 Task: Create an a letterhead with a blue circle on the top..
Action: Mouse pressed left at (353, 70)
Screenshot: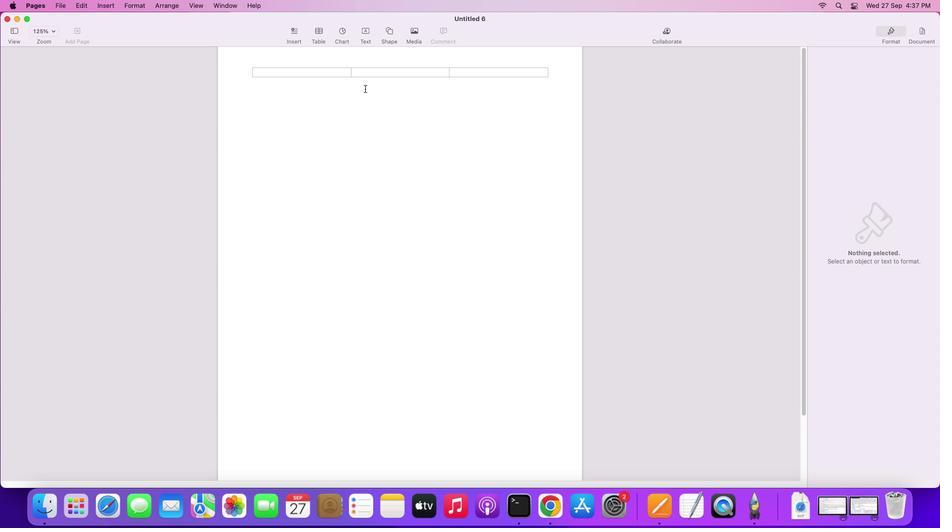 
Action: Mouse moved to (383, 144)
Screenshot: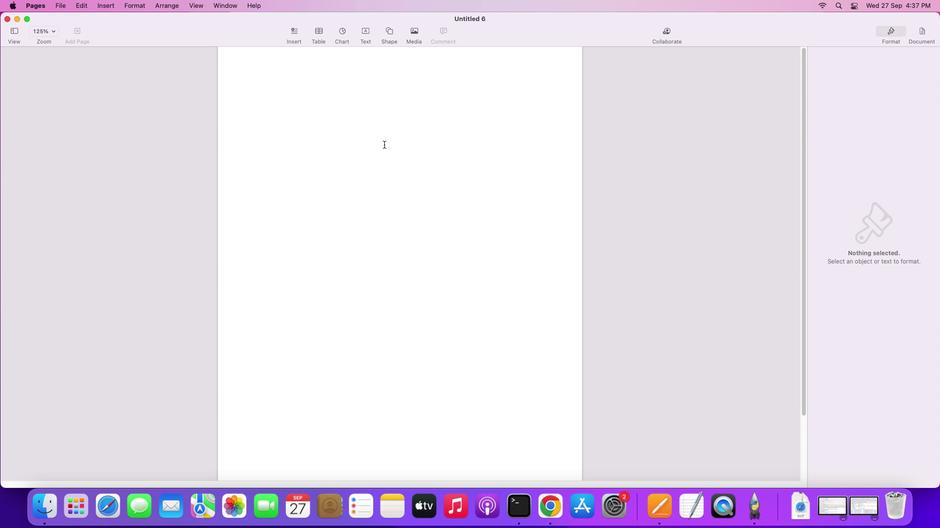 
Action: Mouse scrolled (383, 144) with delta (0, 0)
Screenshot: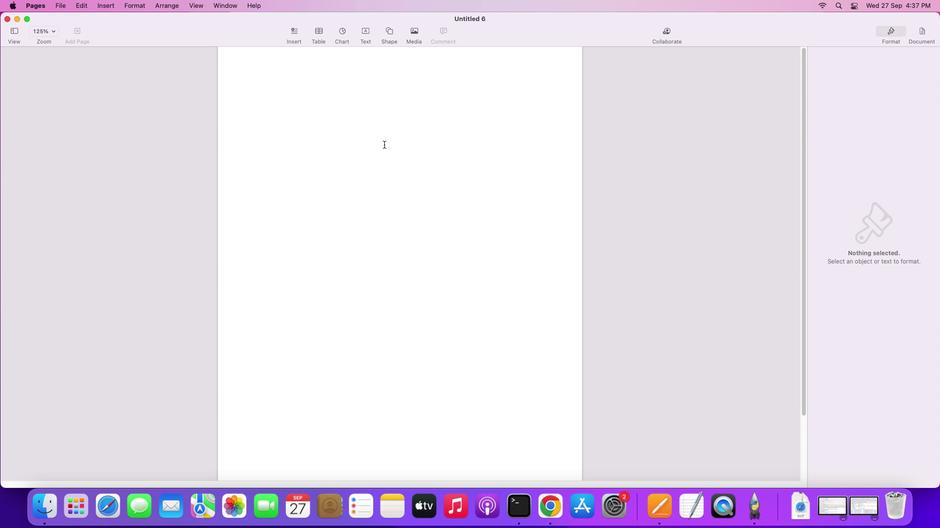
Action: Mouse scrolled (383, 144) with delta (0, 0)
Screenshot: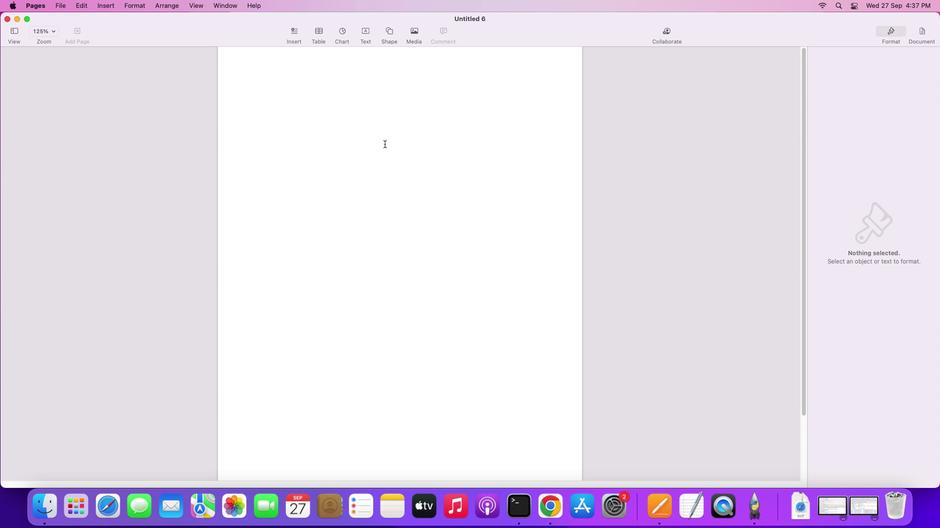 
Action: Mouse scrolled (383, 144) with delta (0, 1)
Screenshot: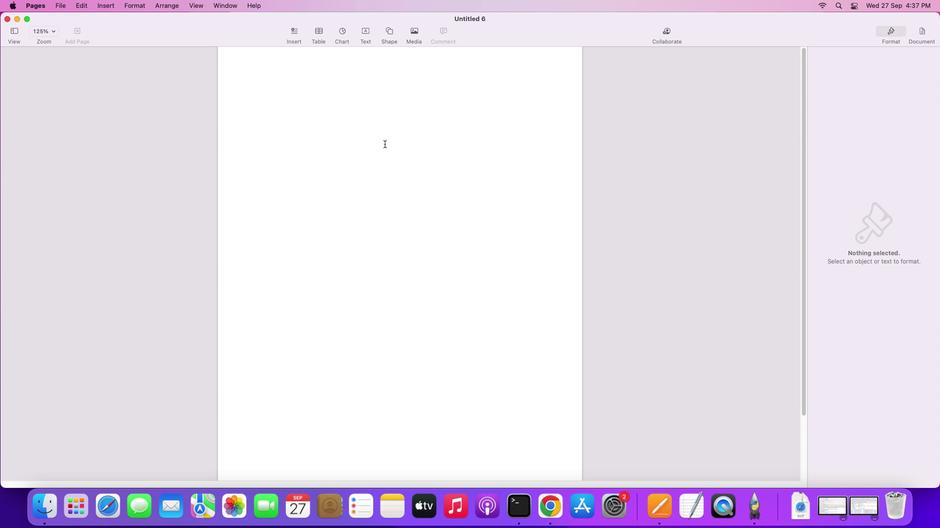 
Action: Mouse scrolled (383, 144) with delta (0, 2)
Screenshot: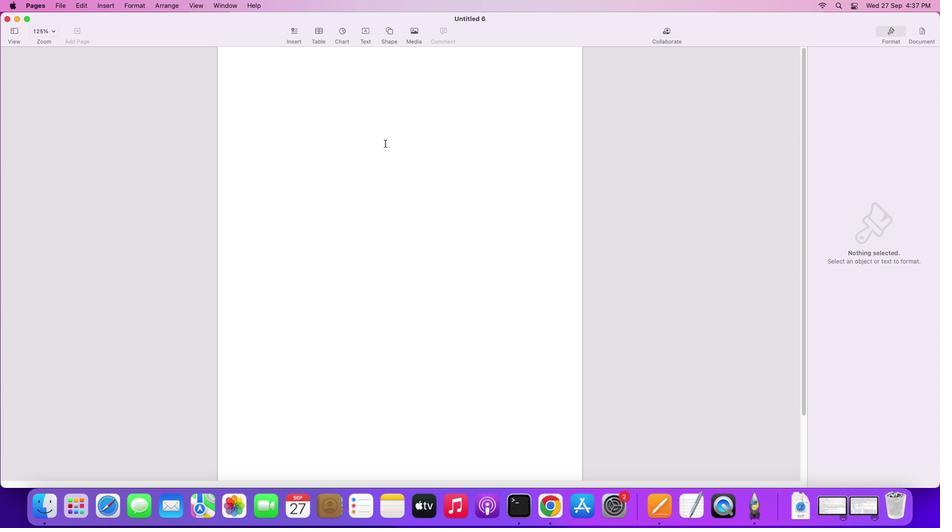 
Action: Mouse moved to (384, 144)
Screenshot: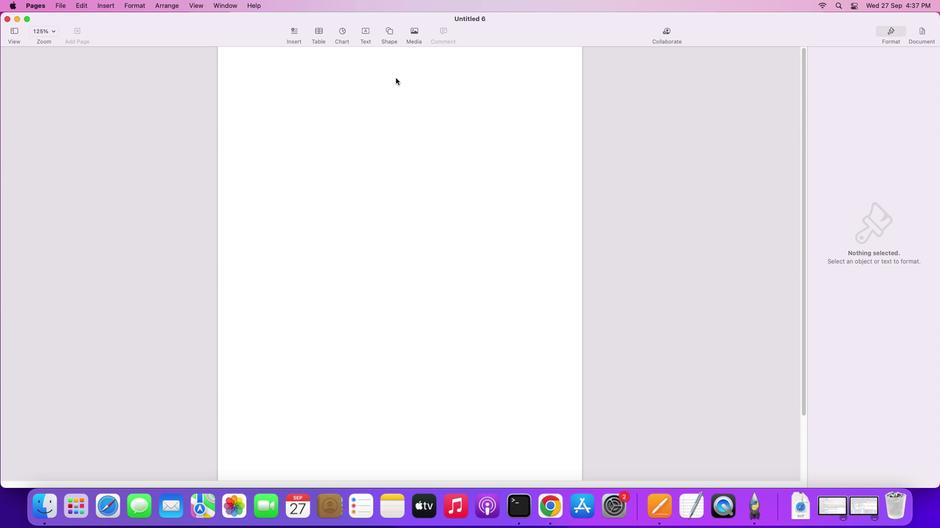 
Action: Mouse scrolled (384, 144) with delta (0, 0)
Screenshot: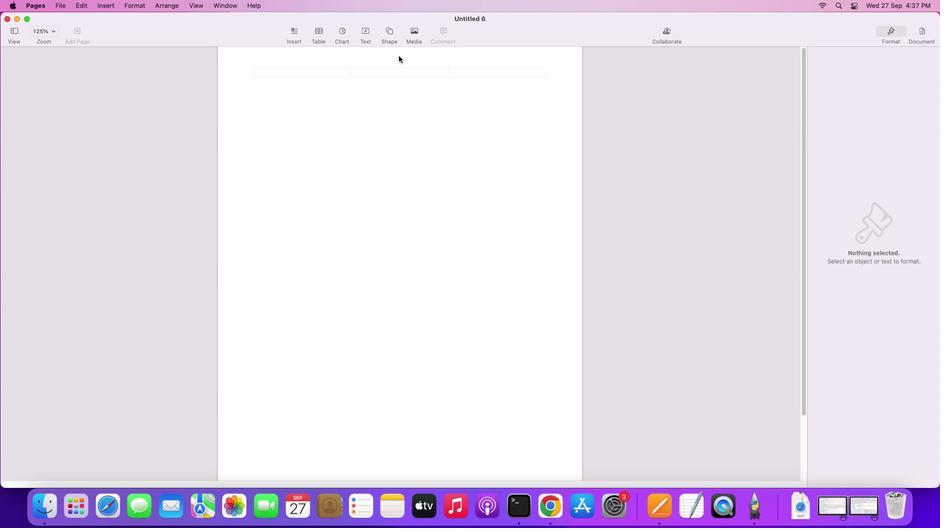 
Action: Mouse scrolled (384, 144) with delta (0, 0)
Screenshot: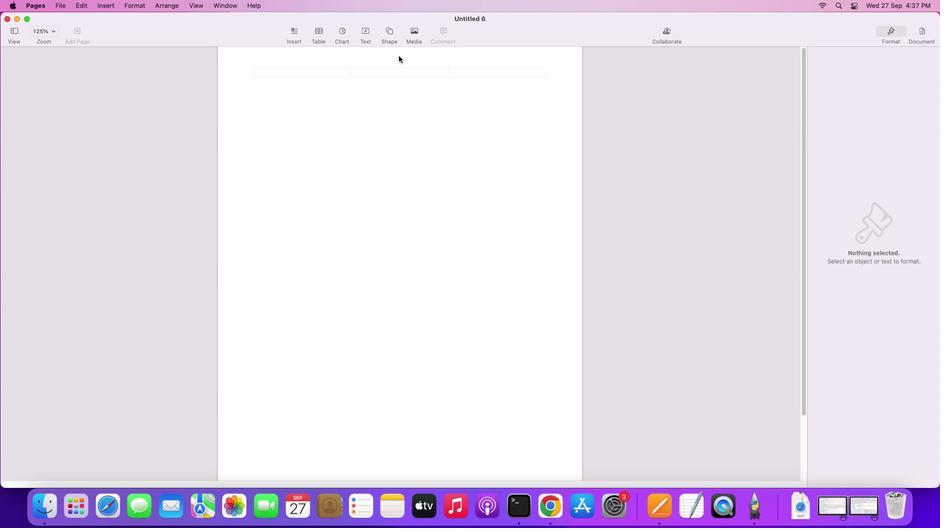 
Action: Mouse scrolled (384, 144) with delta (0, 1)
Screenshot: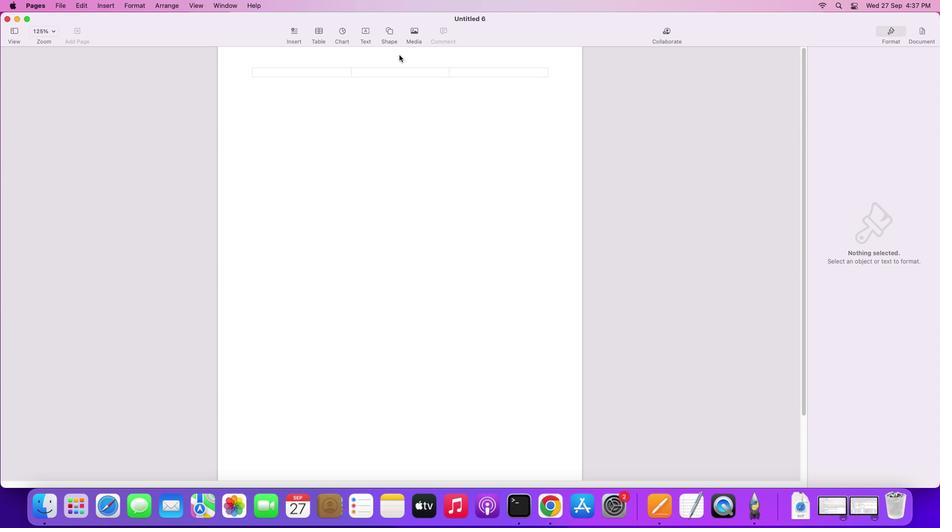 
Action: Mouse scrolled (384, 144) with delta (0, 2)
Screenshot: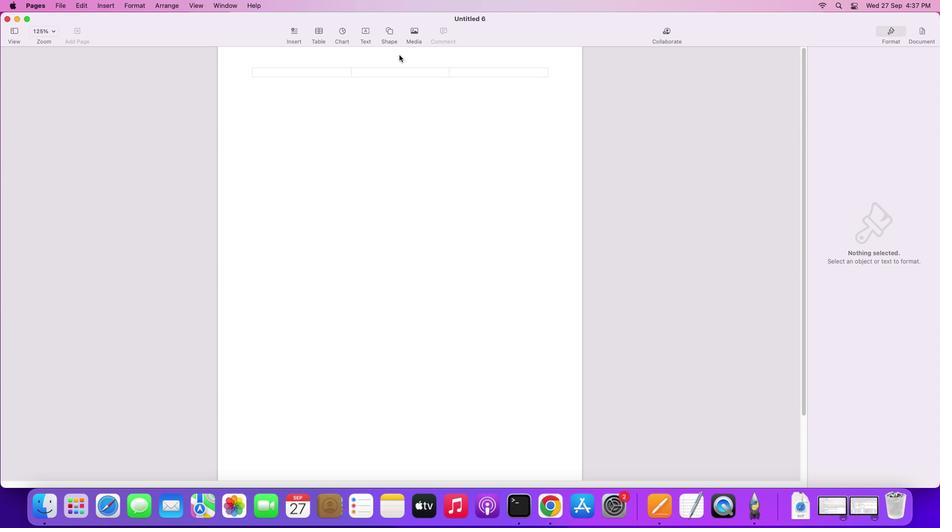 
Action: Mouse scrolled (384, 144) with delta (0, 2)
Screenshot: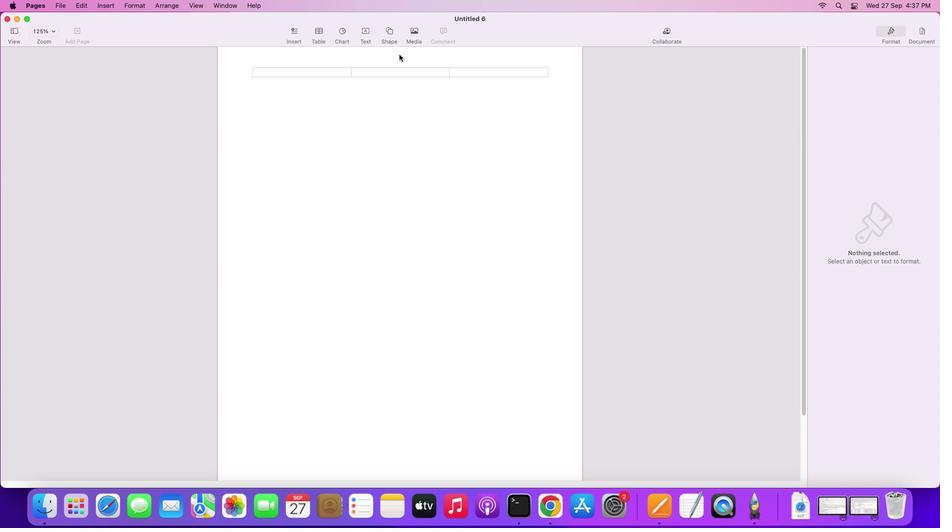 
Action: Mouse moved to (389, 31)
Screenshot: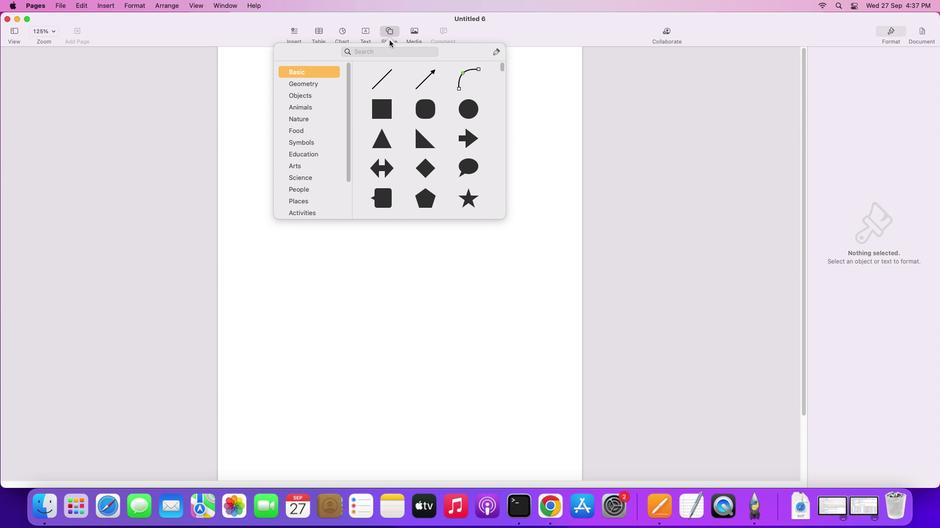 
Action: Mouse pressed left at (389, 31)
Screenshot: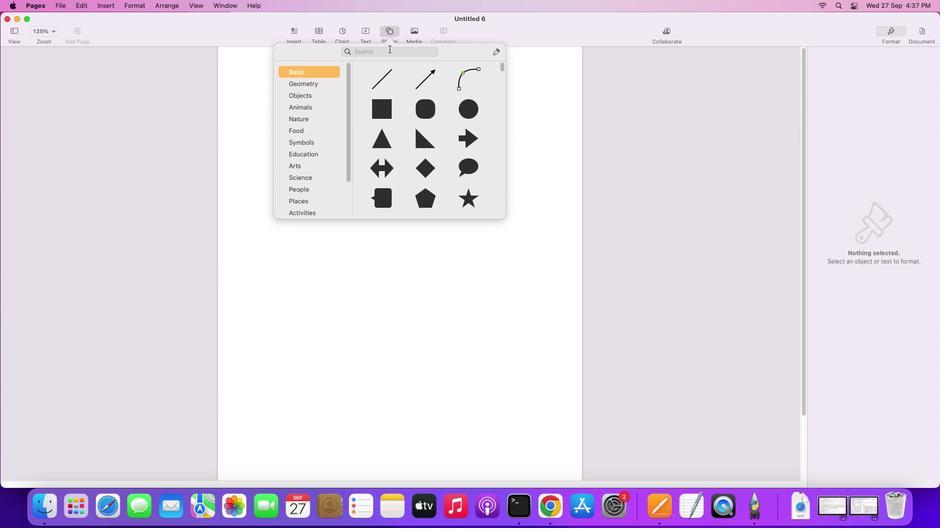 
Action: Mouse moved to (384, 112)
Screenshot: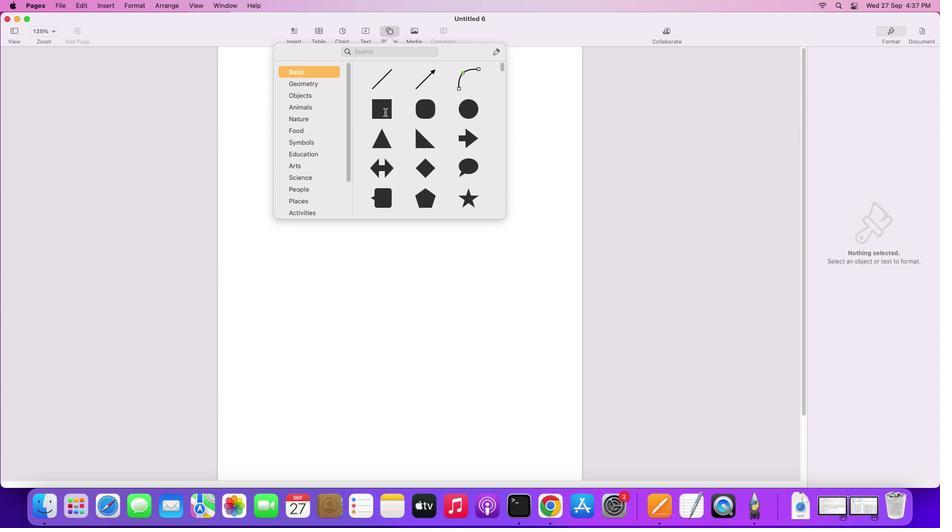 
Action: Mouse pressed left at (384, 112)
Screenshot: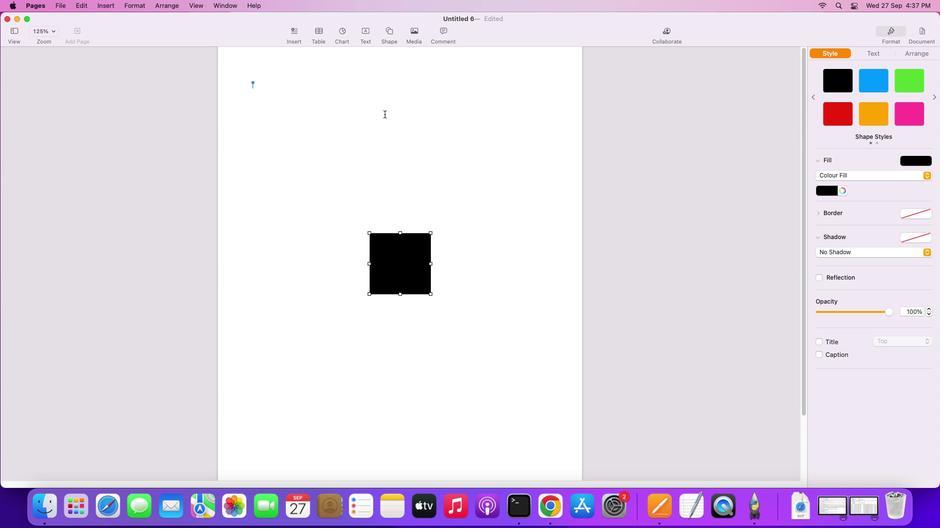 
Action: Mouse moved to (407, 259)
Screenshot: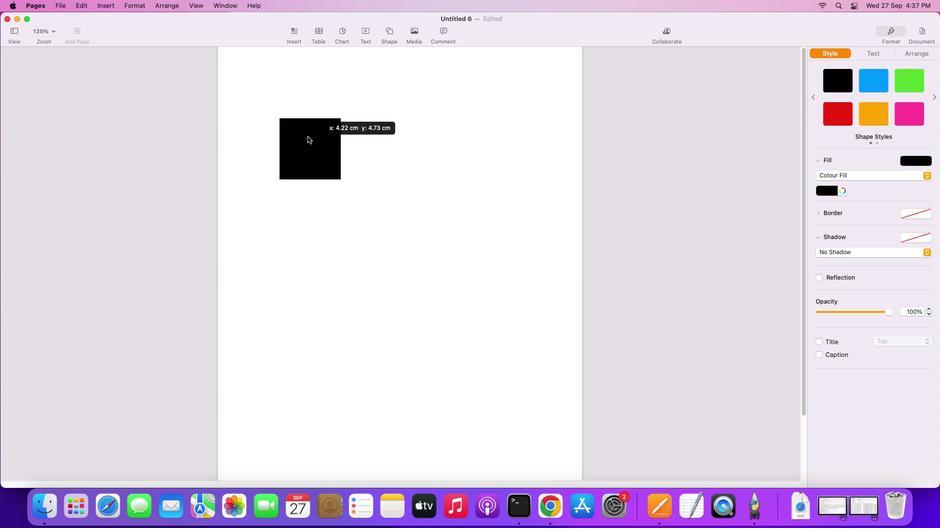 
Action: Mouse pressed left at (407, 259)
Screenshot: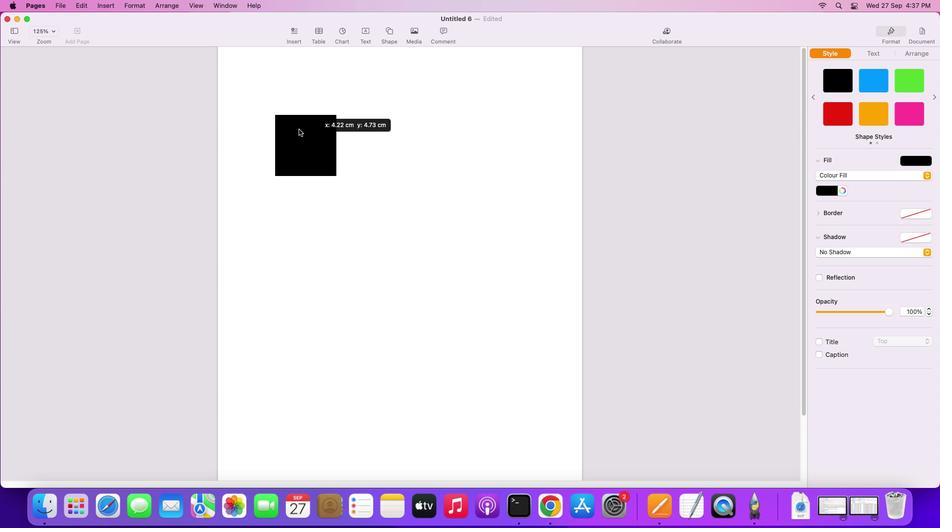 
Action: Mouse moved to (280, 77)
Screenshot: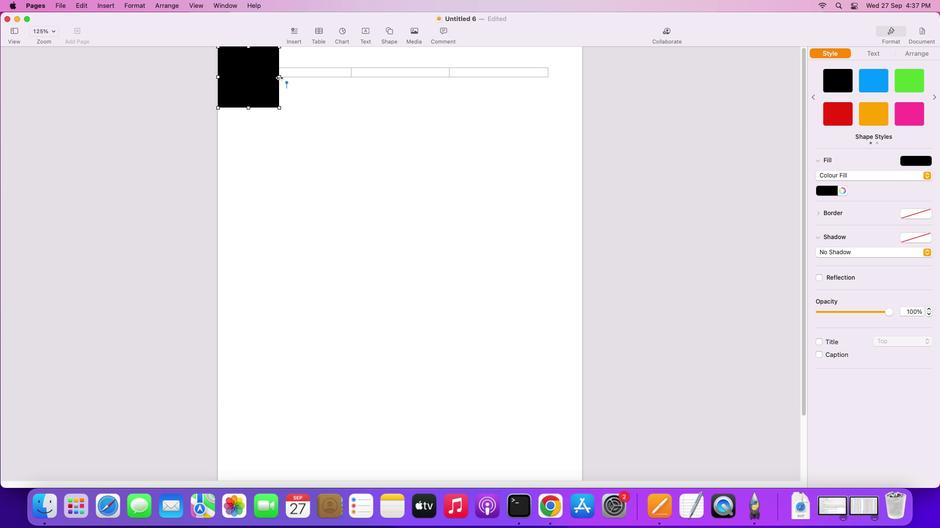 
Action: Mouse pressed left at (280, 77)
Screenshot: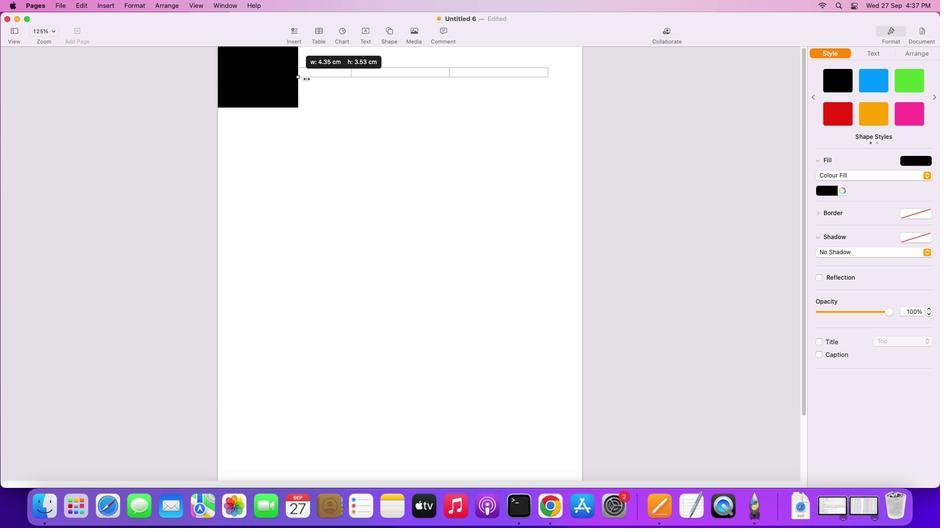
Action: Mouse moved to (401, 108)
Screenshot: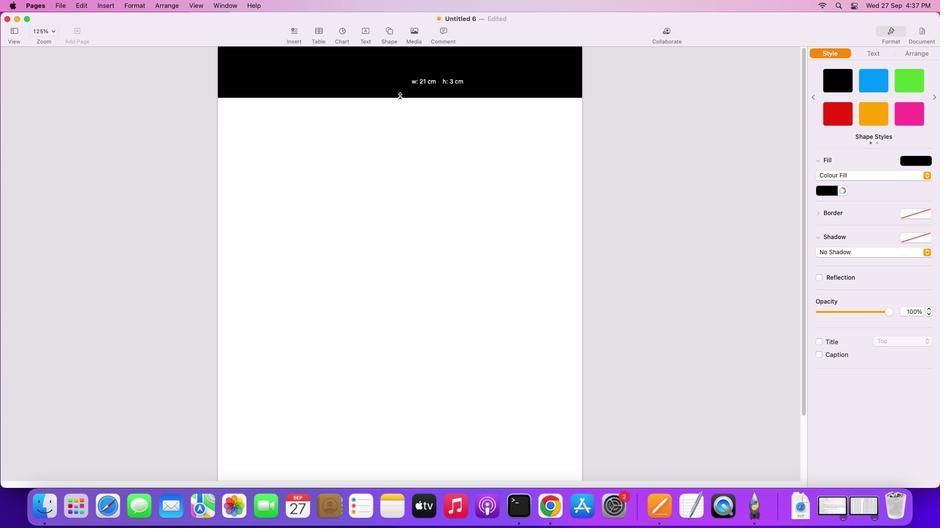
Action: Mouse pressed left at (401, 108)
Screenshot: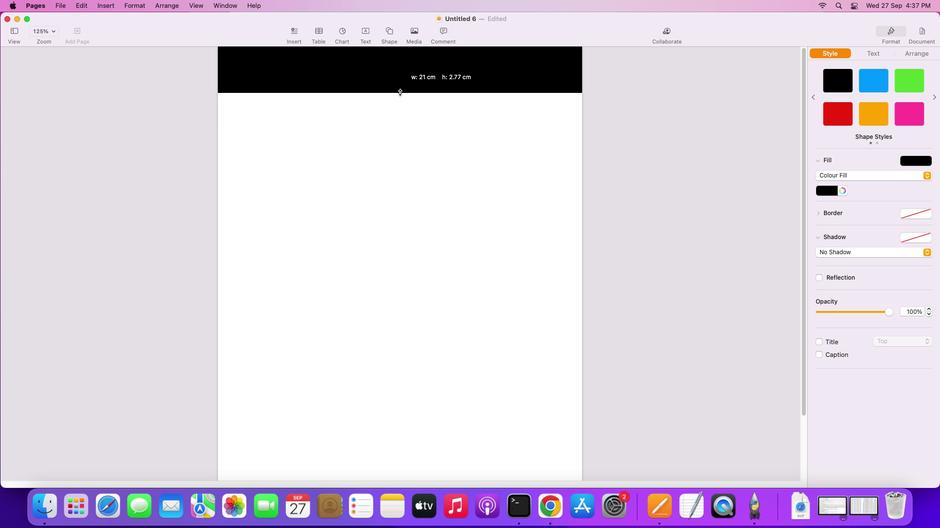 
Action: Mouse moved to (407, 71)
Screenshot: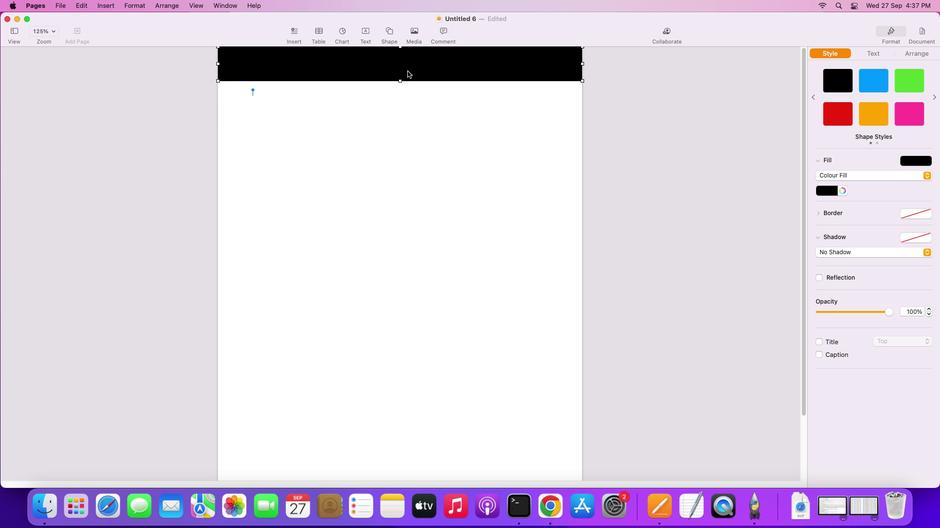 
Action: Key pressed Key.alt
Screenshot: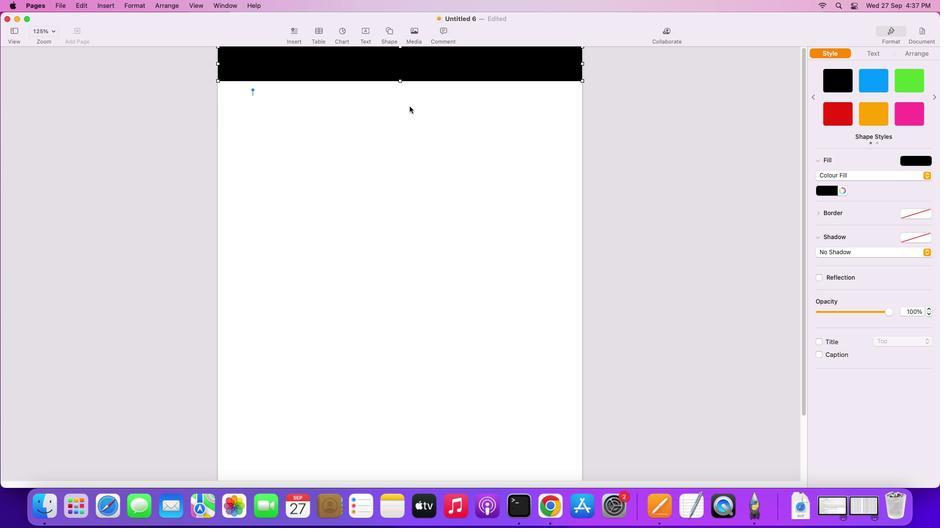 
Action: Mouse pressed left at (407, 71)
Screenshot: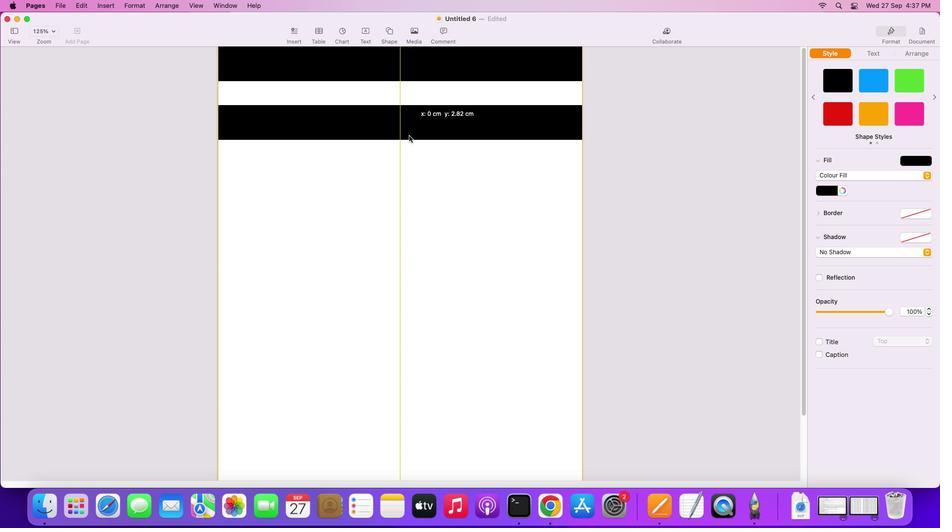 
Action: Mouse moved to (410, 440)
Screenshot: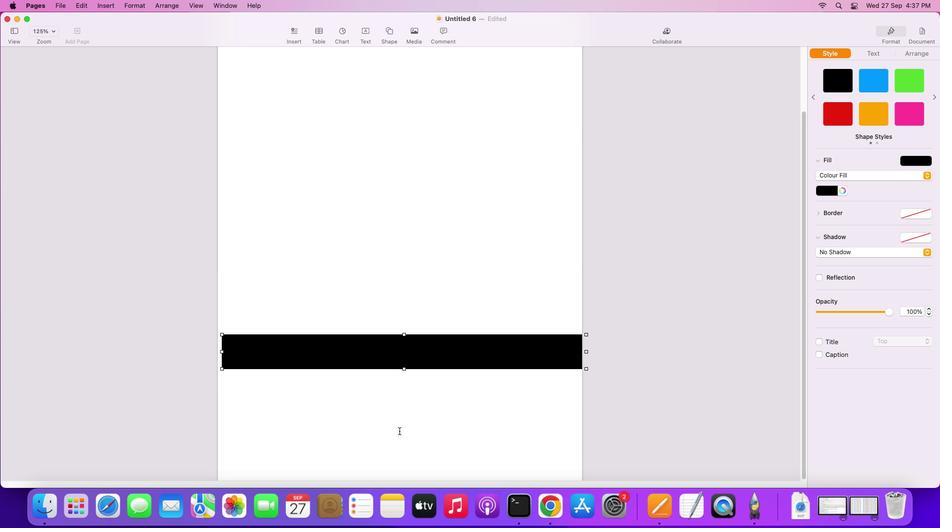 
Action: Mouse scrolled (410, 440) with delta (0, 0)
Screenshot: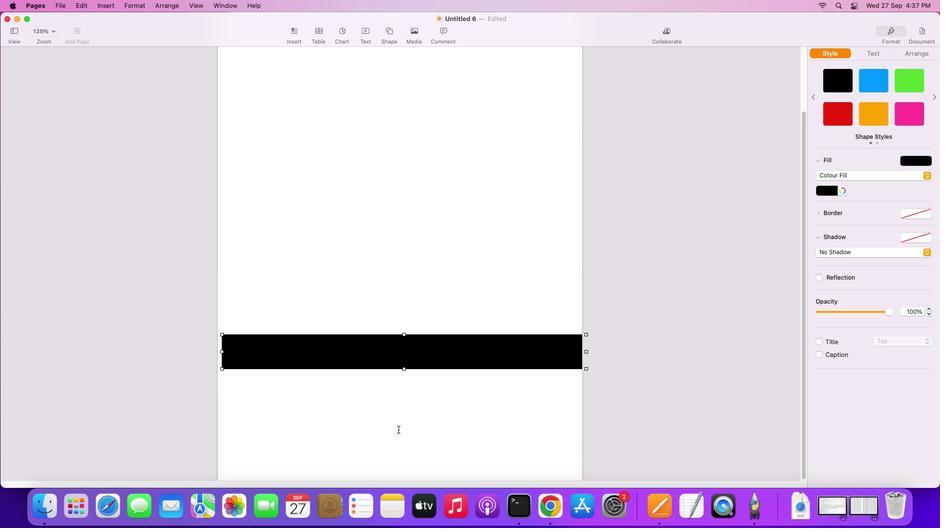 
Action: Mouse scrolled (410, 440) with delta (0, 0)
Screenshot: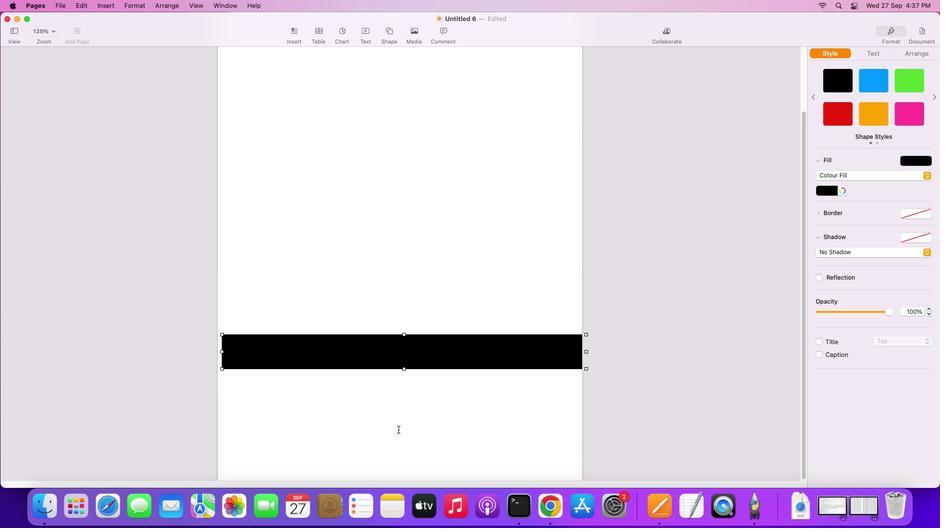 
Action: Mouse scrolled (410, 440) with delta (0, -1)
Screenshot: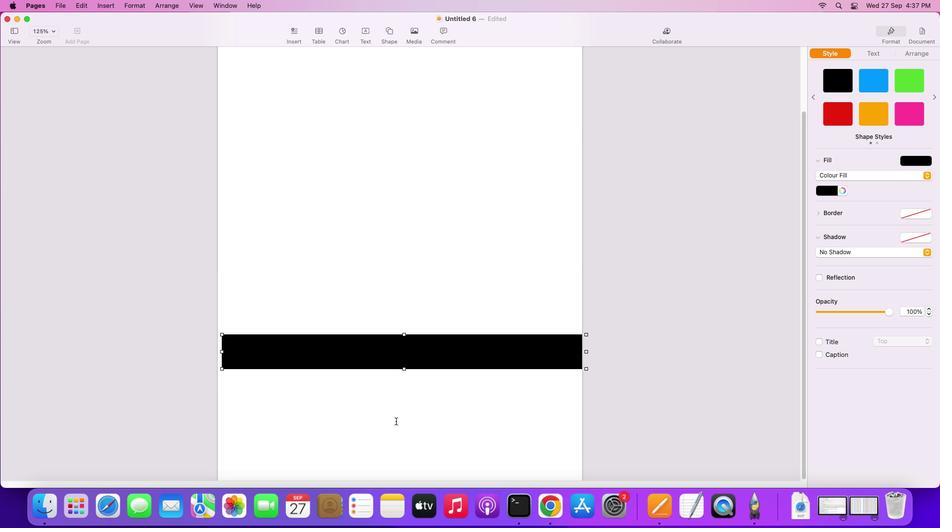 
Action: Mouse scrolled (410, 440) with delta (0, -2)
Screenshot: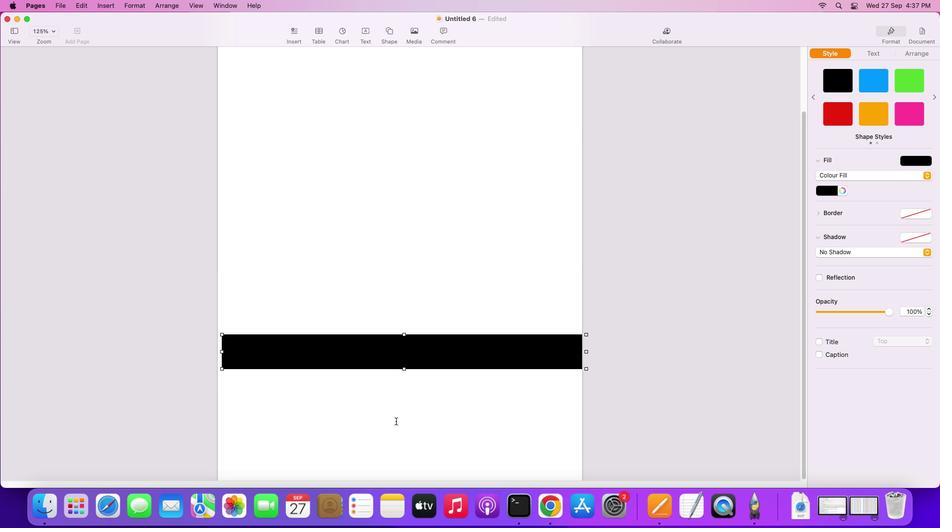 
Action: Mouse scrolled (410, 440) with delta (0, -2)
Screenshot: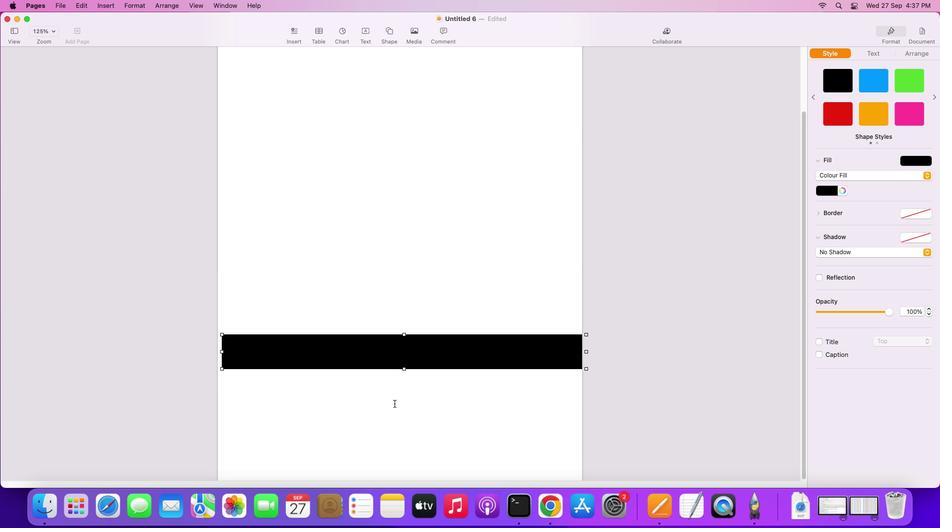 
Action: Mouse scrolled (410, 440) with delta (0, -2)
Screenshot: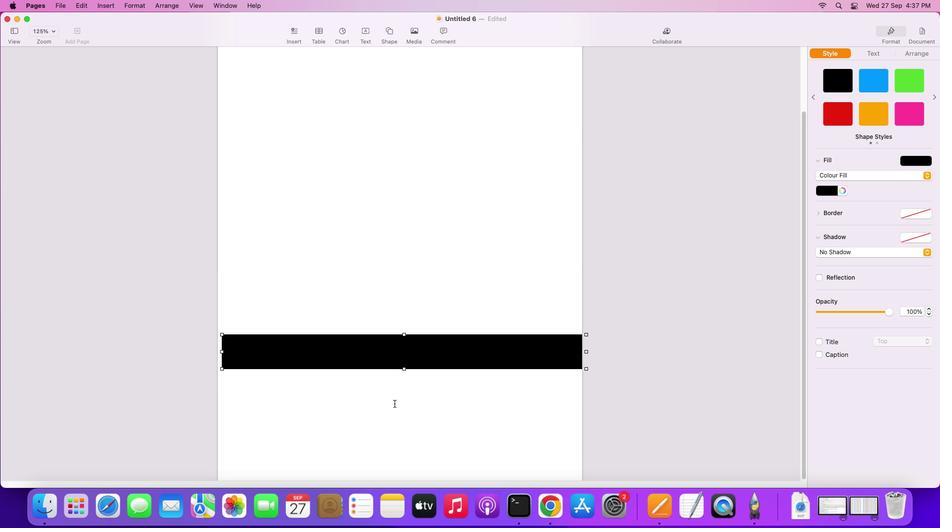 
Action: Mouse moved to (399, 431)
Screenshot: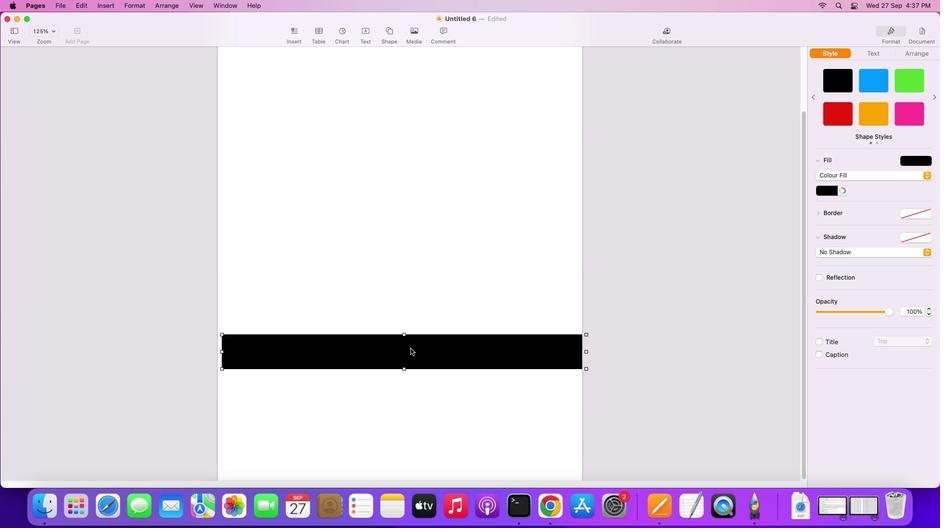 
Action: Mouse scrolled (399, 431) with delta (0, 0)
Screenshot: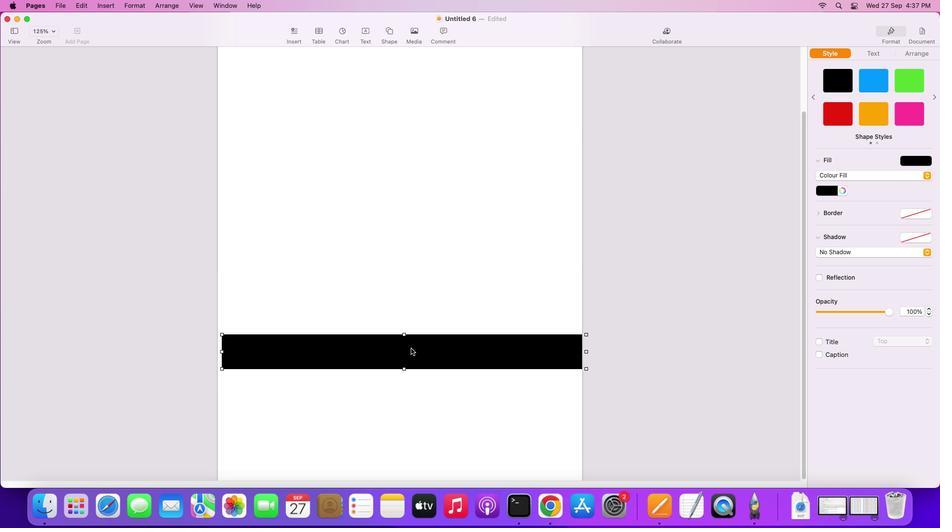 
Action: Mouse scrolled (399, 431) with delta (0, 0)
Screenshot: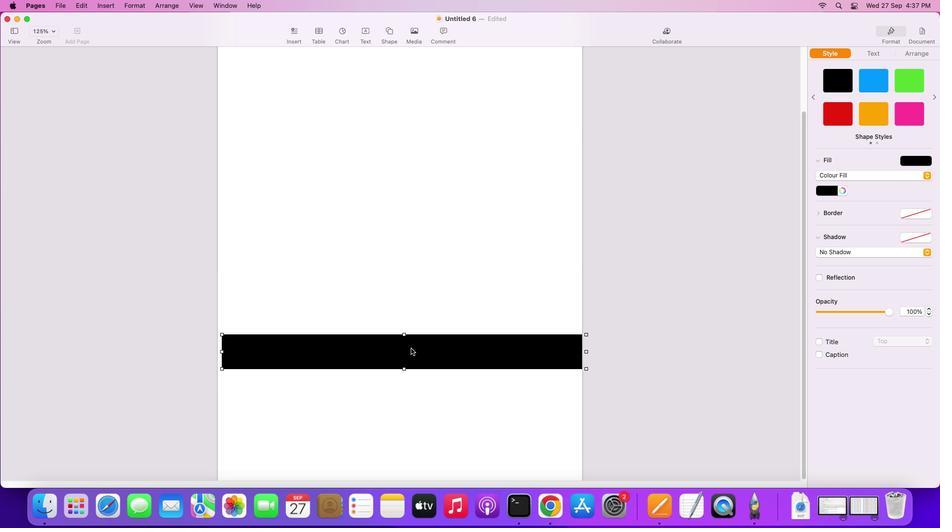 
Action: Mouse scrolled (399, 431) with delta (0, -1)
Screenshot: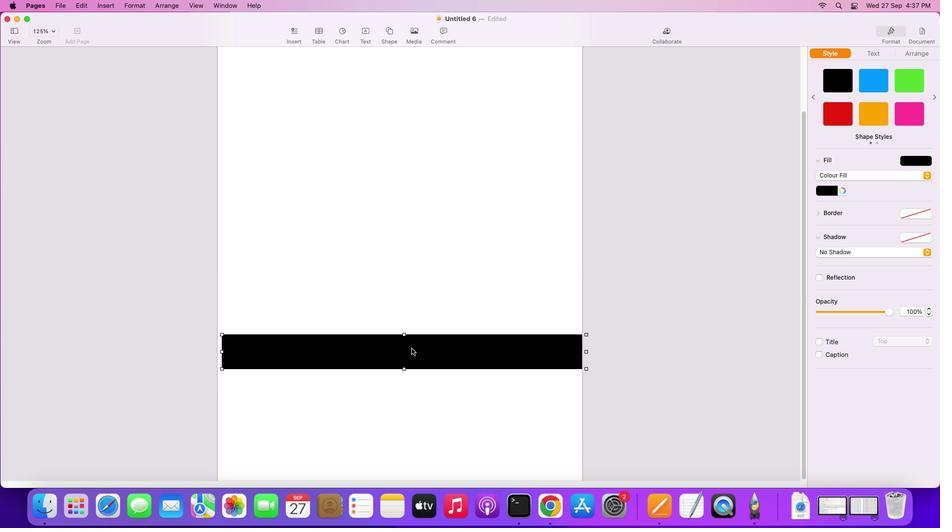 
Action: Mouse moved to (398, 430)
Screenshot: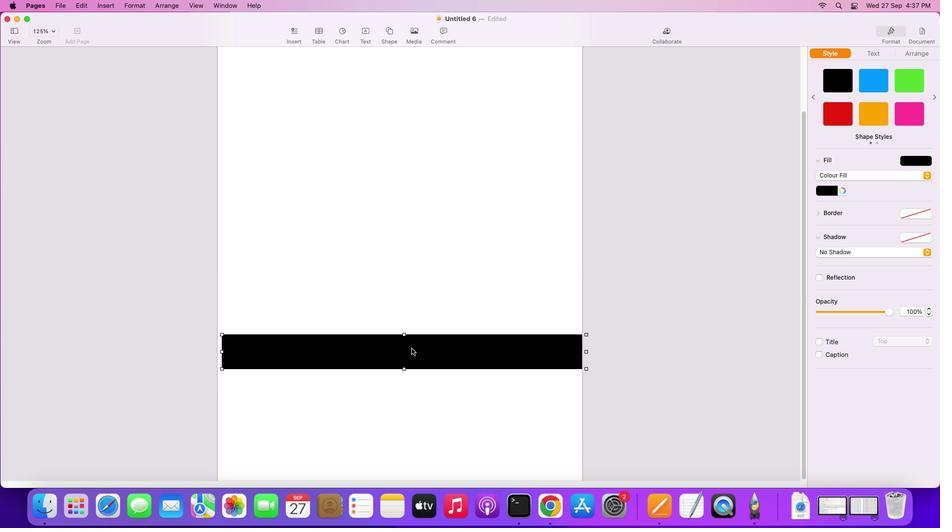 
Action: Mouse scrolled (398, 430) with delta (0, -2)
Screenshot: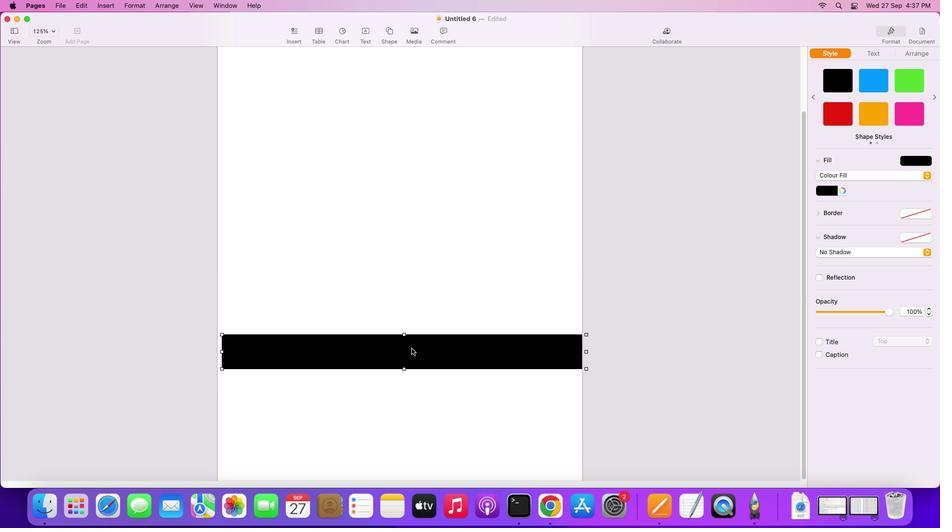 
Action: Mouse moved to (397, 427)
Screenshot: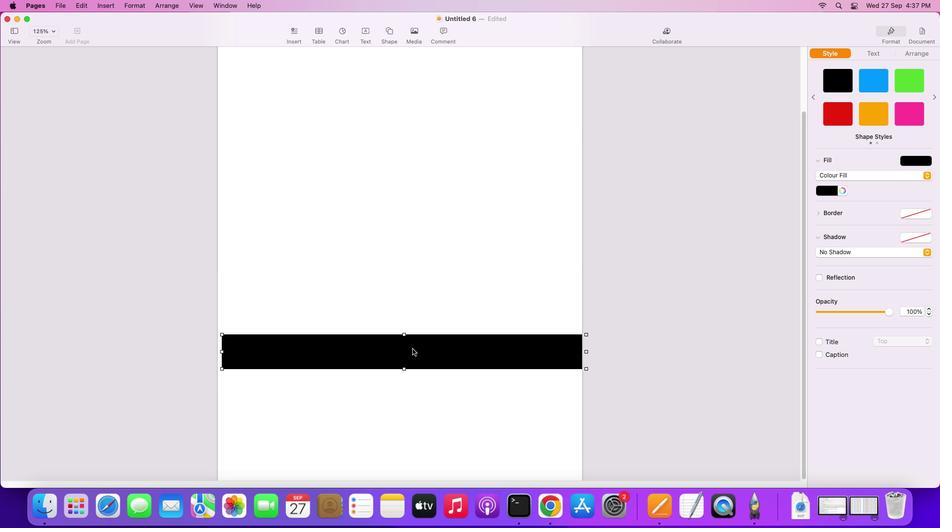 
Action: Mouse scrolled (397, 427) with delta (0, -2)
Screenshot: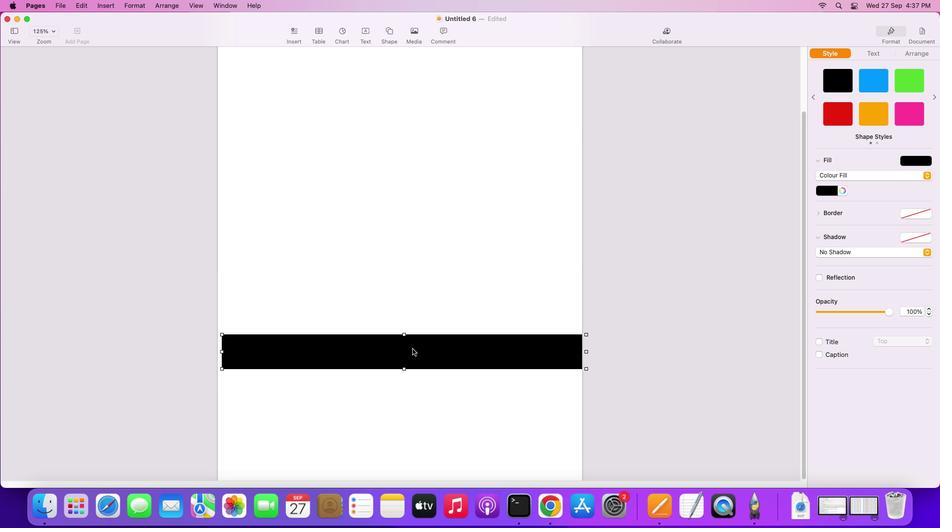 
Action: Mouse moved to (416, 349)
Screenshot: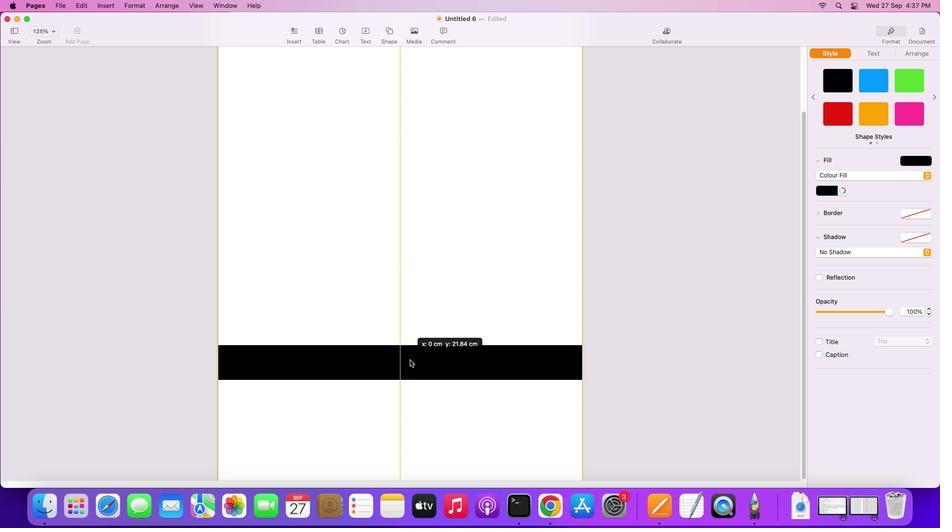 
Action: Mouse pressed left at (416, 349)
Screenshot: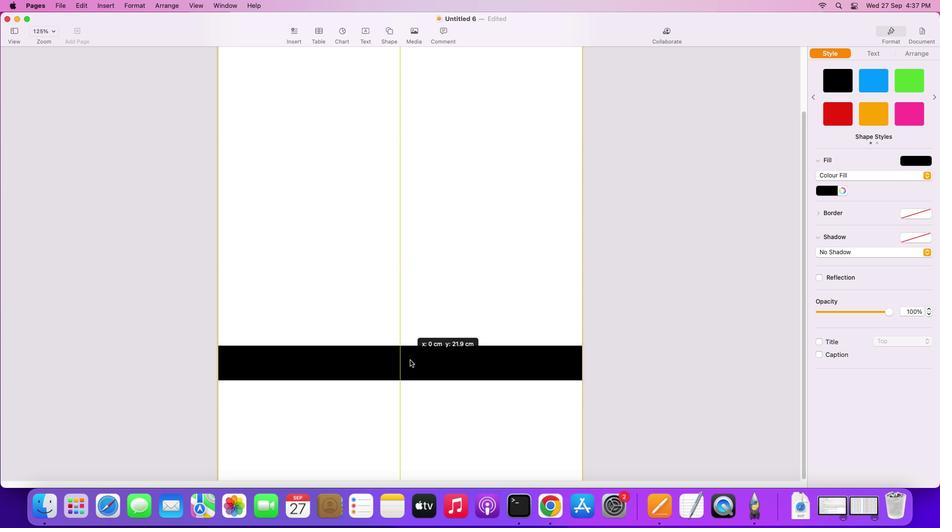 
Action: Mouse moved to (408, 375)
Screenshot: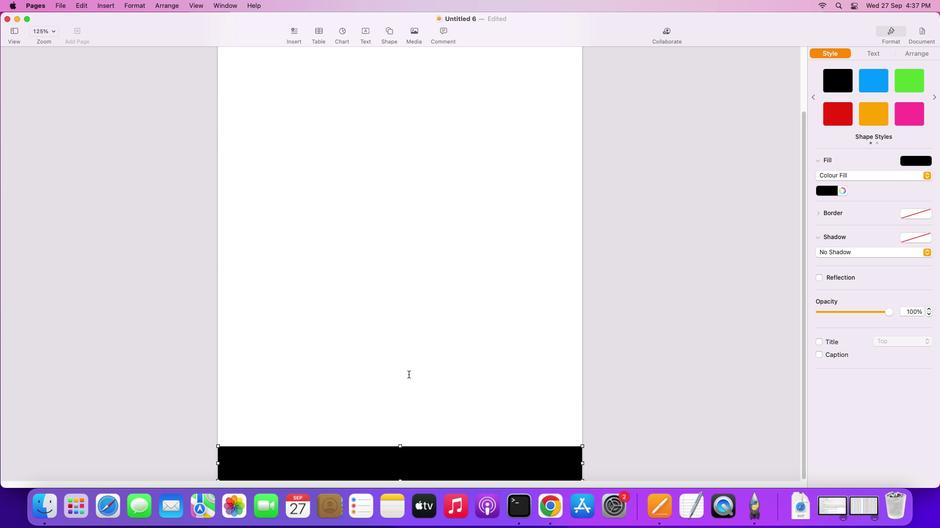 
Action: Mouse pressed left at (408, 375)
Screenshot: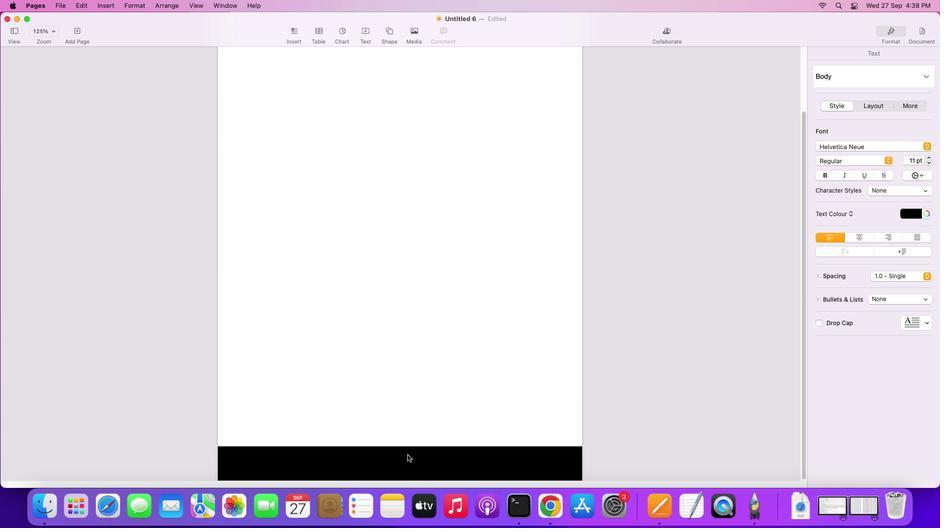 
Action: Mouse moved to (427, 413)
Screenshot: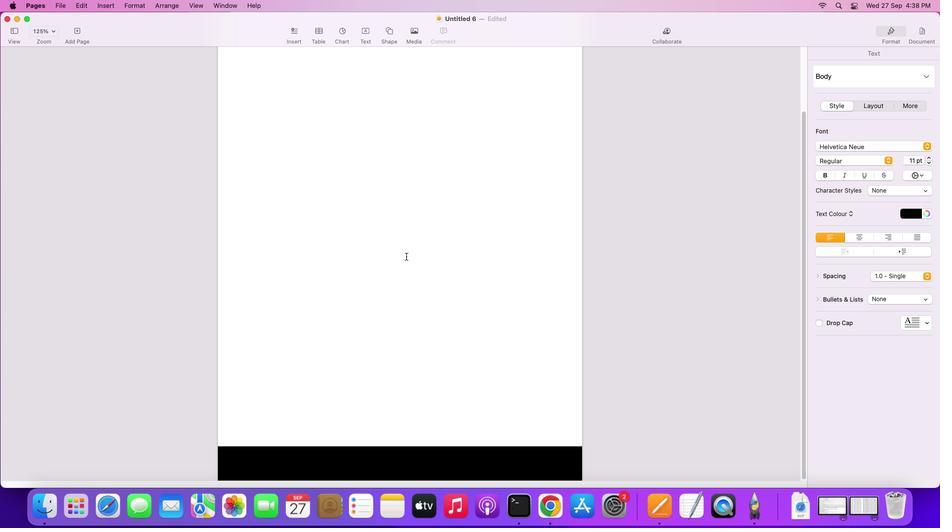
Action: Mouse pressed left at (427, 413)
Screenshot: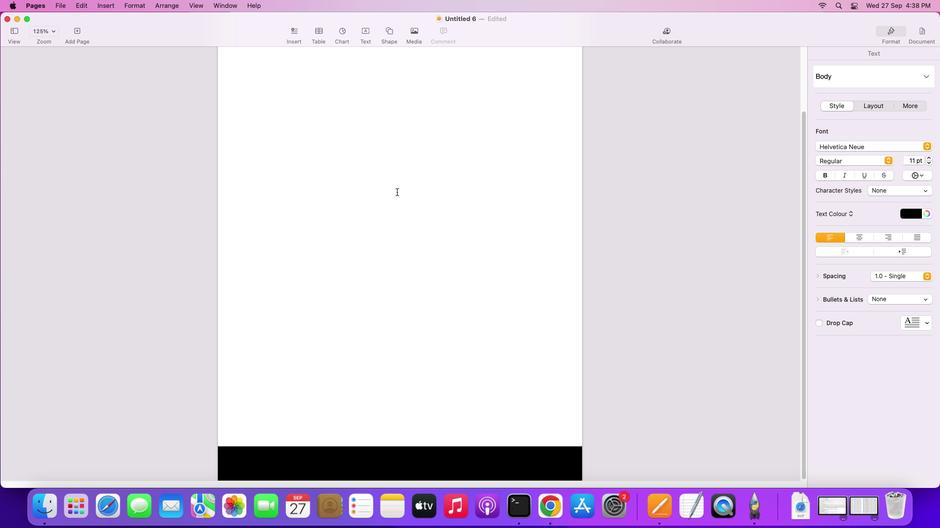 
Action: Mouse moved to (389, 29)
Screenshot: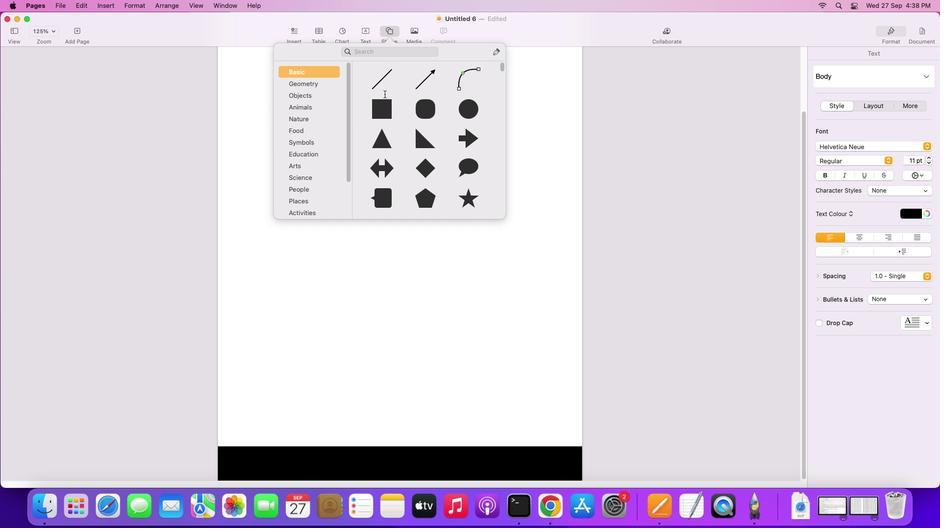 
Action: Mouse pressed left at (389, 29)
Screenshot: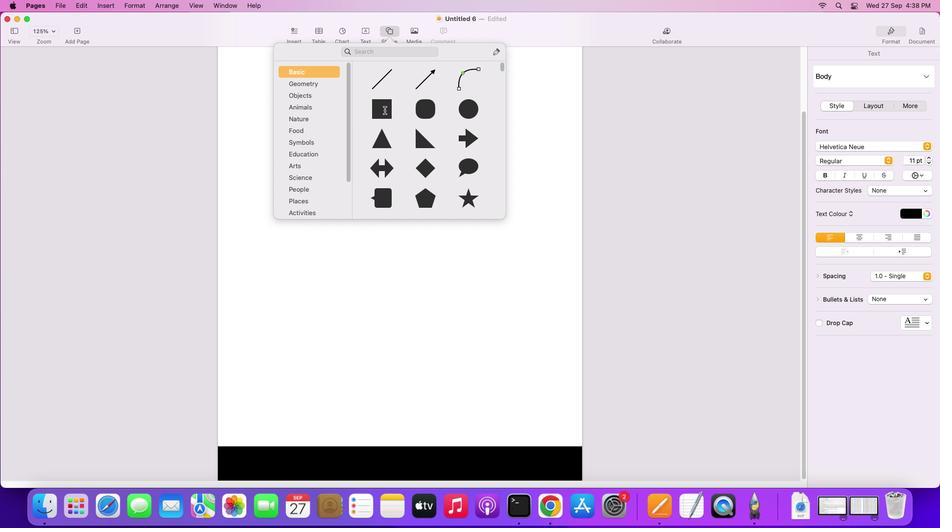 
Action: Mouse moved to (385, 112)
Screenshot: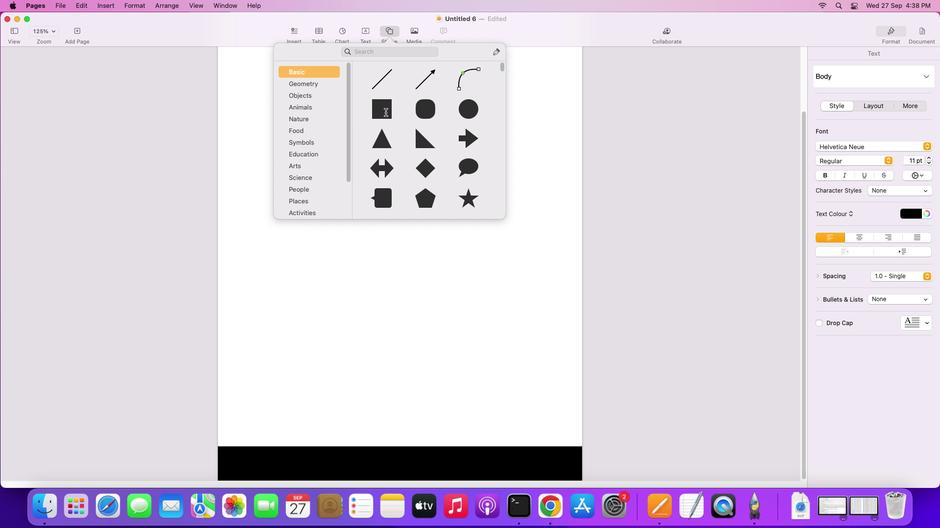 
Action: Mouse pressed left at (385, 112)
Screenshot: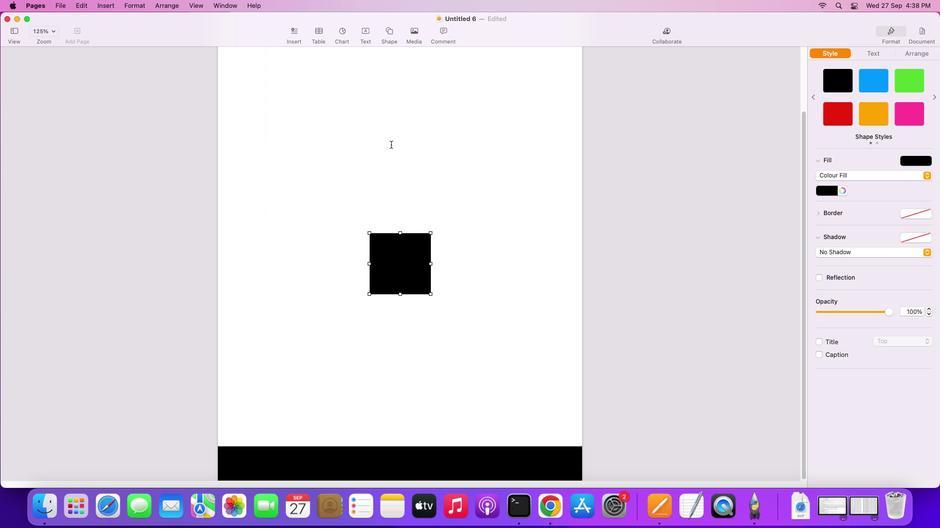 
Action: Mouse moved to (430, 263)
Screenshot: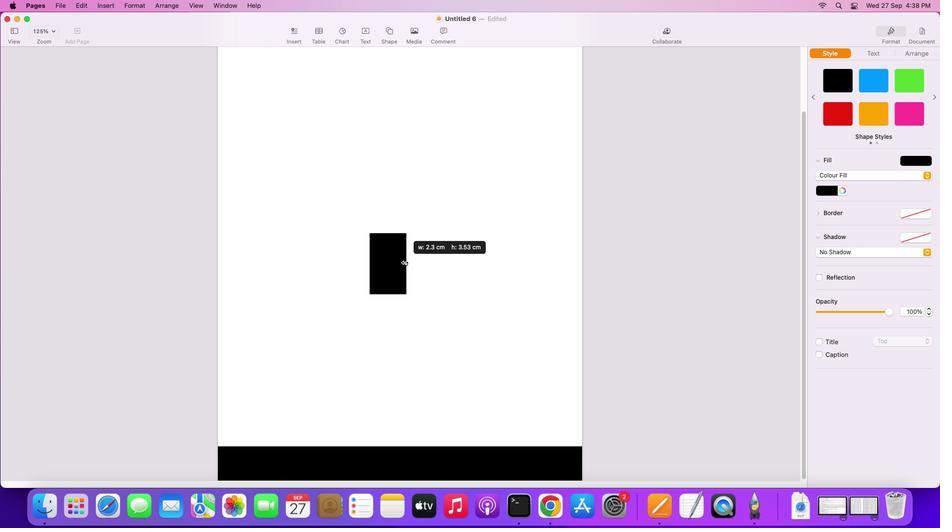 
Action: Mouse pressed left at (430, 263)
Screenshot: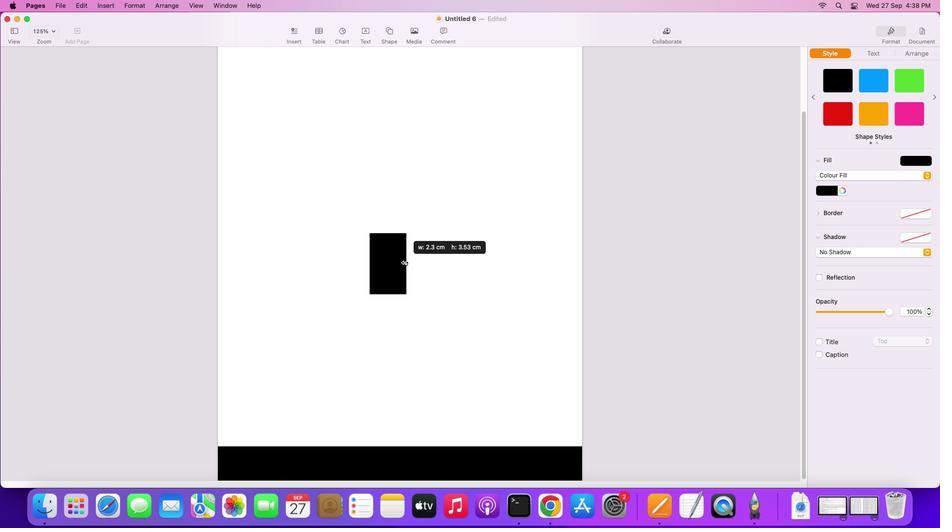 
Action: Mouse moved to (396, 263)
Screenshot: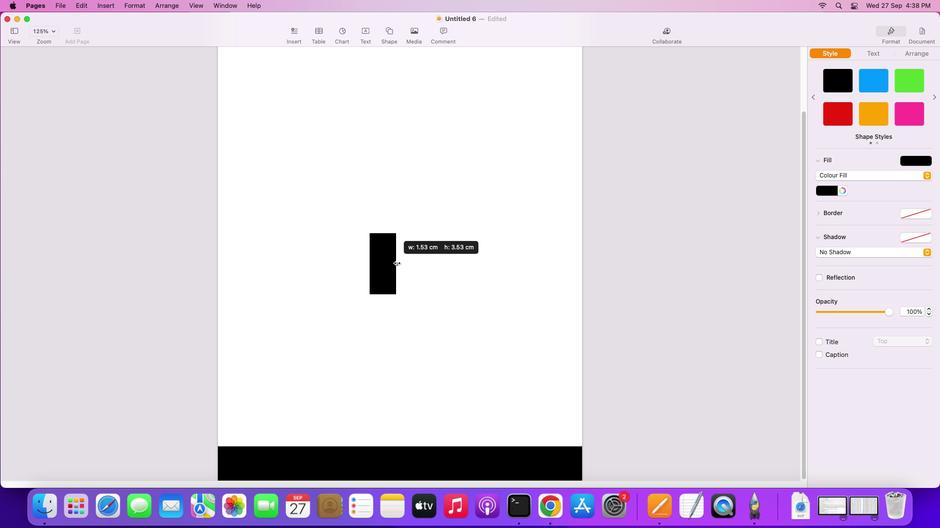 
Action: Mouse pressed left at (396, 263)
Screenshot: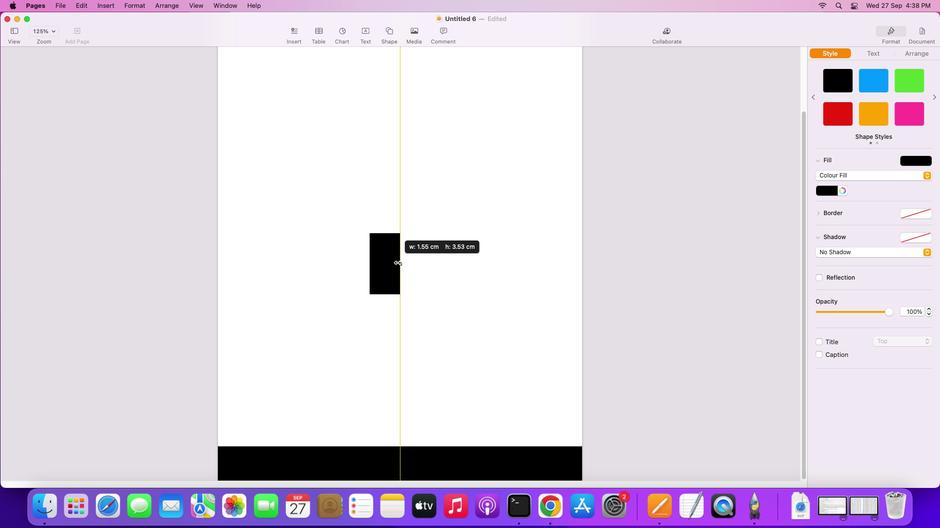 
Action: Mouse moved to (433, 256)
Screenshot: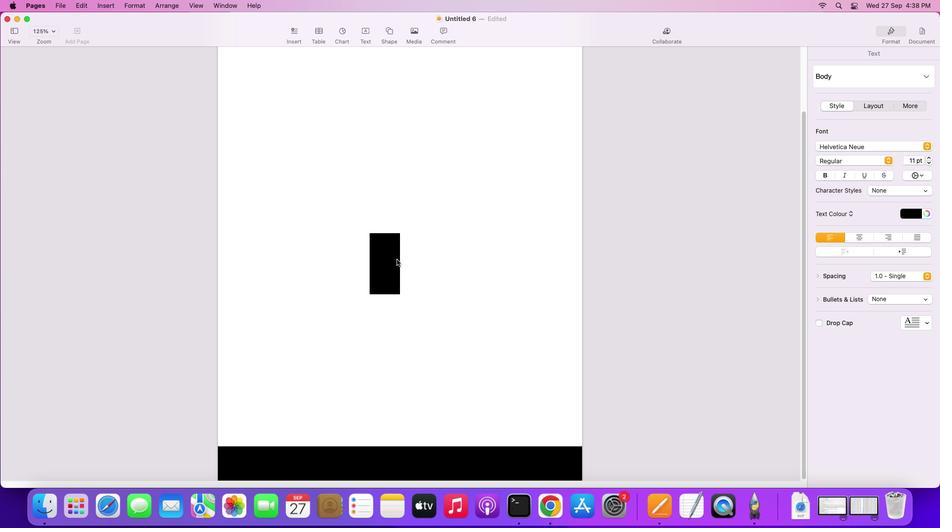
Action: Mouse pressed left at (433, 256)
Screenshot: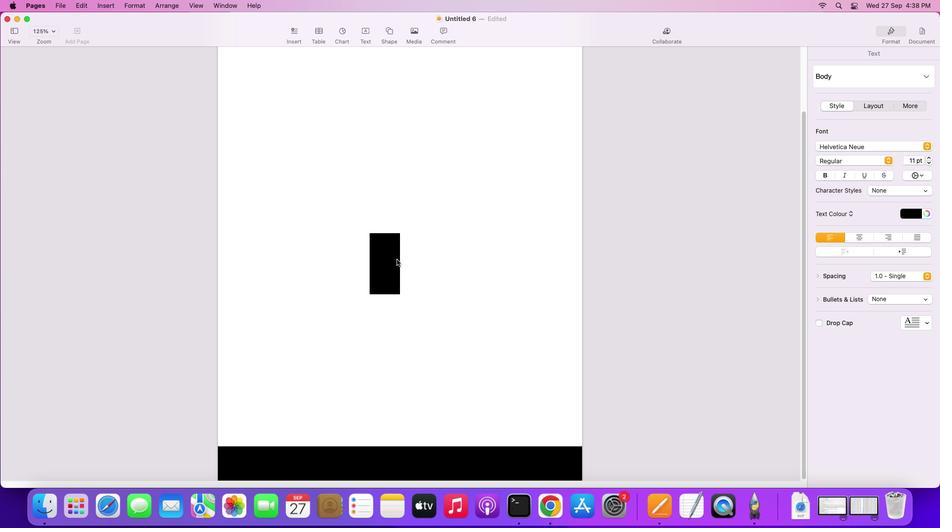 
Action: Mouse moved to (394, 260)
Screenshot: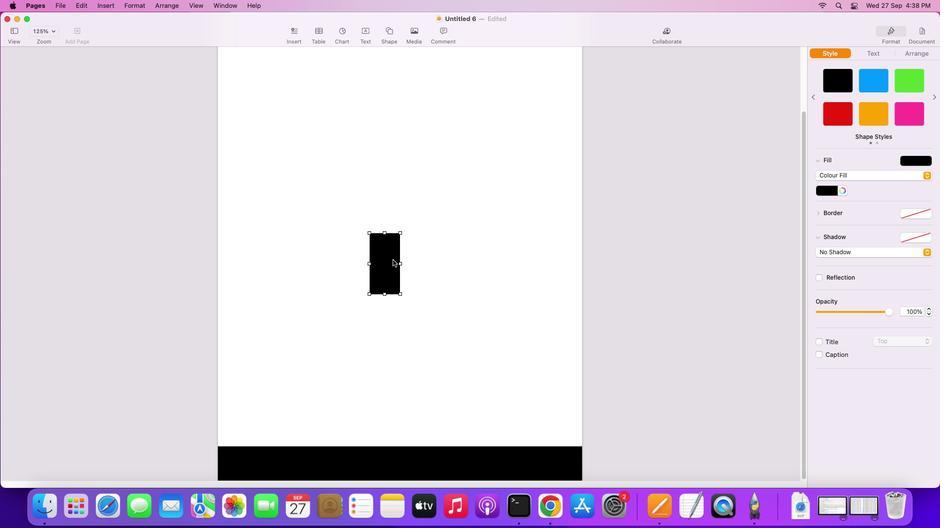 
Action: Mouse pressed left at (394, 260)
Screenshot: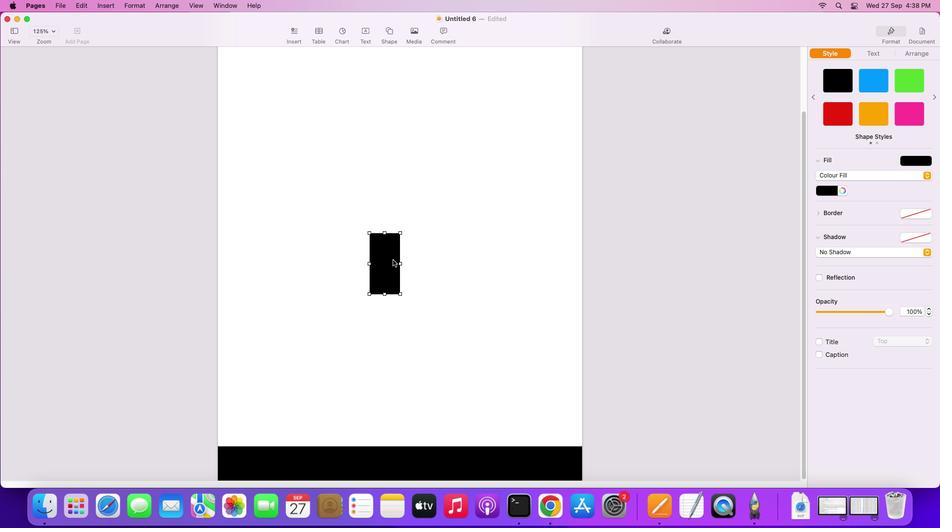 
Action: Mouse moved to (393, 260)
Screenshot: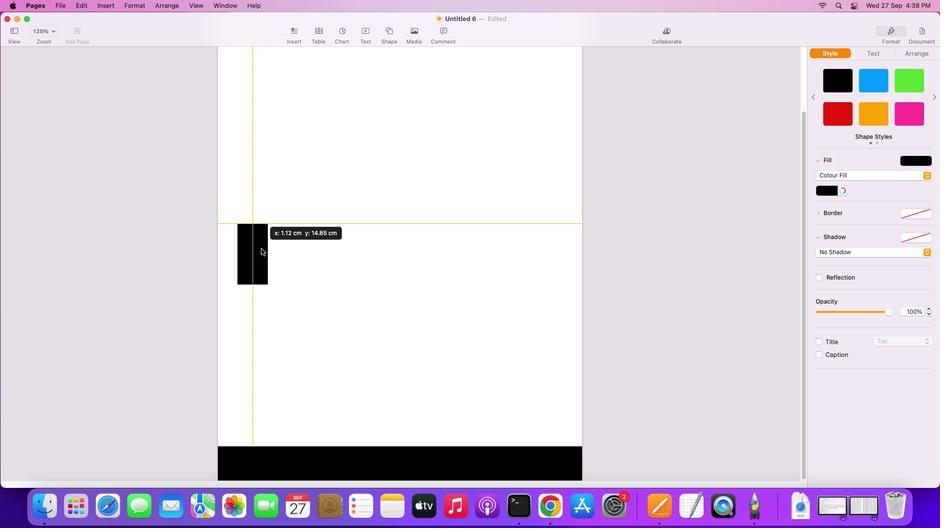 
Action: Mouse pressed left at (393, 260)
Screenshot: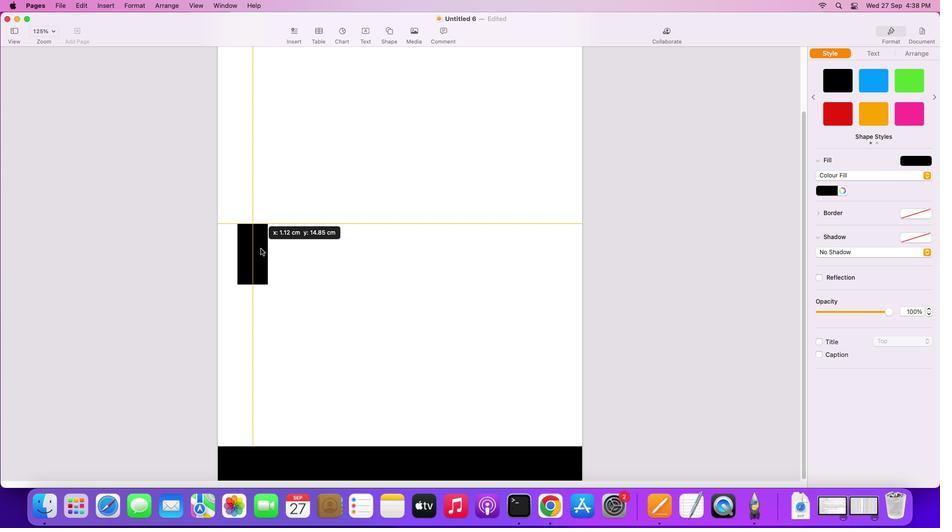 
Action: Mouse moved to (240, 248)
Screenshot: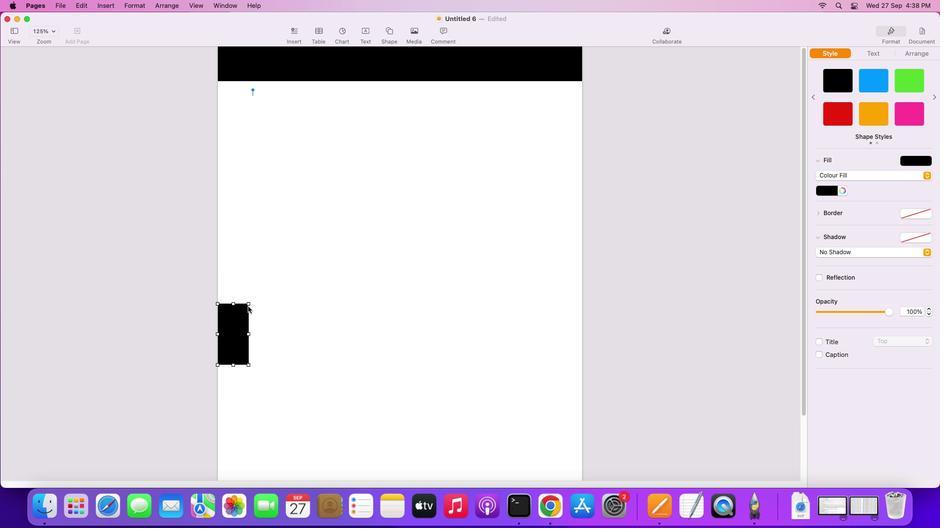 
Action: Mouse scrolled (240, 248) with delta (0, 0)
Screenshot: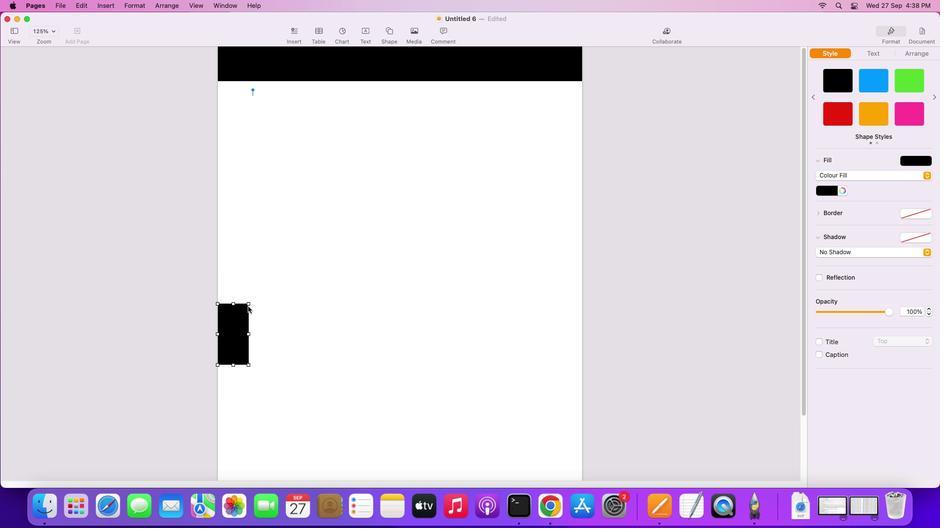 
Action: Mouse scrolled (240, 248) with delta (0, 0)
Screenshot: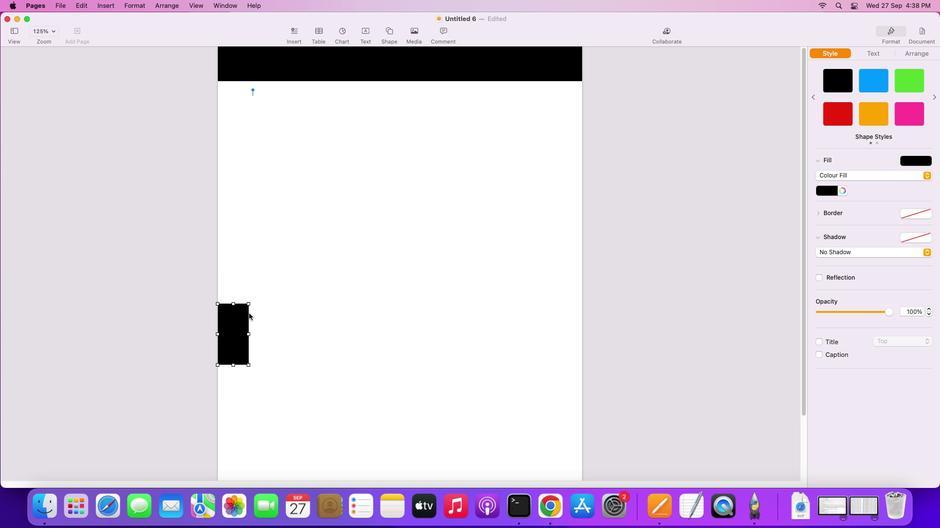 
Action: Mouse scrolled (240, 248) with delta (0, 1)
Screenshot: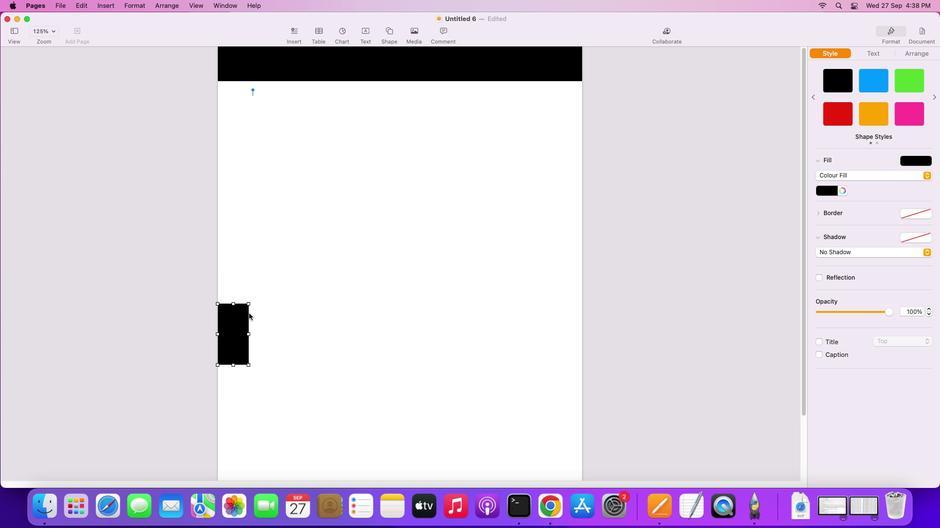
Action: Mouse scrolled (240, 248) with delta (0, 2)
Screenshot: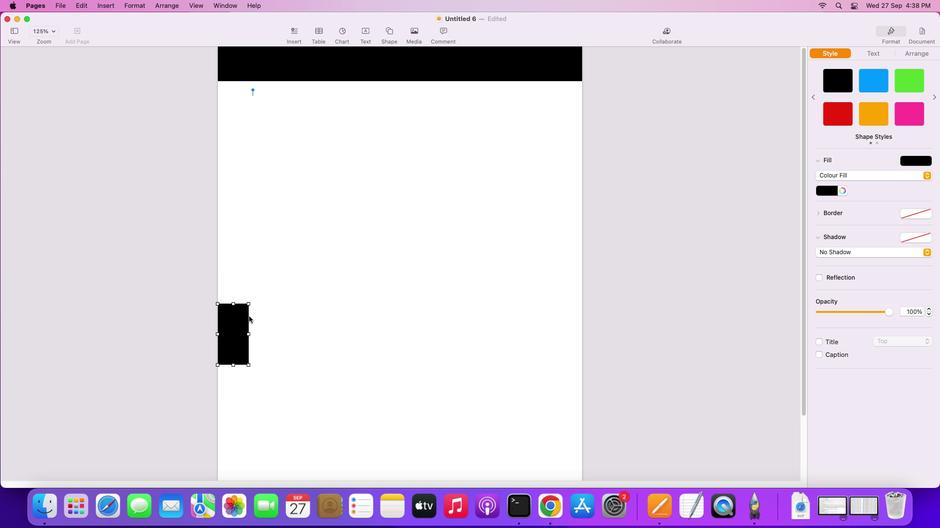 
Action: Mouse scrolled (240, 248) with delta (0, 2)
Screenshot: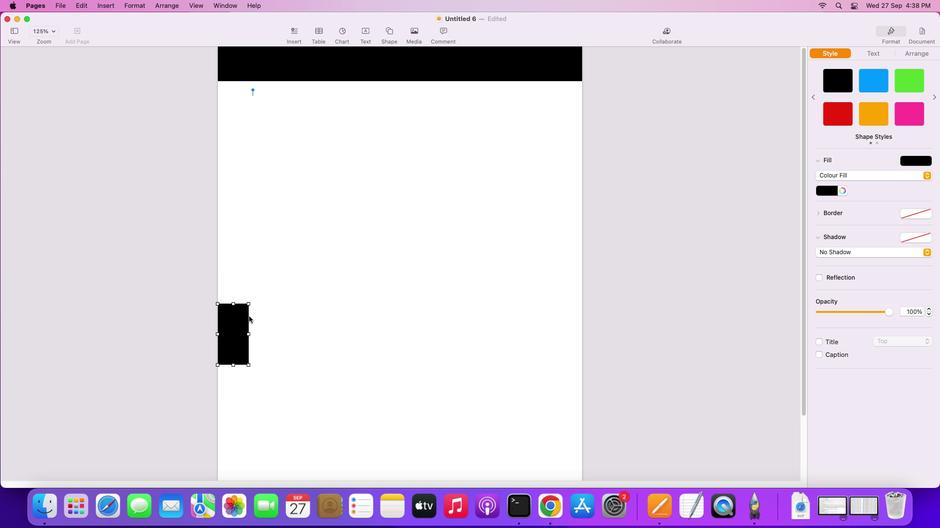 
Action: Mouse scrolled (240, 248) with delta (0, 3)
Screenshot: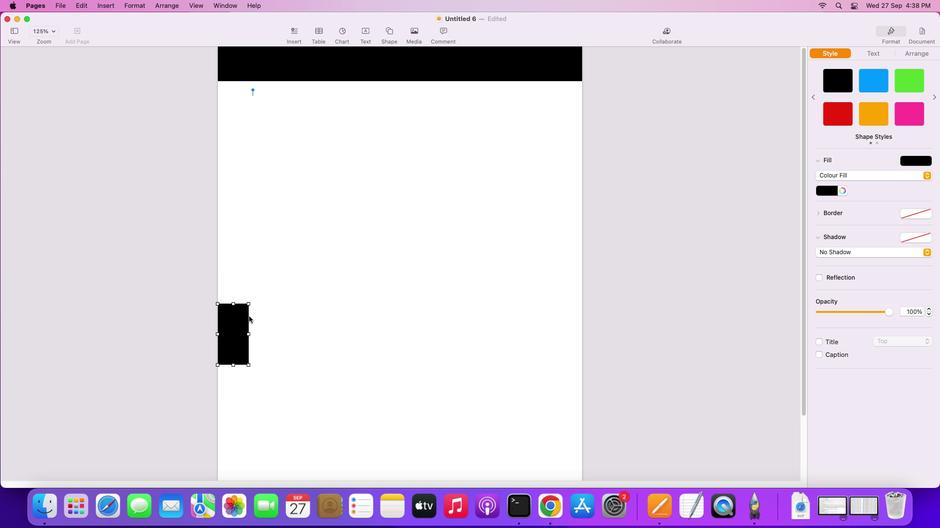 
Action: Mouse moved to (237, 256)
Screenshot: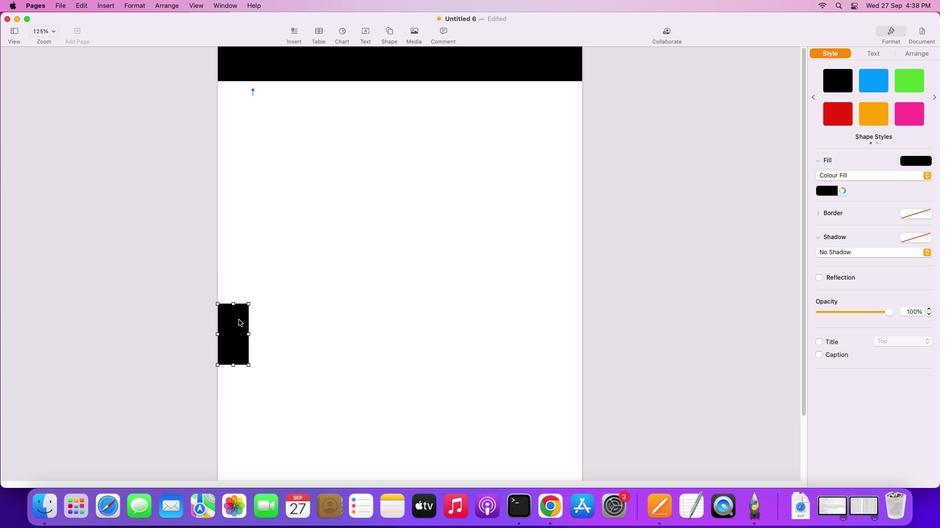 
Action: Mouse scrolled (237, 256) with delta (0, 0)
Screenshot: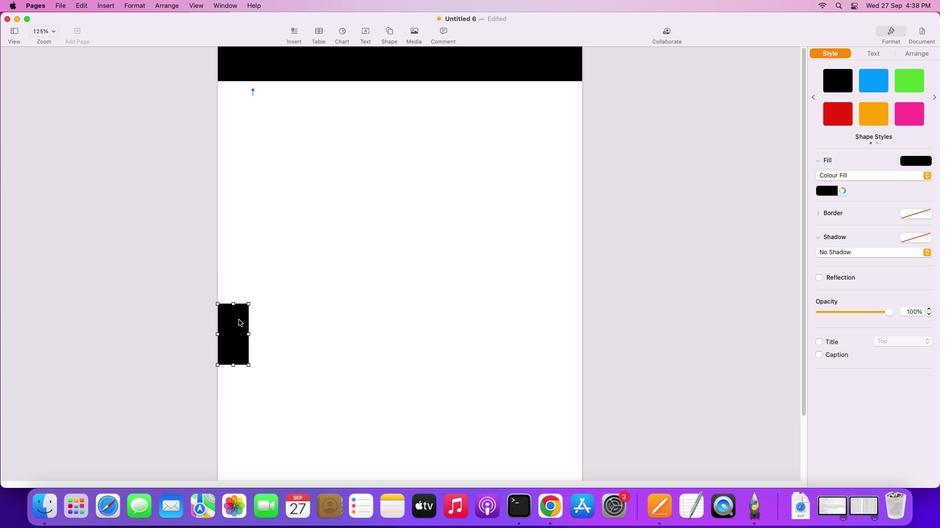 
Action: Mouse moved to (236, 264)
Screenshot: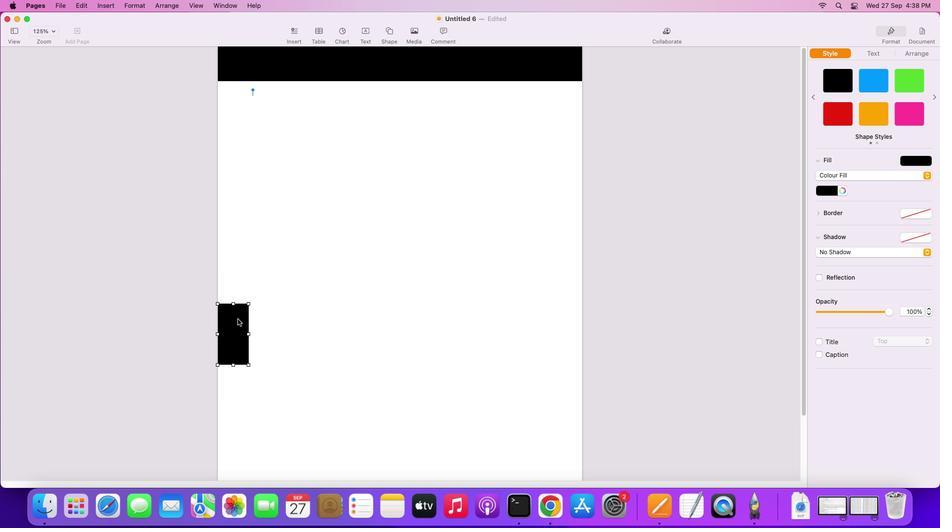 
Action: Mouse scrolled (236, 264) with delta (0, 0)
Screenshot: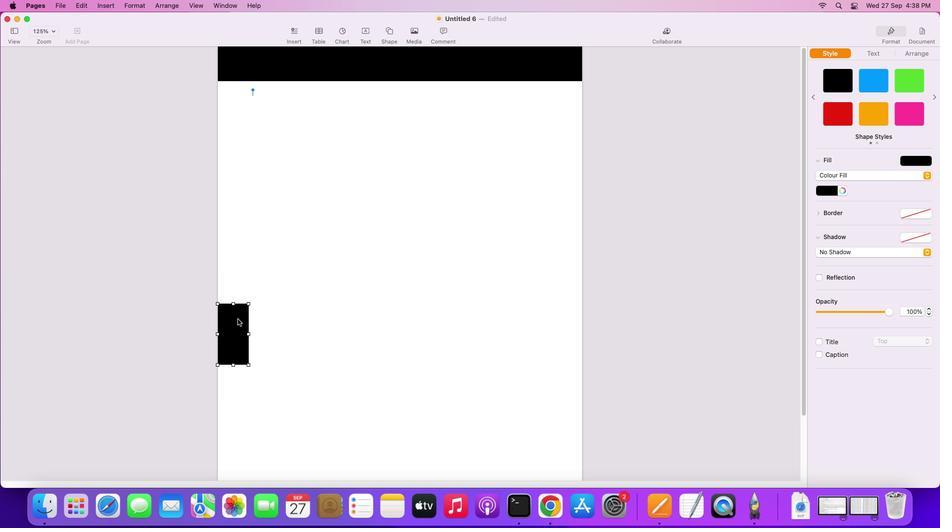 
Action: Mouse moved to (238, 319)
Screenshot: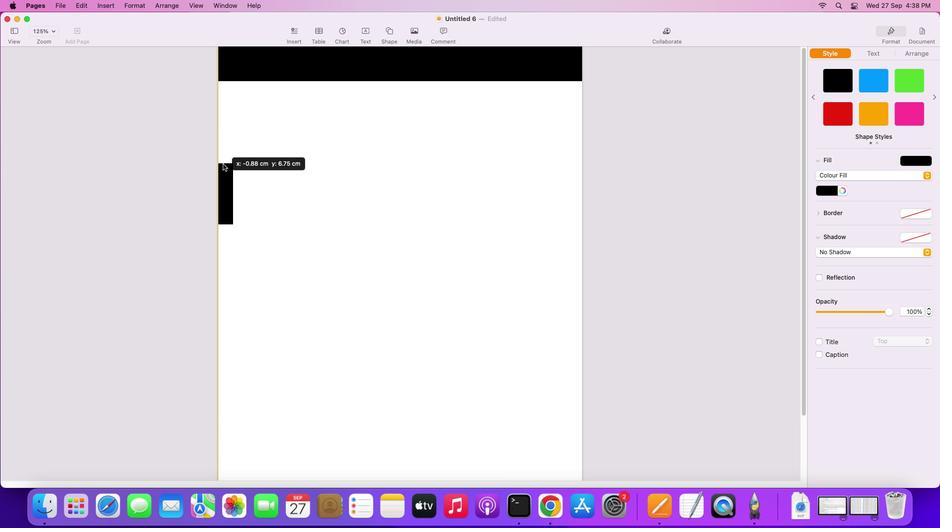 
Action: Mouse pressed left at (238, 319)
Screenshot: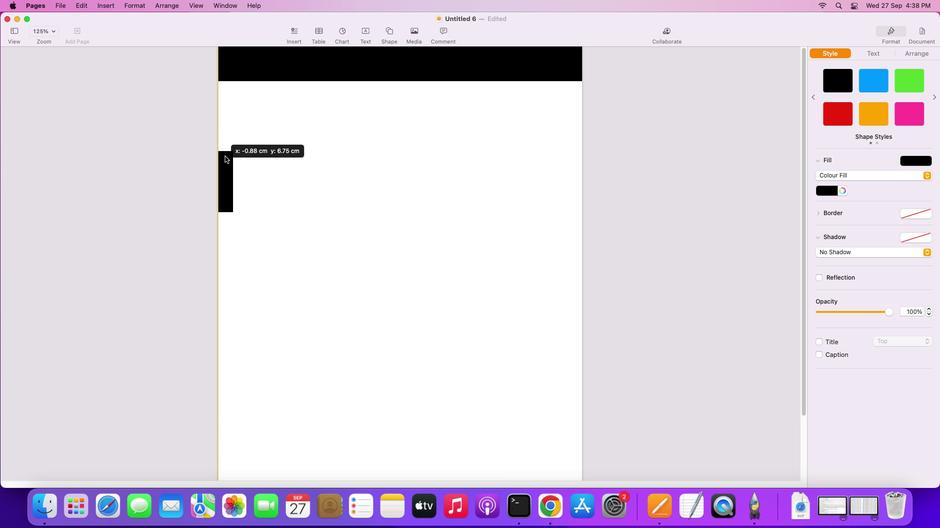 
Action: Mouse moved to (233, 142)
Screenshot: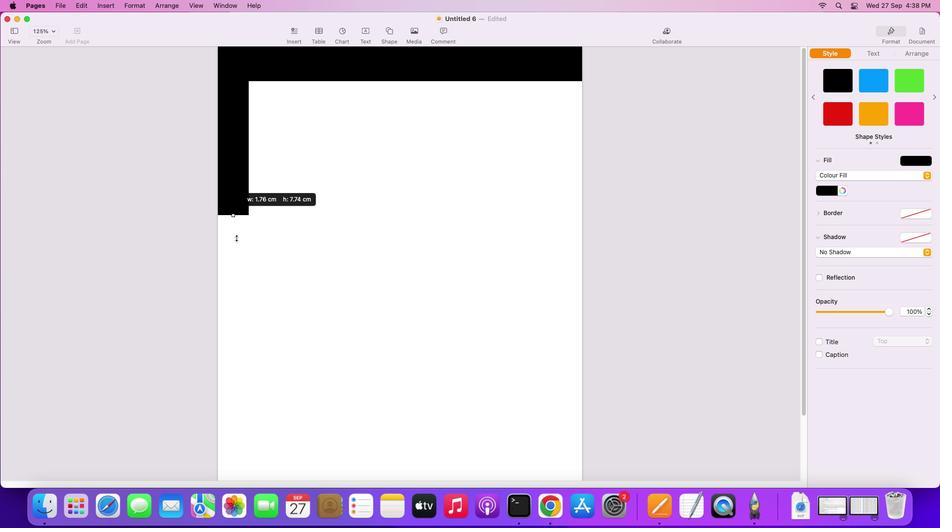 
Action: Mouse pressed left at (233, 142)
Screenshot: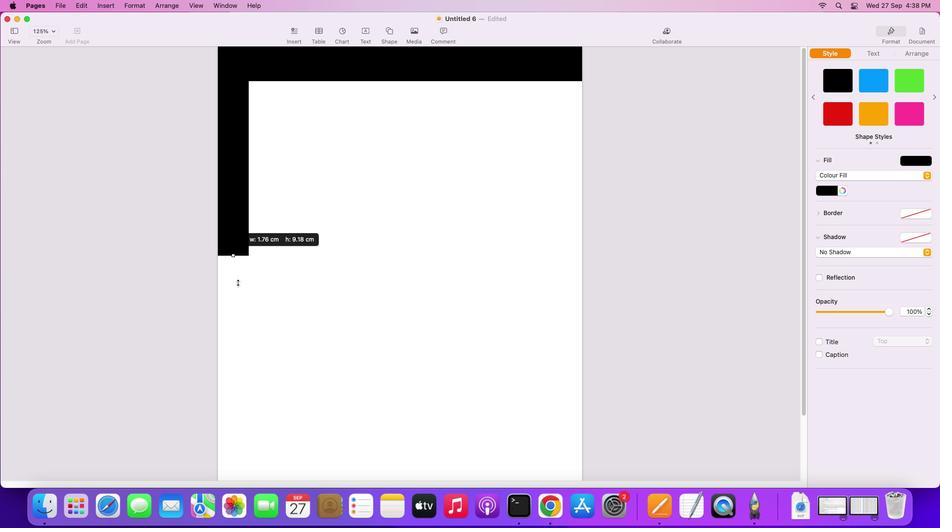 
Action: Mouse moved to (237, 432)
Screenshot: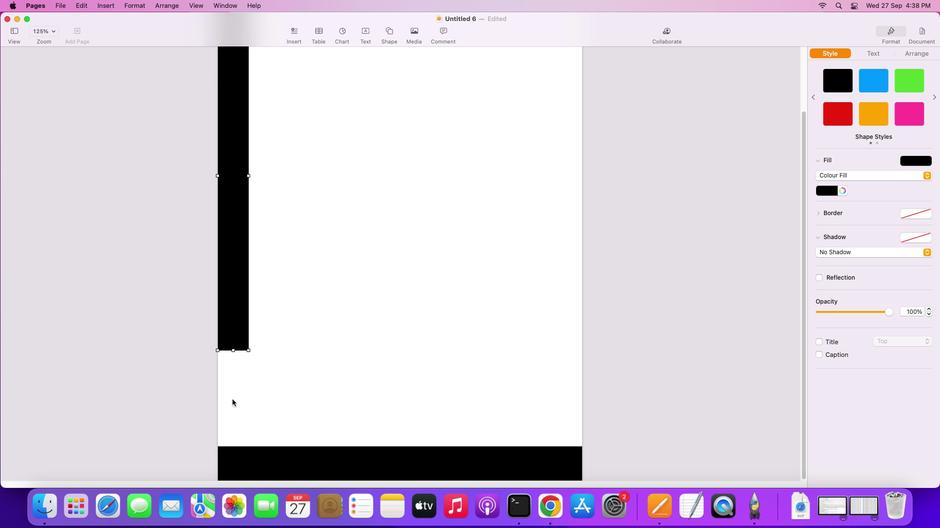 
Action: Mouse scrolled (237, 432) with delta (0, 0)
Screenshot: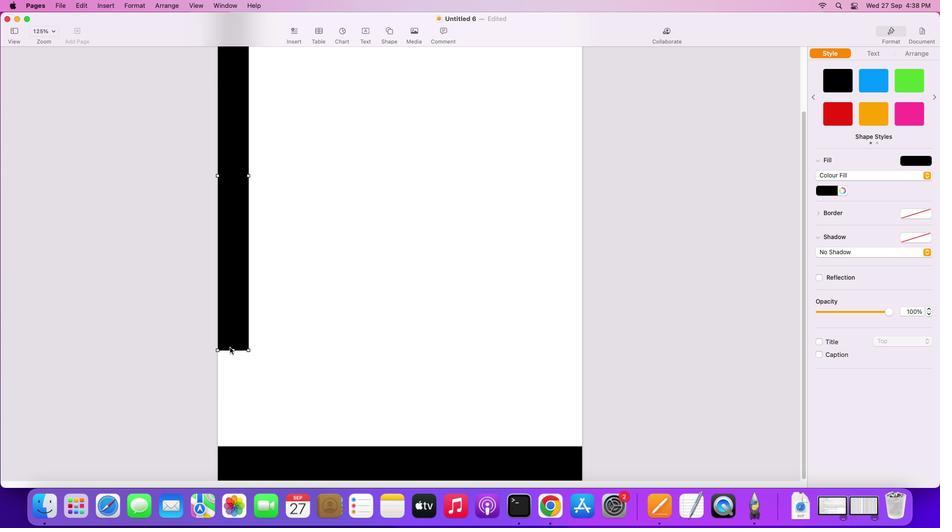 
Action: Mouse scrolled (237, 432) with delta (0, 0)
Screenshot: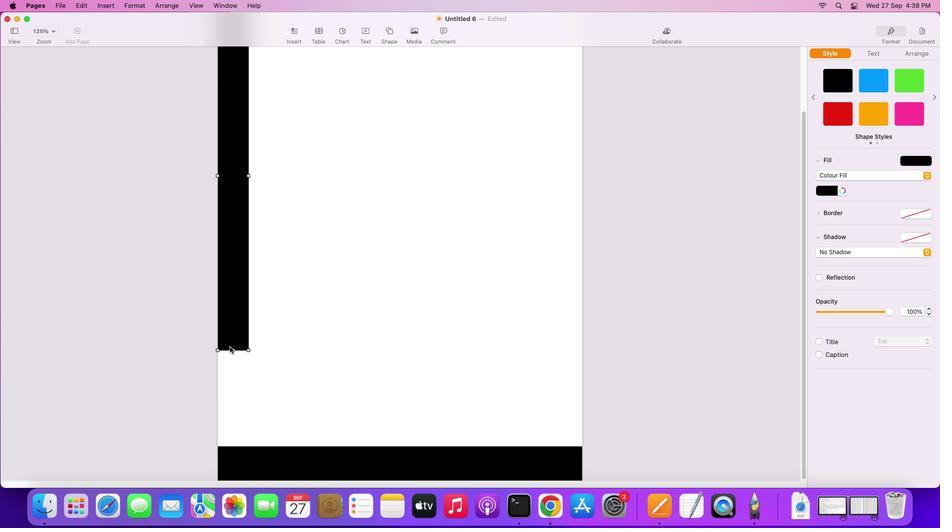 
Action: Mouse scrolled (237, 432) with delta (0, -1)
Screenshot: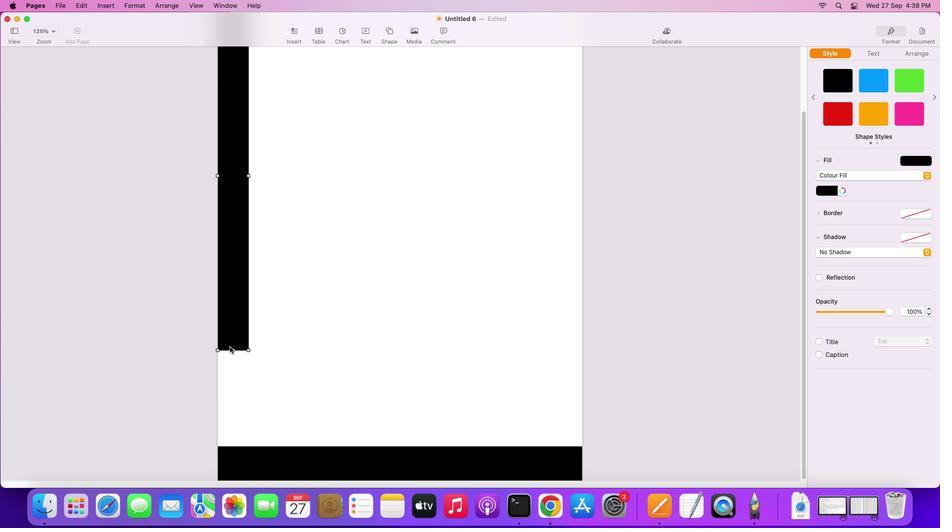 
Action: Mouse scrolled (237, 432) with delta (0, -2)
Screenshot: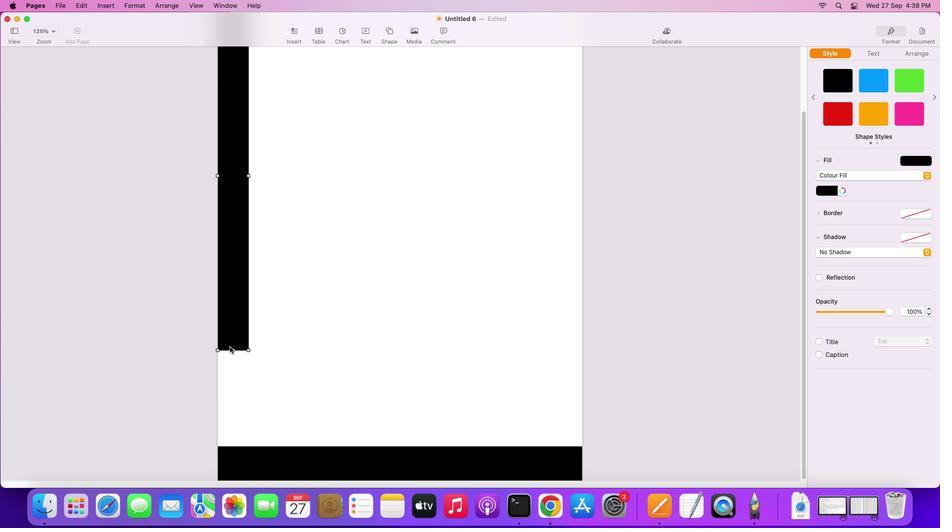 
Action: Mouse moved to (237, 432)
Screenshot: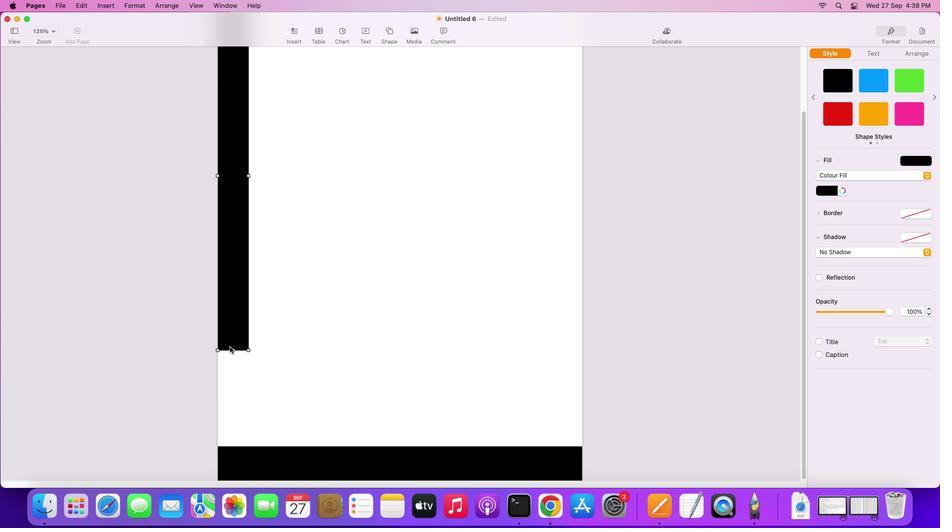 
Action: Mouse scrolled (237, 432) with delta (0, -2)
Screenshot: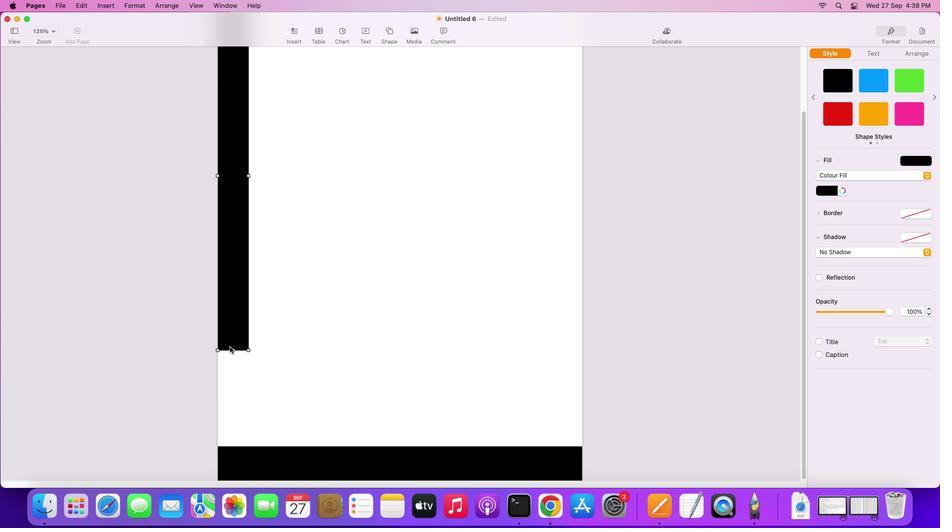 
Action: Mouse moved to (233, 351)
Screenshot: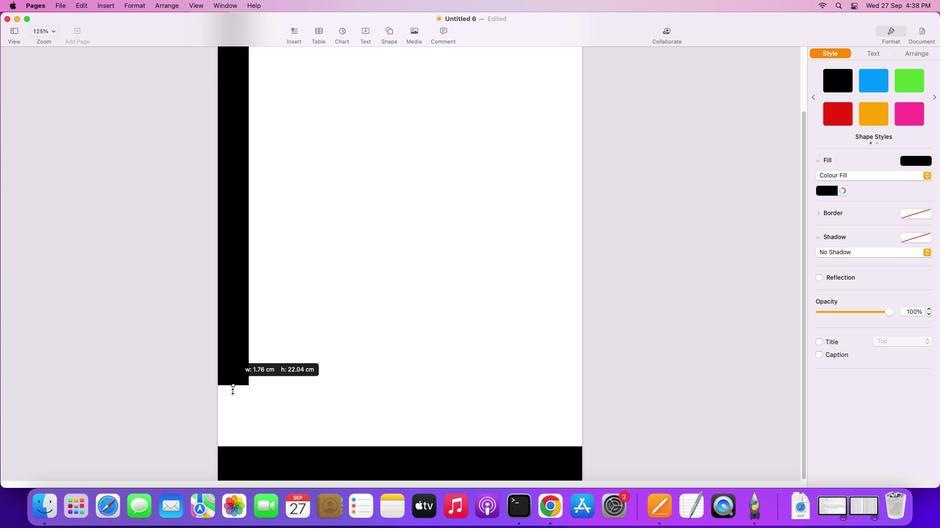 
Action: Mouse pressed left at (233, 351)
Screenshot: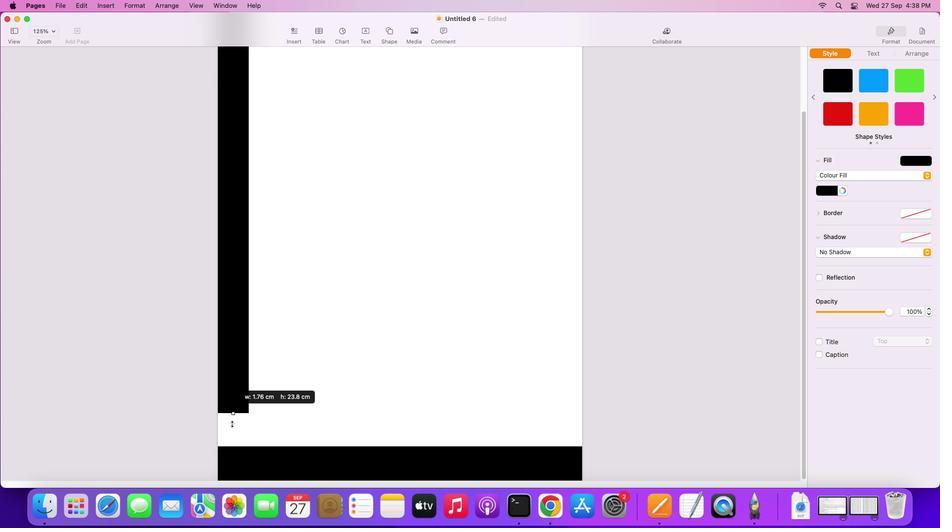 
Action: Mouse moved to (231, 341)
Screenshot: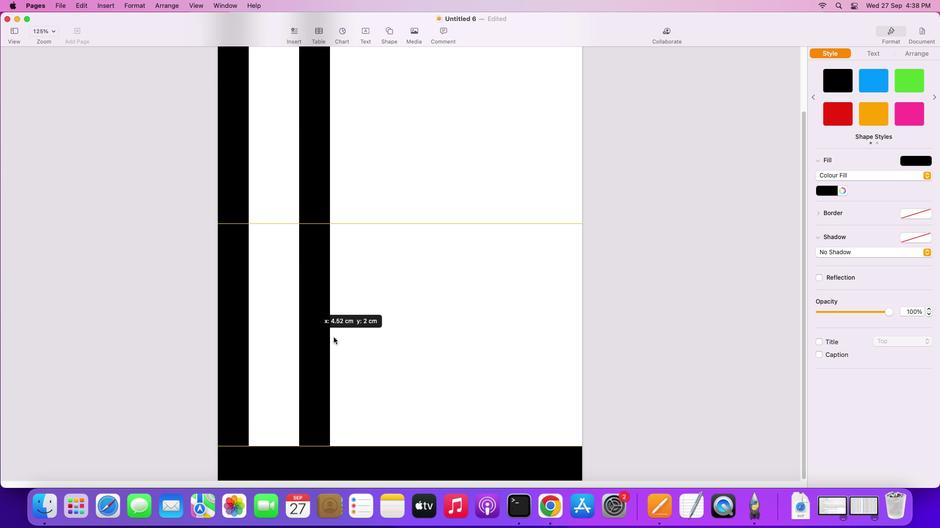 
Action: Key pressed Key.alt
Screenshot: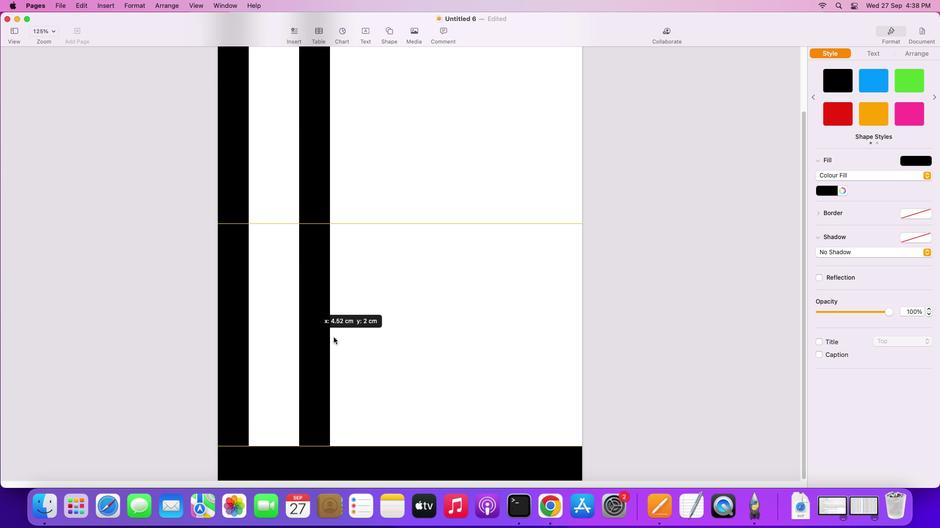 
Action: Mouse moved to (231, 340)
Screenshot: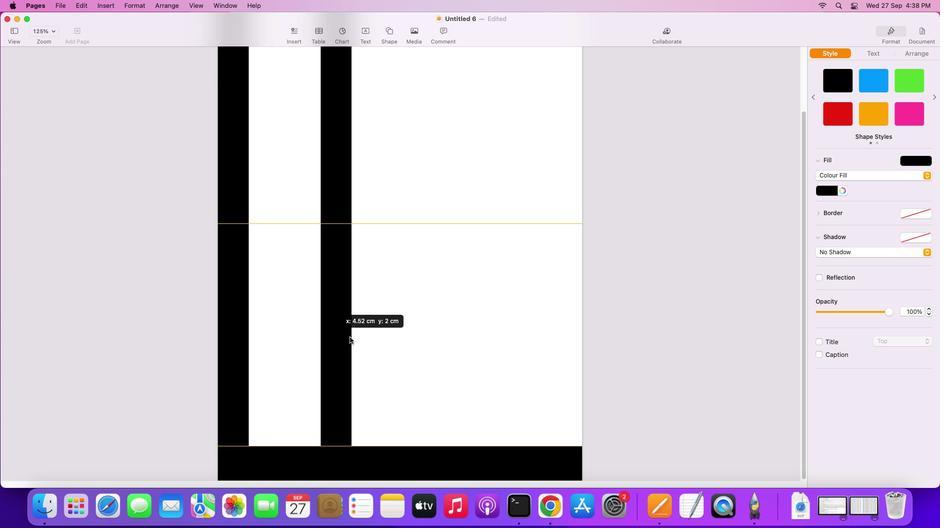 
Action: Mouse pressed left at (231, 340)
Screenshot: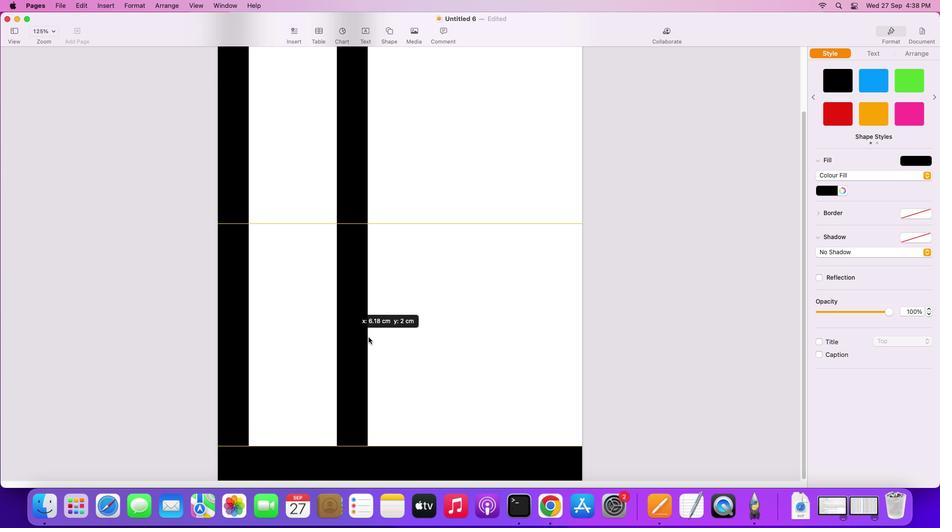 
Action: Mouse moved to (509, 333)
Screenshot: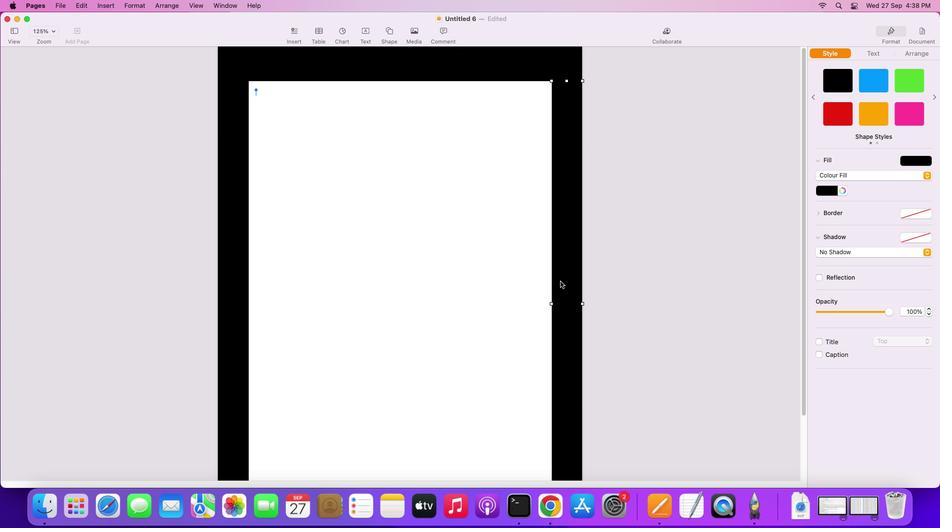 
Action: Mouse scrolled (509, 333) with delta (0, 0)
Screenshot: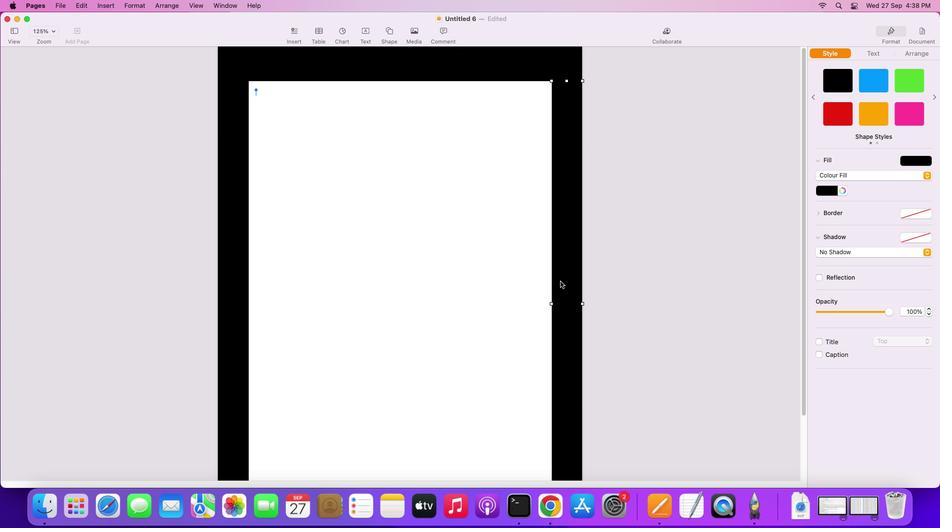 
Action: Mouse scrolled (509, 333) with delta (0, 0)
Screenshot: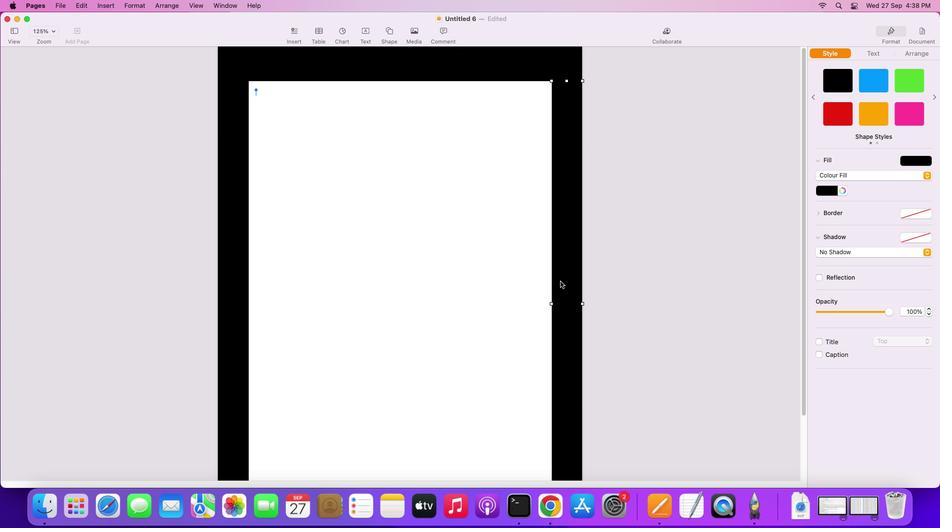 
Action: Mouse scrolled (509, 333) with delta (0, 1)
Screenshot: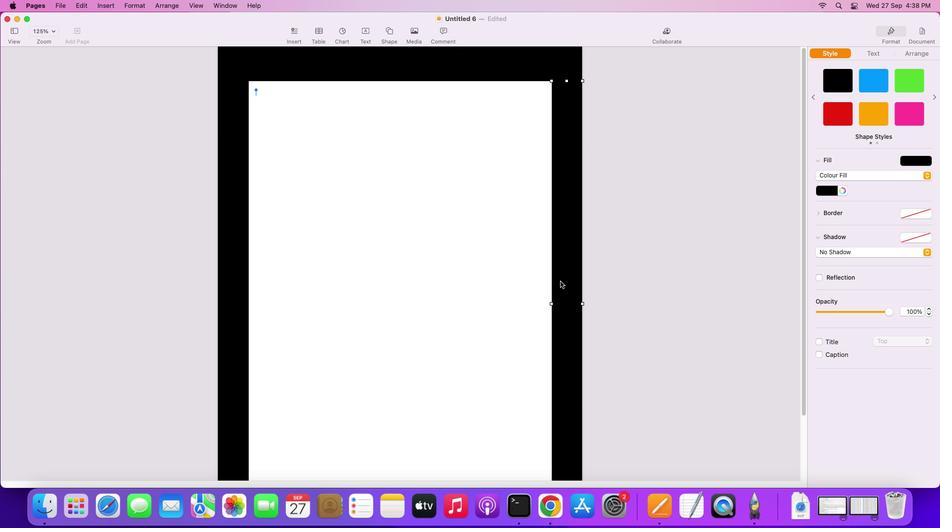 
Action: Mouse scrolled (509, 333) with delta (0, 2)
Screenshot: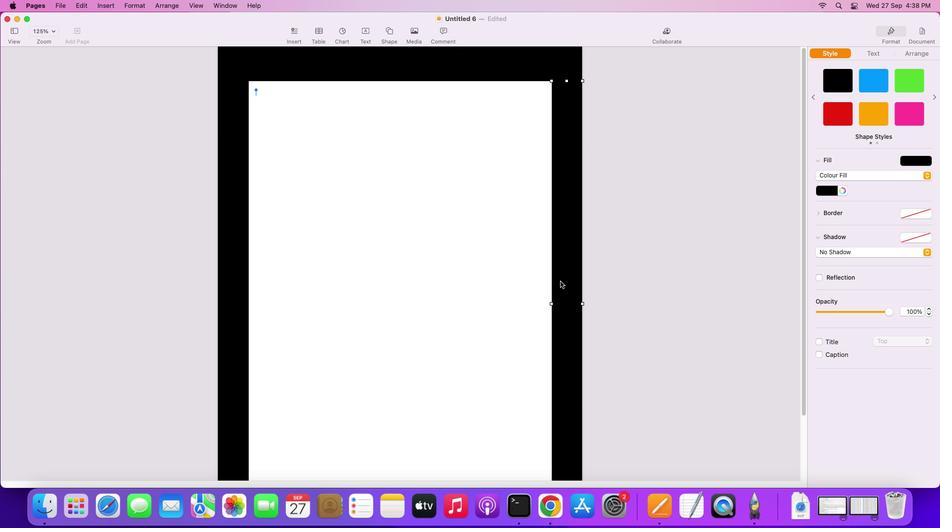 
Action: Mouse scrolled (509, 333) with delta (0, 2)
Screenshot: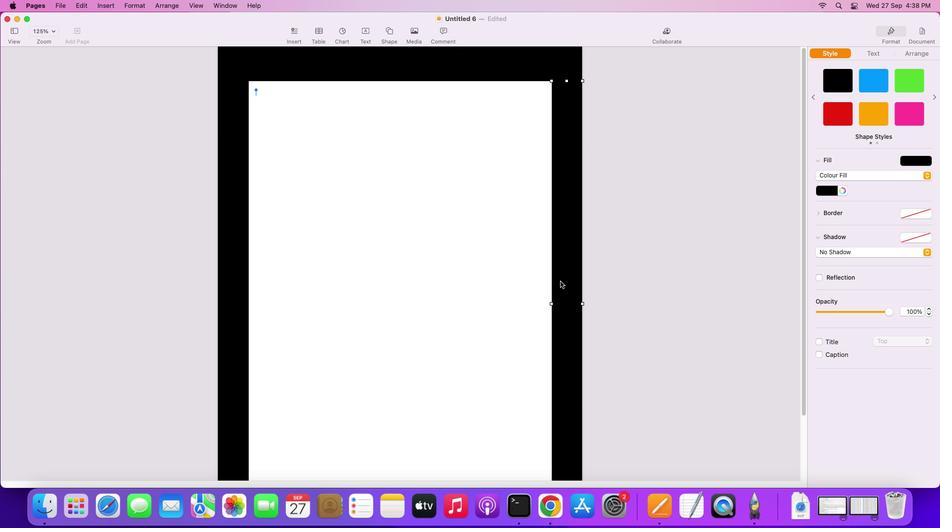 
Action: Mouse scrolled (509, 333) with delta (0, 3)
Screenshot: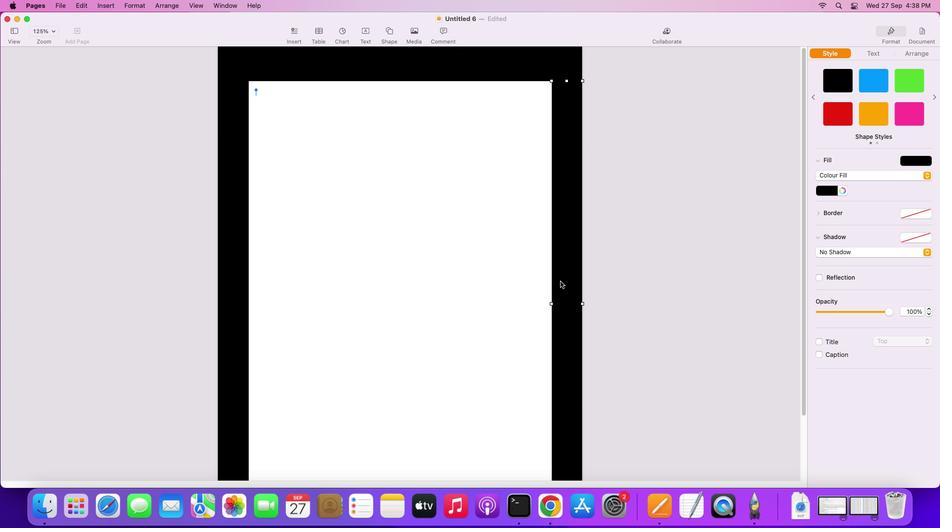 
Action: Mouse scrolled (509, 333) with delta (0, 3)
Screenshot: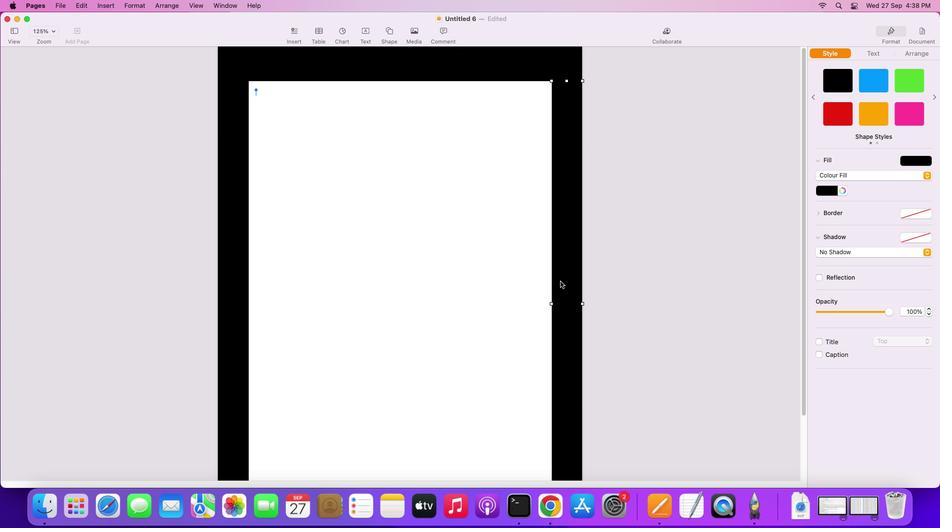 
Action: Mouse moved to (560, 281)
Screenshot: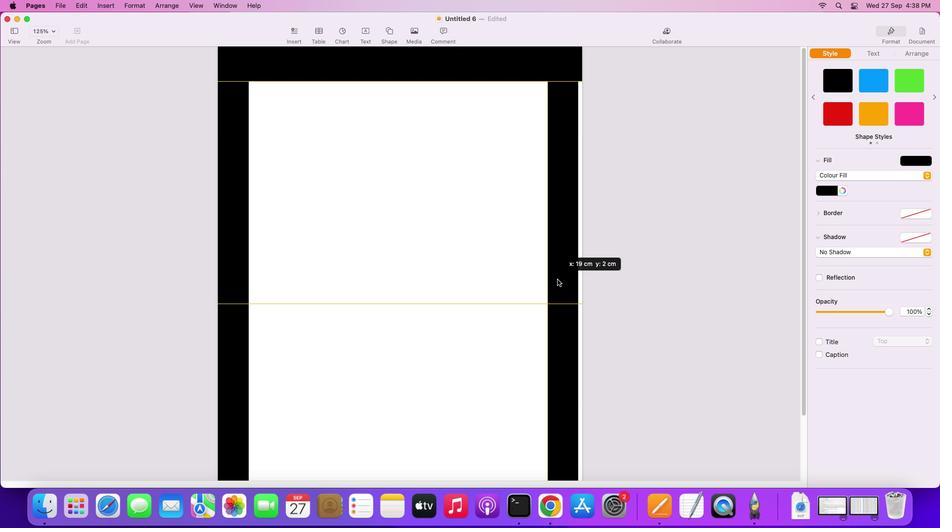 
Action: Mouse pressed left at (560, 281)
Screenshot: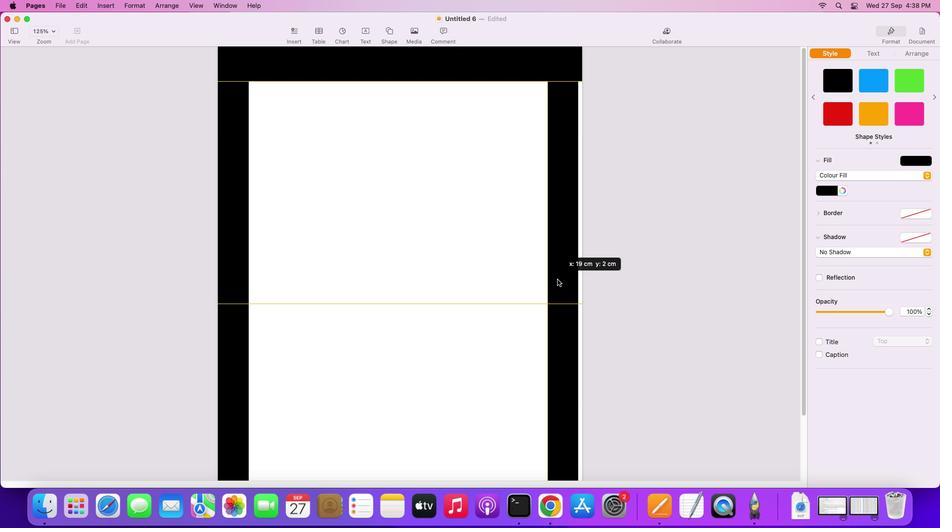
Action: Mouse moved to (511, 288)
Screenshot: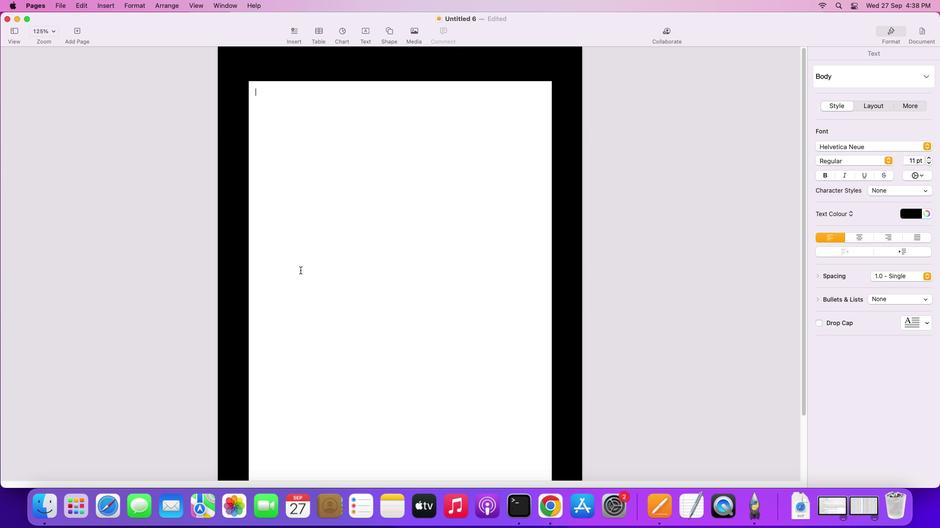 
Action: Mouse pressed left at (511, 288)
Screenshot: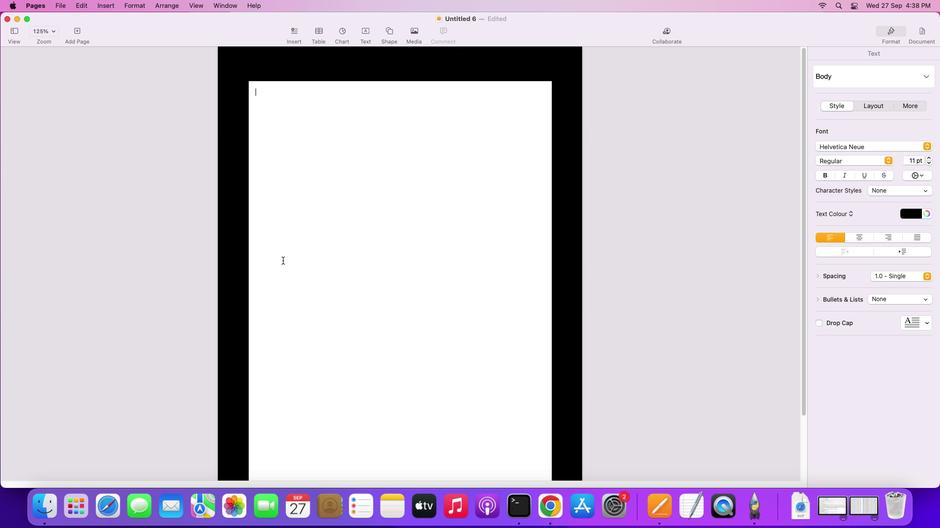 
Action: Mouse moved to (389, 28)
Screenshot: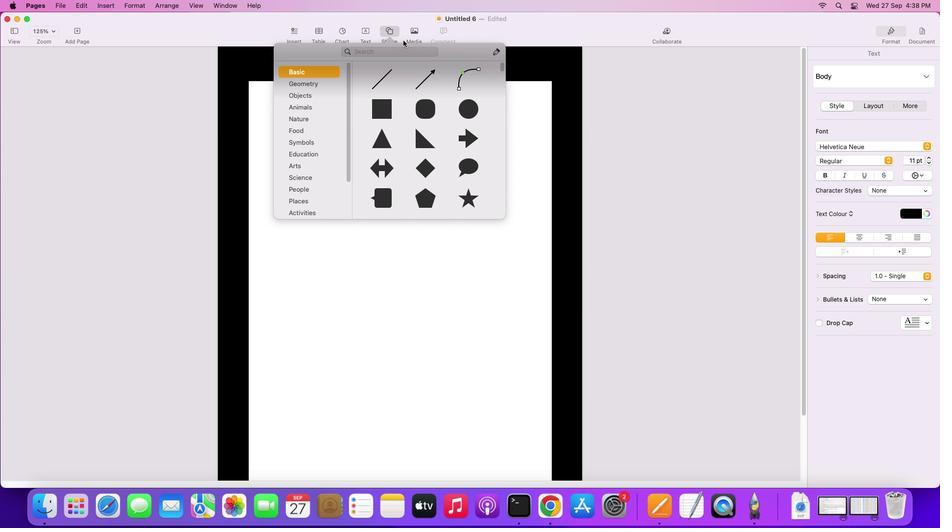
Action: Mouse pressed left at (389, 28)
Screenshot: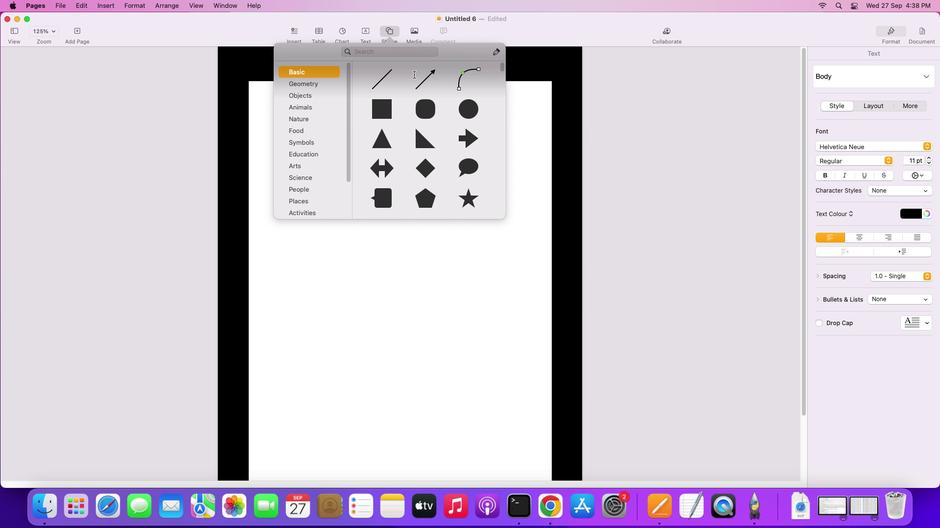 
Action: Mouse moved to (468, 108)
Screenshot: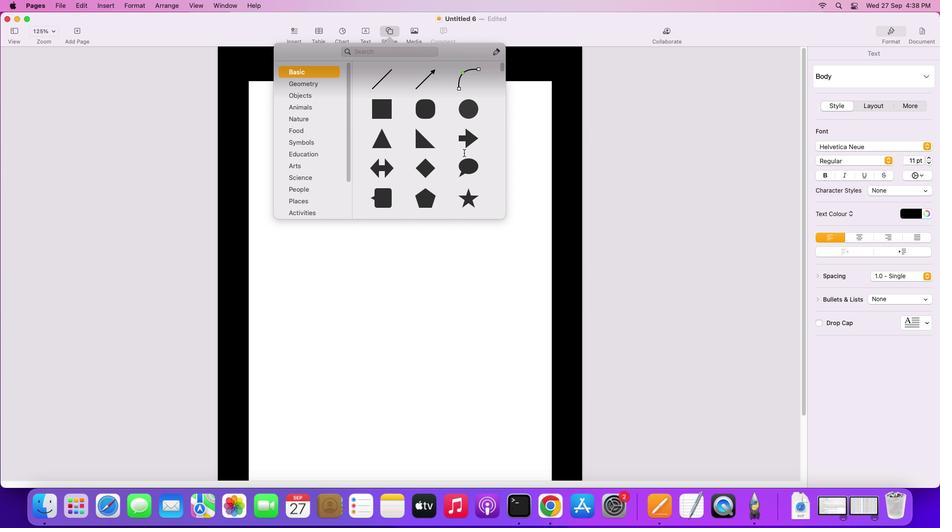 
Action: Mouse pressed left at (468, 108)
Screenshot: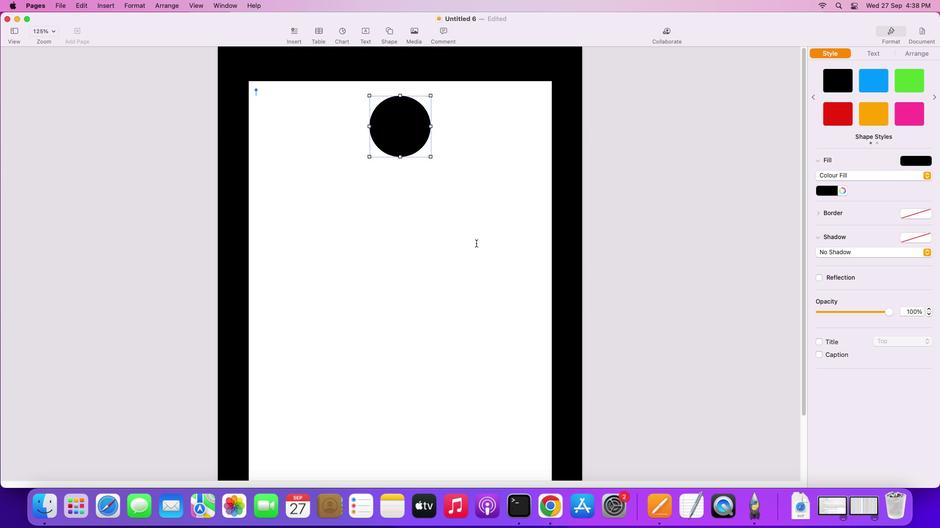 
Action: Mouse moved to (405, 136)
Screenshot: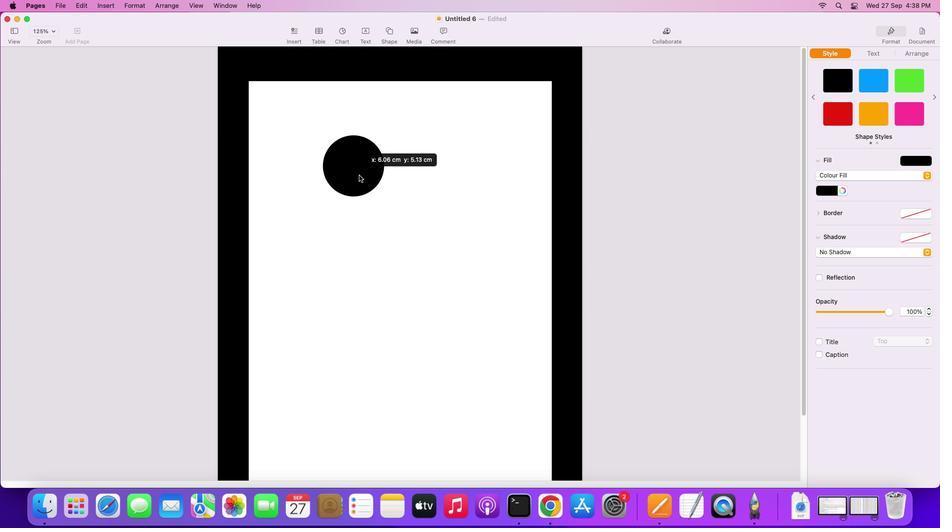 
Action: Mouse pressed left at (405, 136)
Screenshot: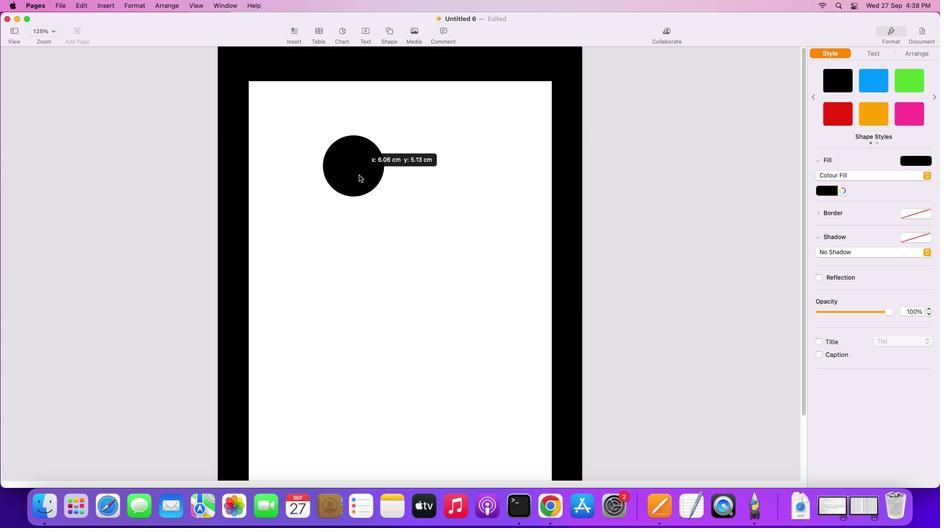 
Action: Mouse moved to (316, 81)
Screenshot: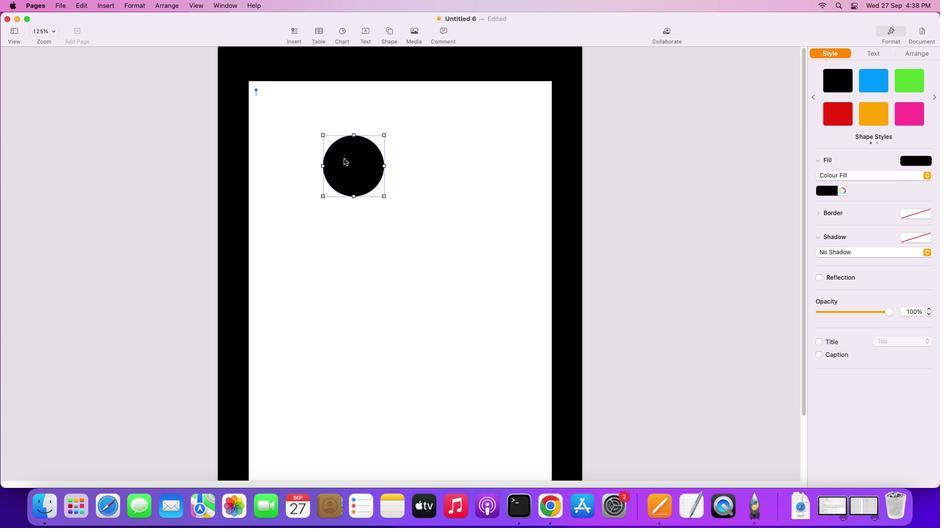 
Action: Key pressed Key.shift
Screenshot: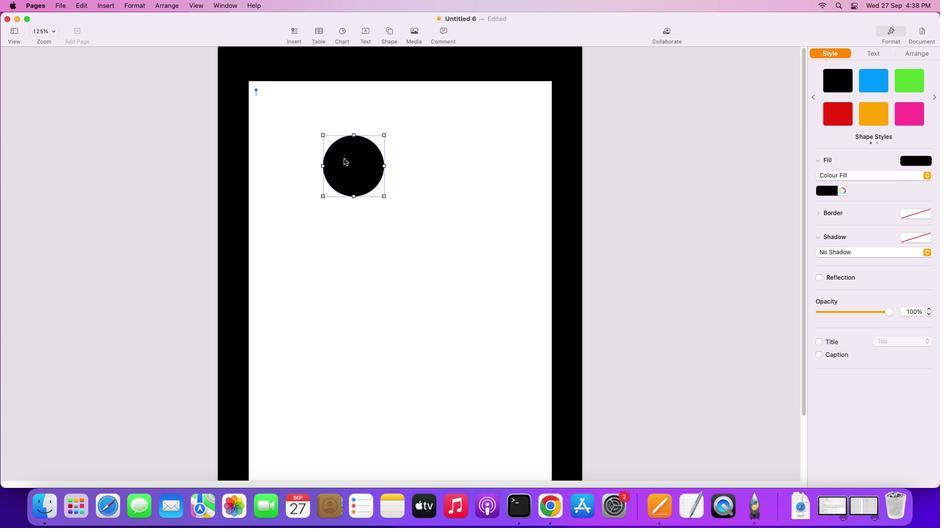 
Action: Mouse moved to (355, 169)
Screenshot: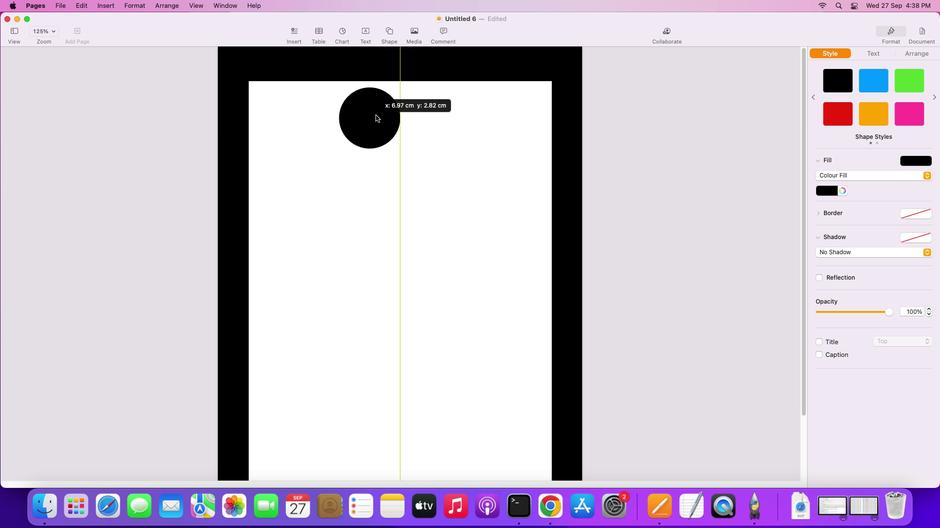 
Action: Mouse pressed left at (355, 169)
Screenshot: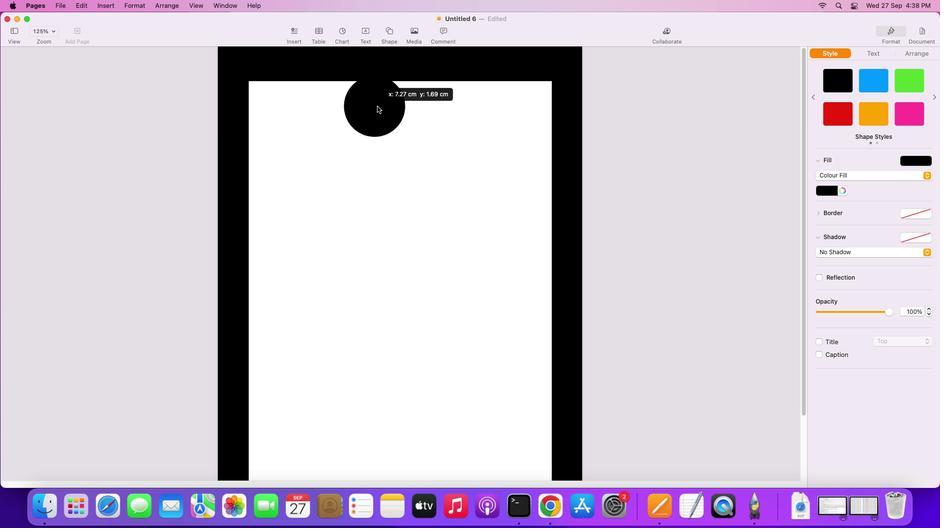 
Action: Mouse moved to (417, 157)
Screenshot: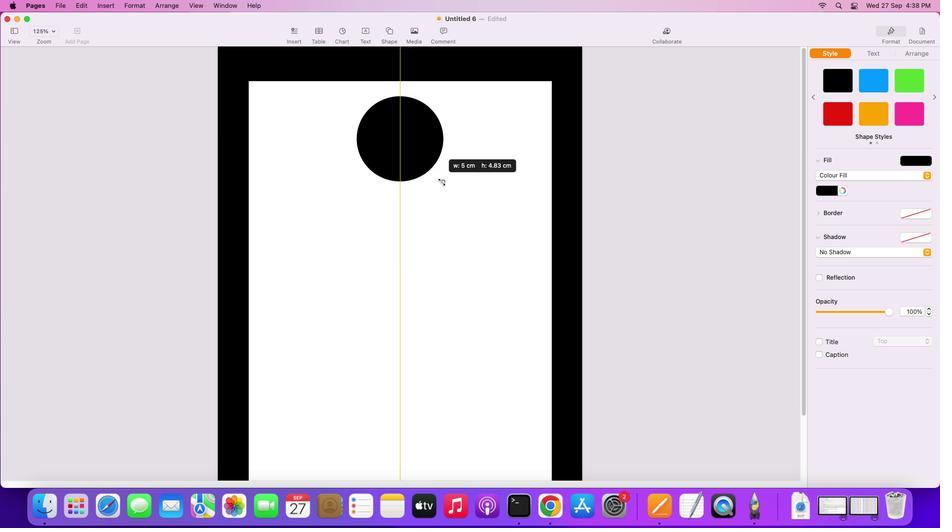 
Action: Mouse pressed left at (417, 157)
Screenshot: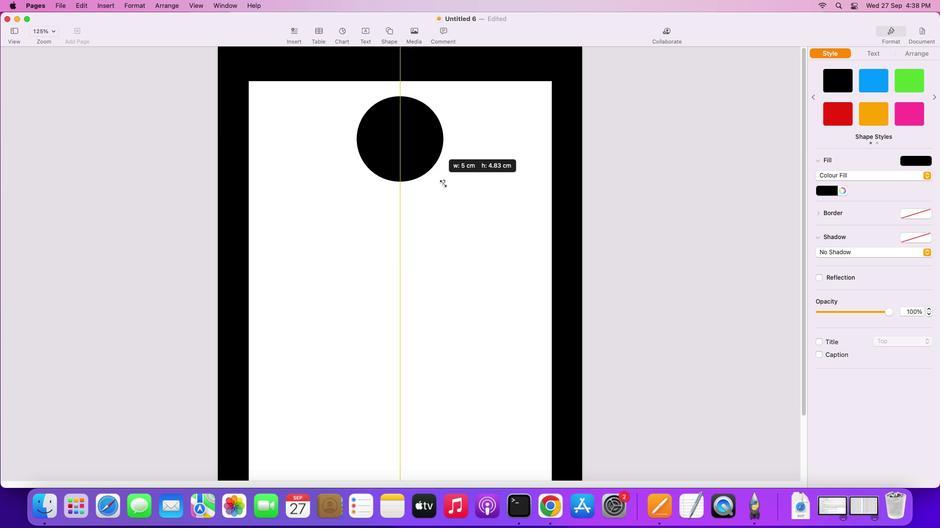
Action: Mouse moved to (406, 161)
Screenshot: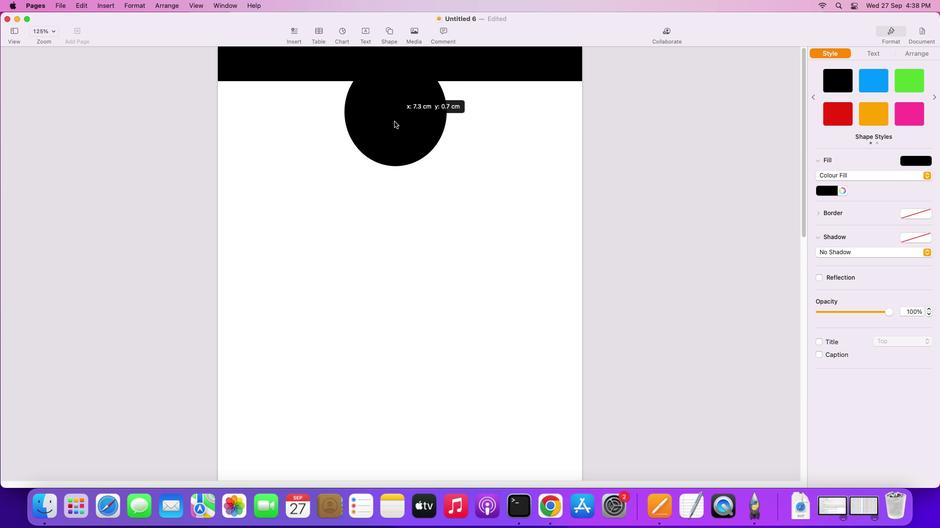 
Action: Mouse pressed left at (406, 161)
Screenshot: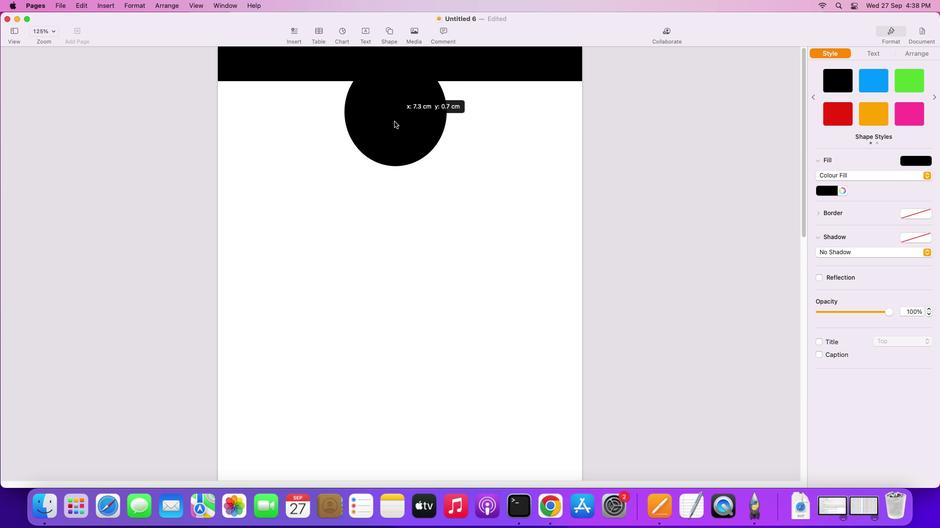 
Action: Mouse moved to (392, 105)
Screenshot: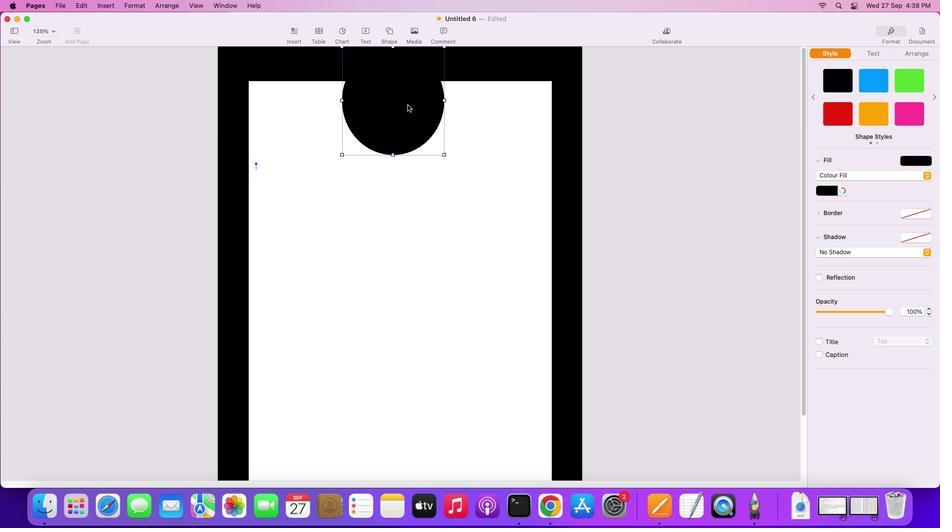 
Action: Key pressed Key.alt
Screenshot: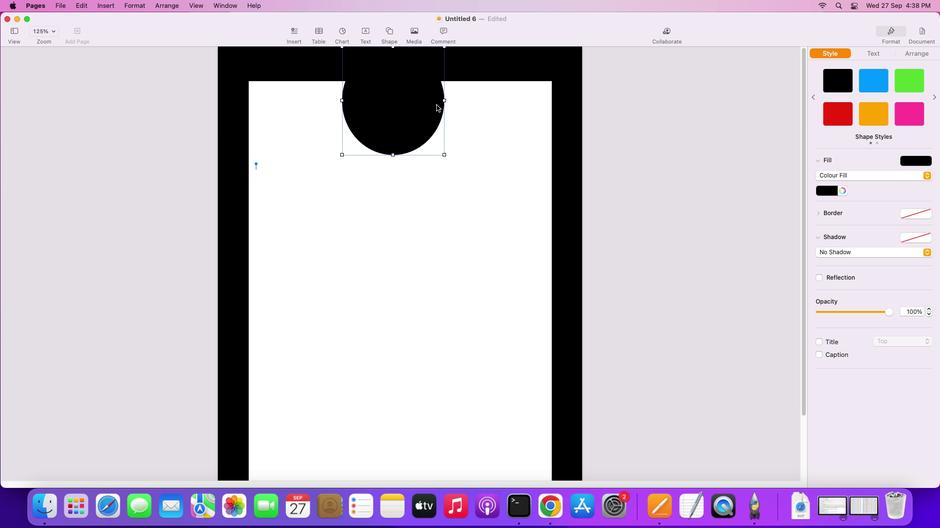 
Action: Mouse moved to (392, 105)
Screenshot: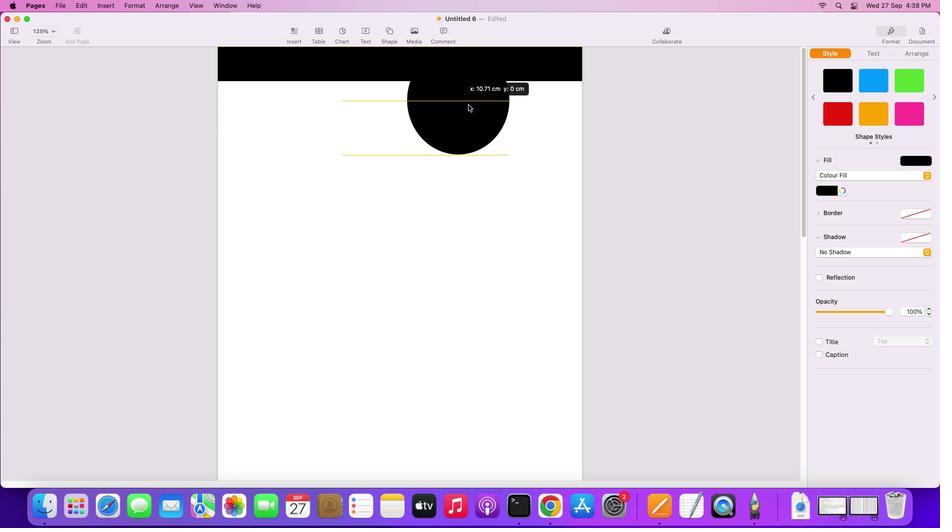 
Action: Mouse pressed left at (392, 105)
Screenshot: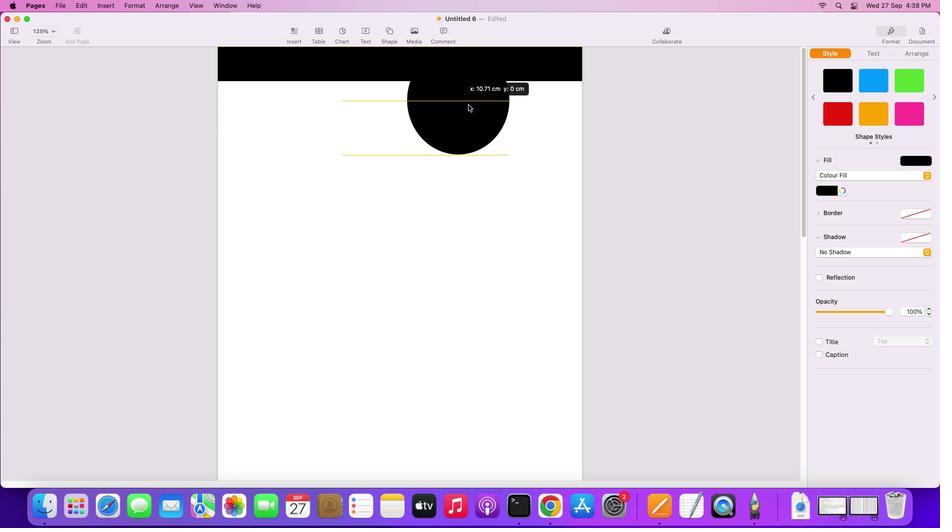 
Action: Mouse moved to (490, 104)
Screenshot: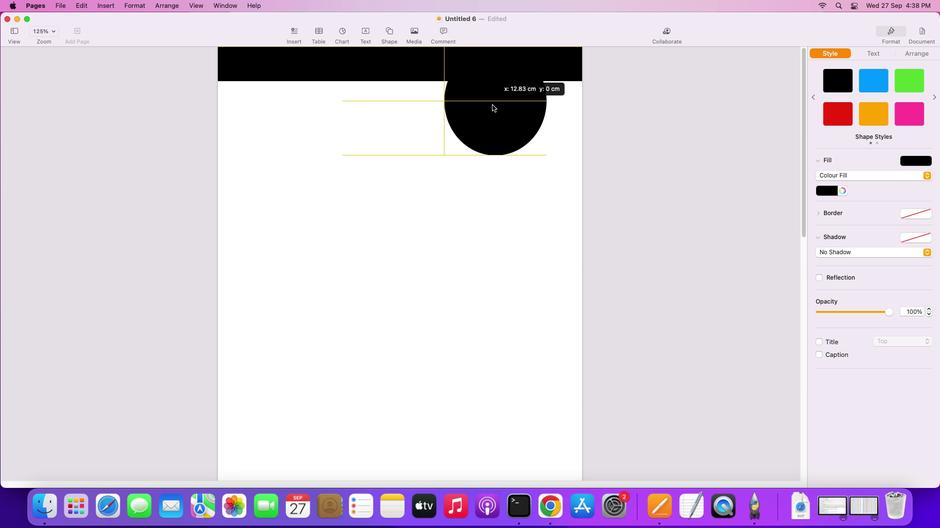 
Action: Mouse pressed left at (490, 104)
Screenshot: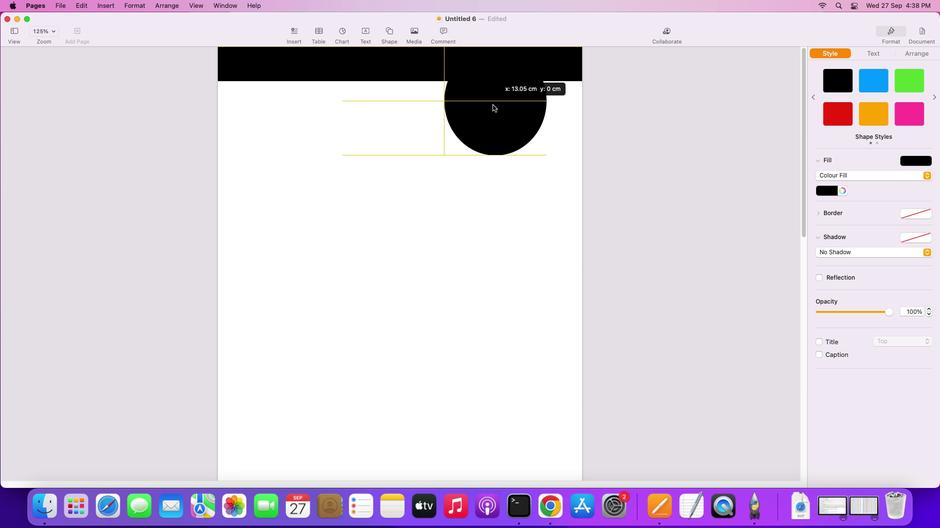 
Action: Mouse moved to (413, 193)
Screenshot: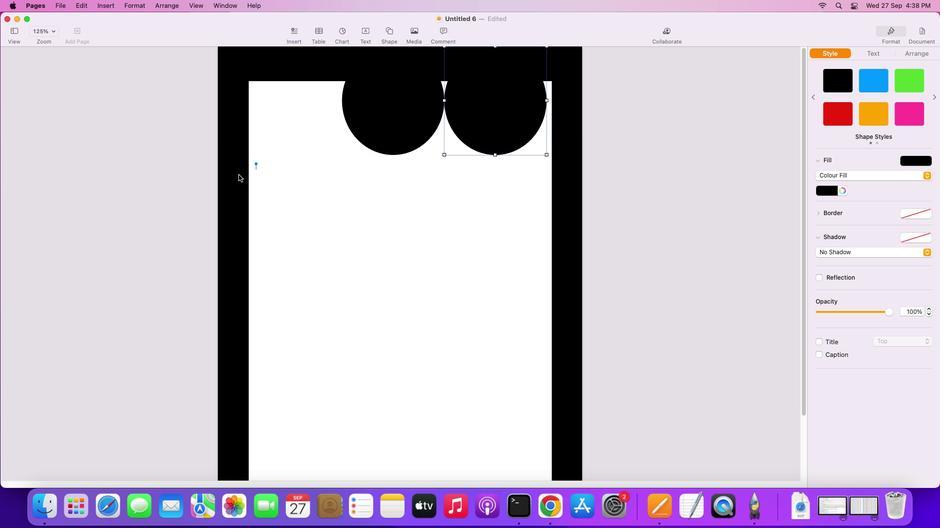
Action: Key pressed Key.shift
Screenshot: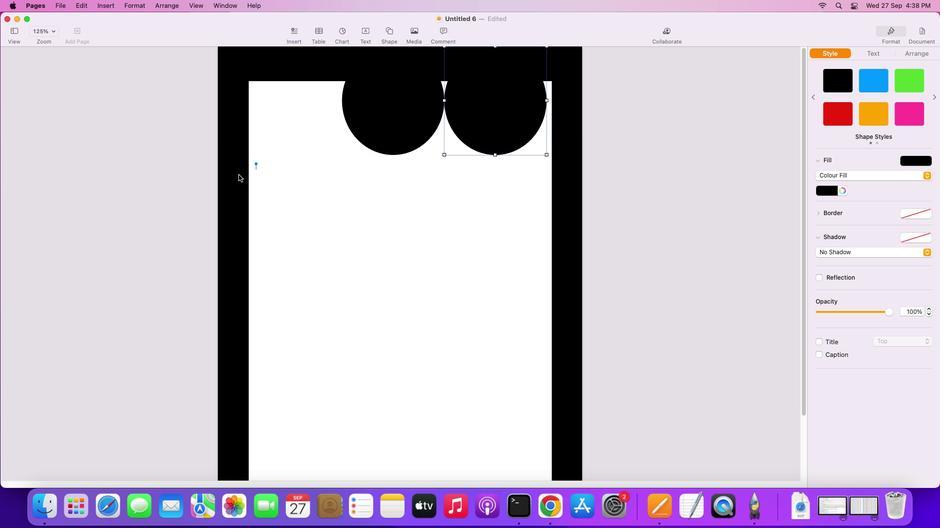 
Action: Mouse moved to (238, 174)
Screenshot: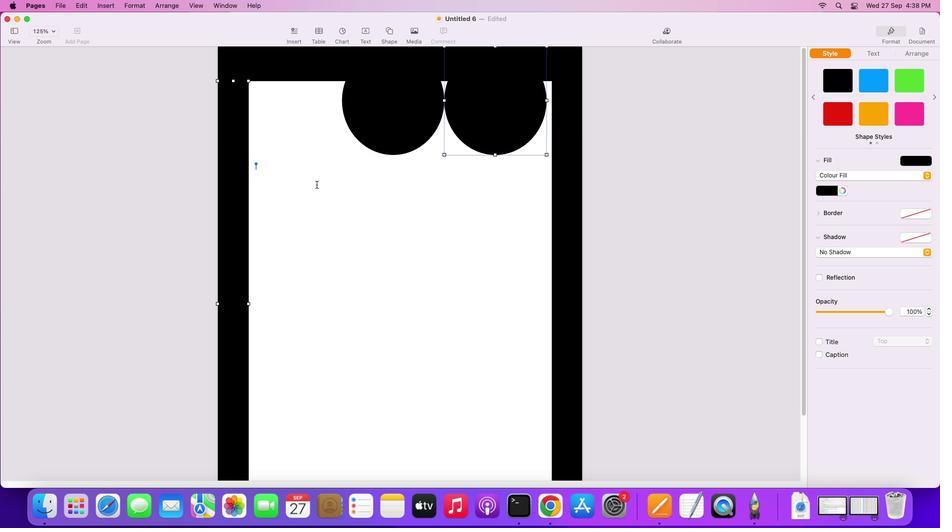 
Action: Mouse pressed left at (238, 174)
Screenshot: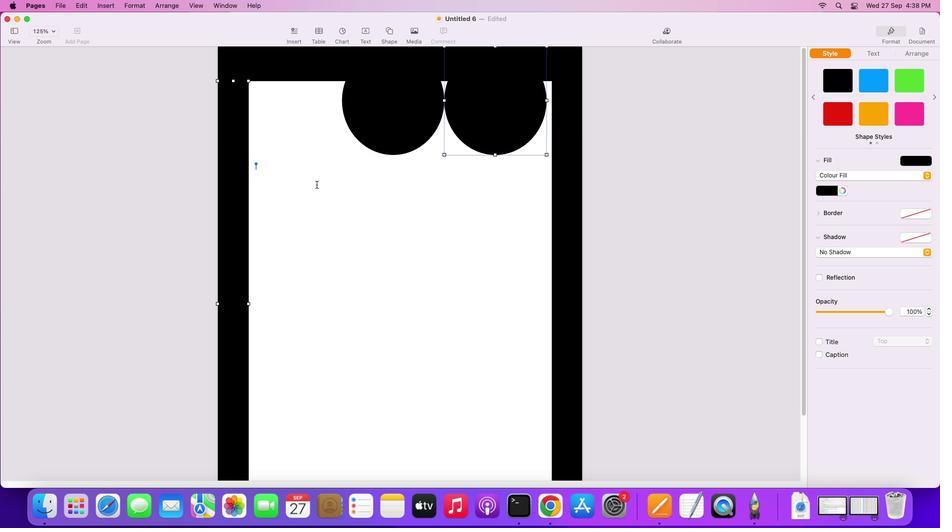 
Action: Mouse moved to (316, 184)
Screenshot: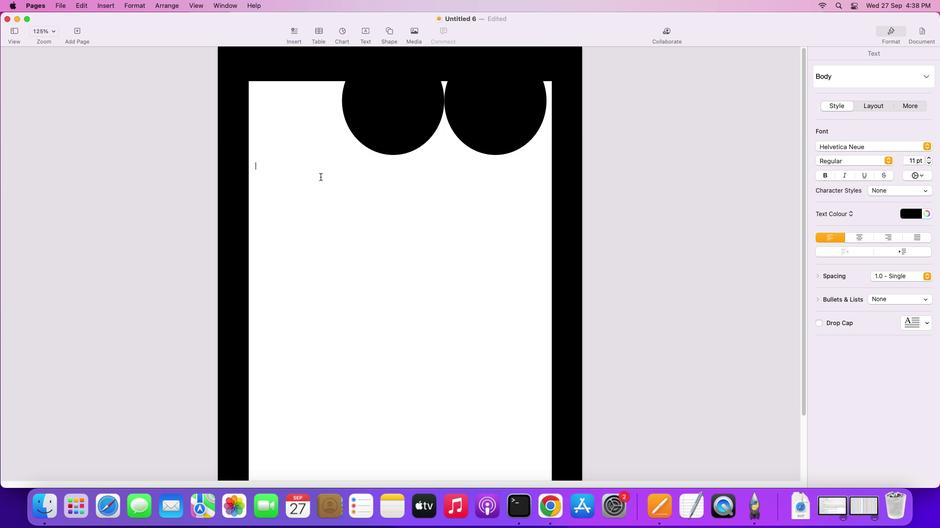 
Action: Mouse pressed left at (316, 184)
Screenshot: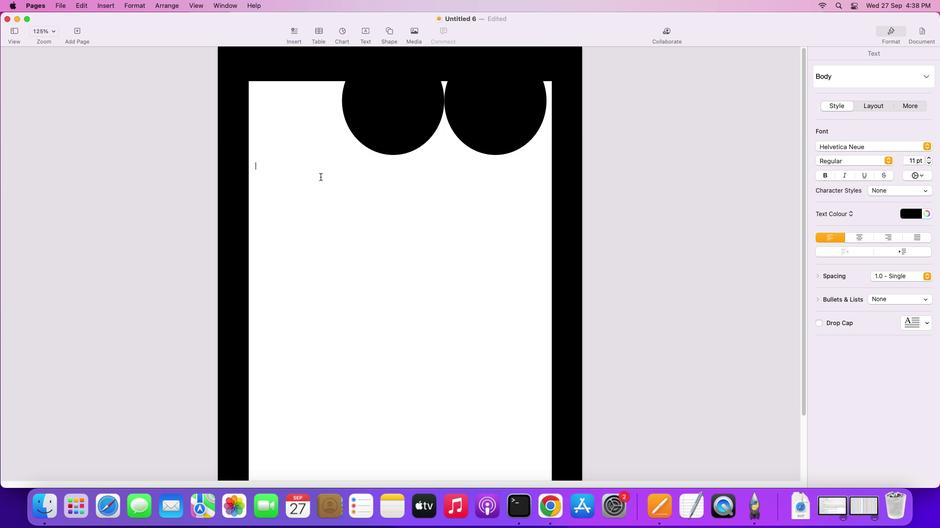 
Action: Mouse moved to (285, 167)
Screenshot: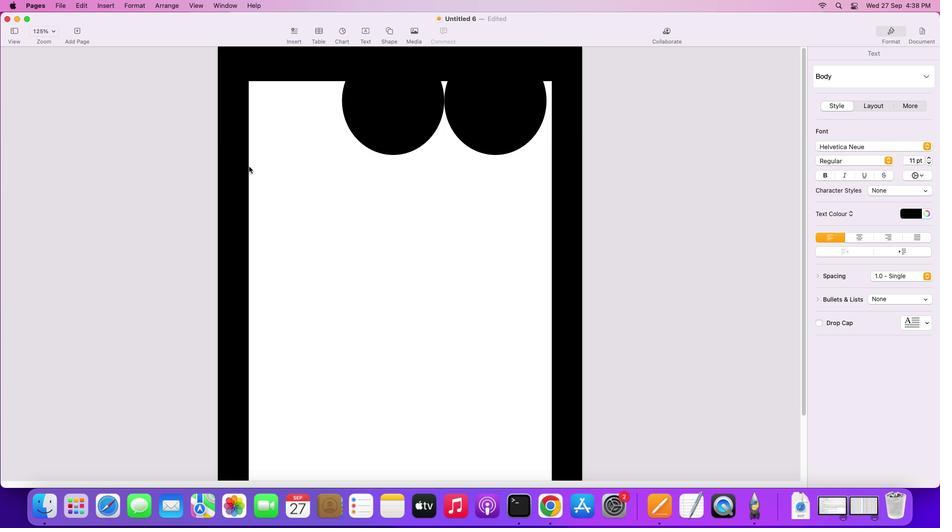 
Action: Key pressed Key.shift
Screenshot: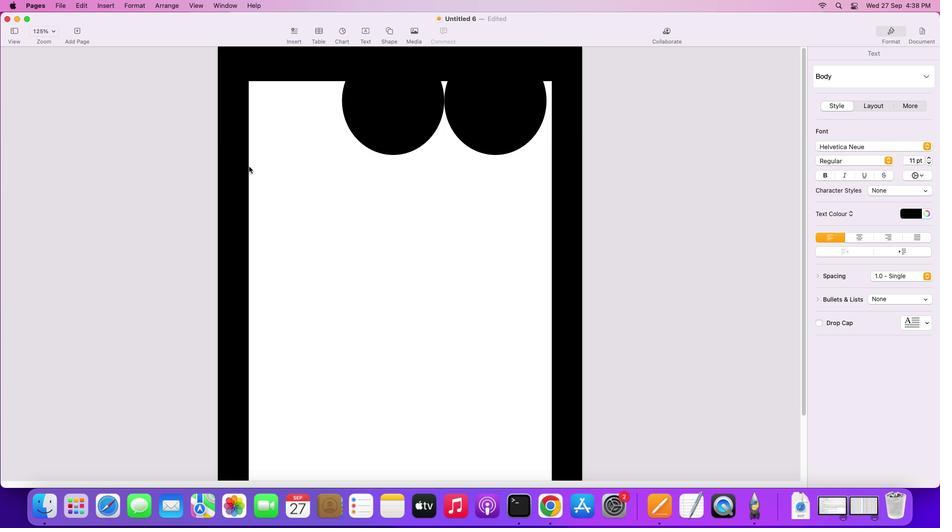 
Action: Mouse moved to (249, 166)
Screenshot: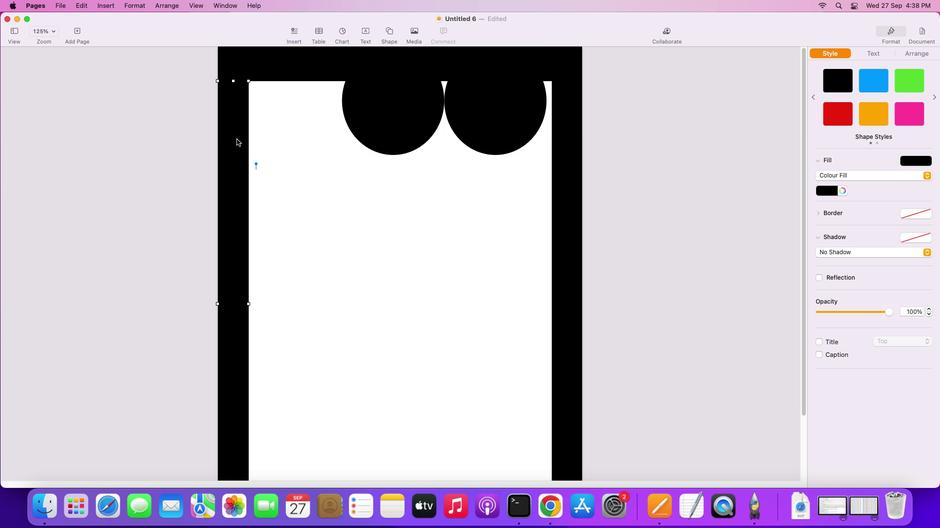 
Action: Mouse pressed left at (249, 166)
Screenshot: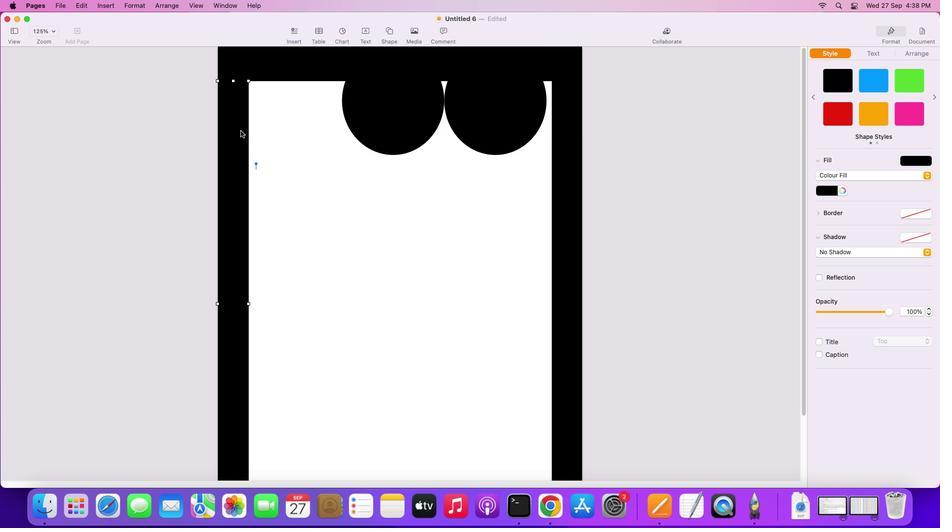 
Action: Mouse moved to (321, 63)
Screenshot: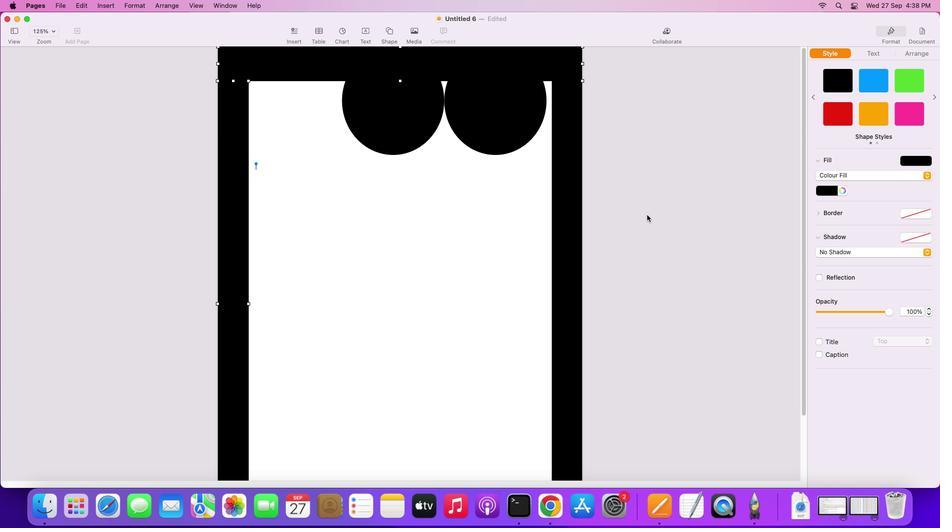 
Action: Mouse pressed left at (321, 63)
Screenshot: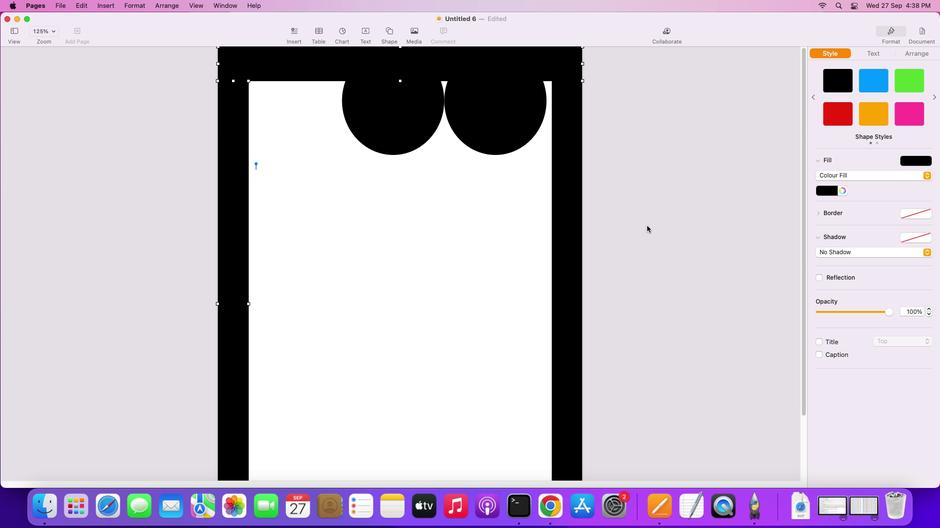 
Action: Mouse moved to (571, 238)
Screenshot: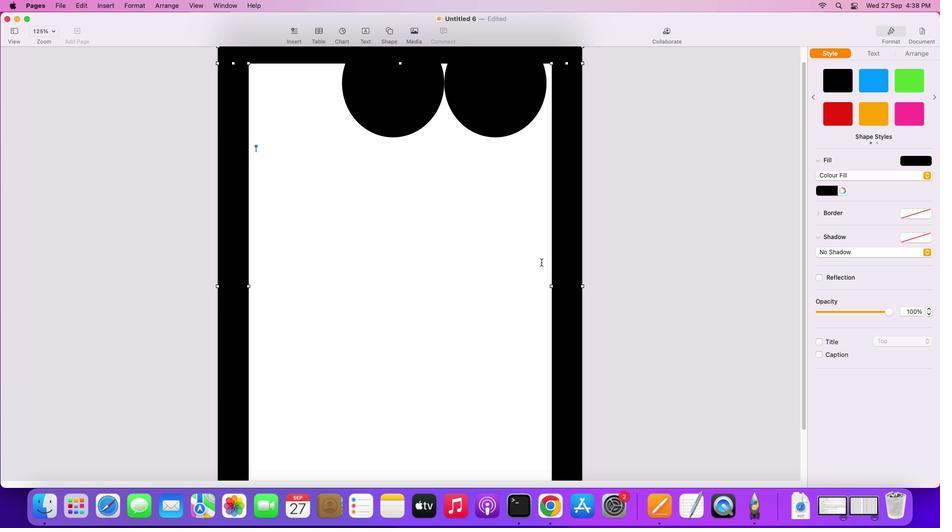 
Action: Mouse pressed left at (571, 238)
Screenshot: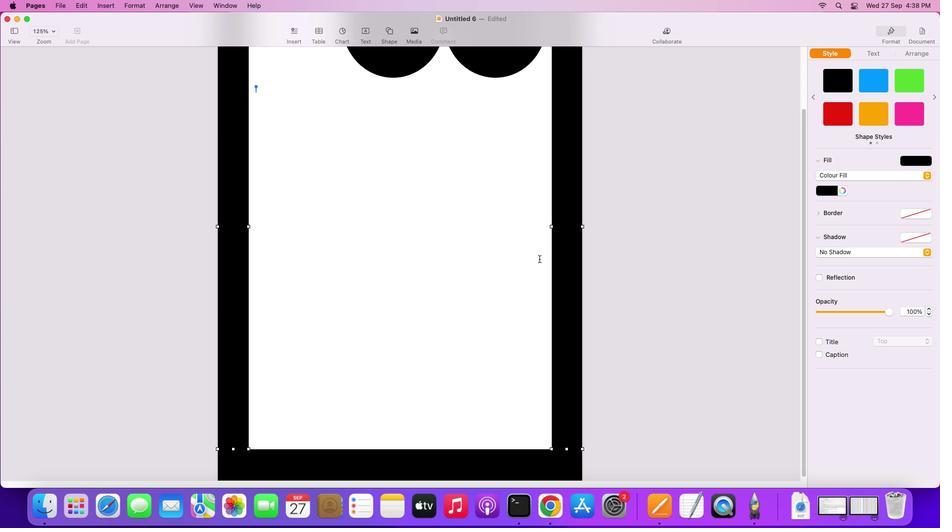 
Action: Mouse moved to (542, 262)
Screenshot: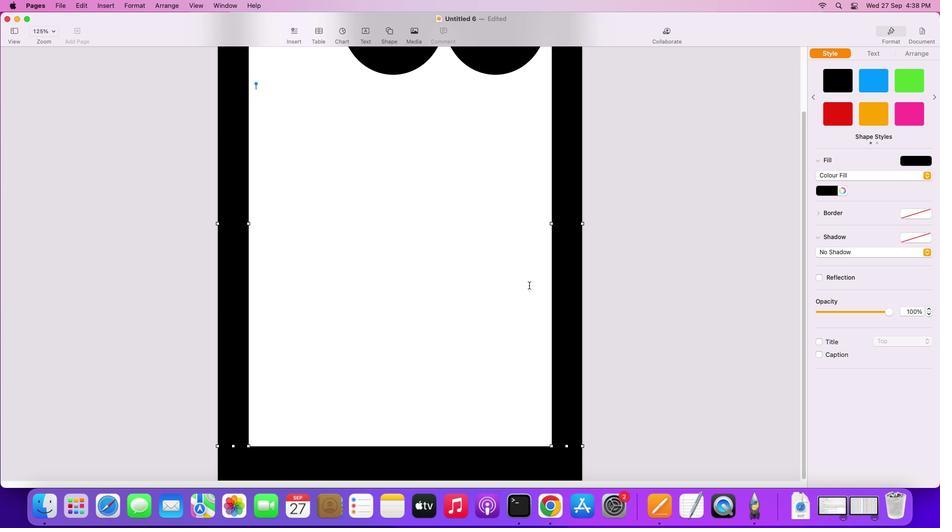
Action: Mouse scrolled (542, 262) with delta (0, 0)
Screenshot: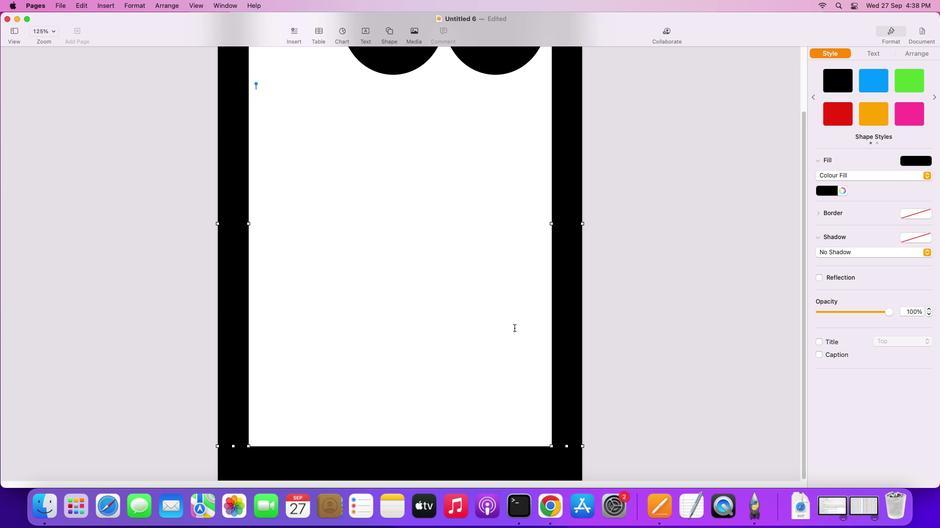 
Action: Mouse moved to (542, 262)
Screenshot: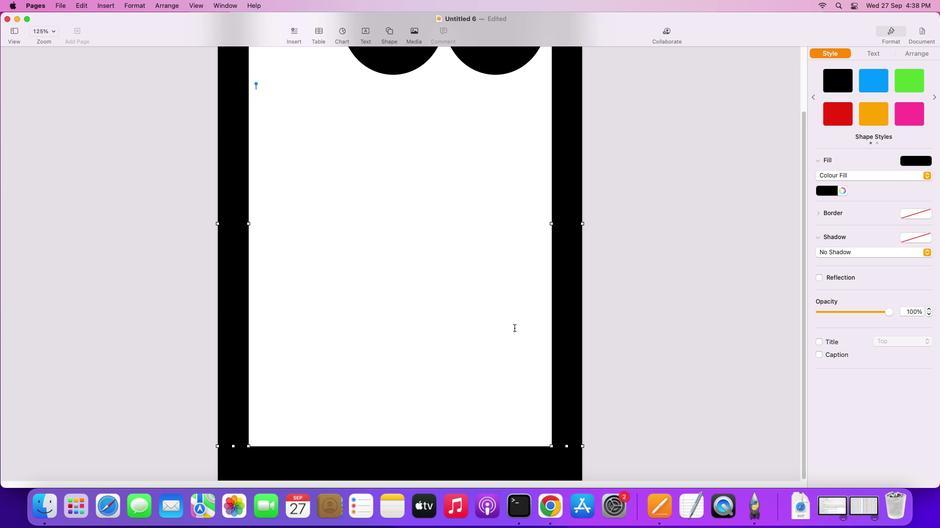
Action: Mouse scrolled (542, 262) with delta (0, 0)
Screenshot: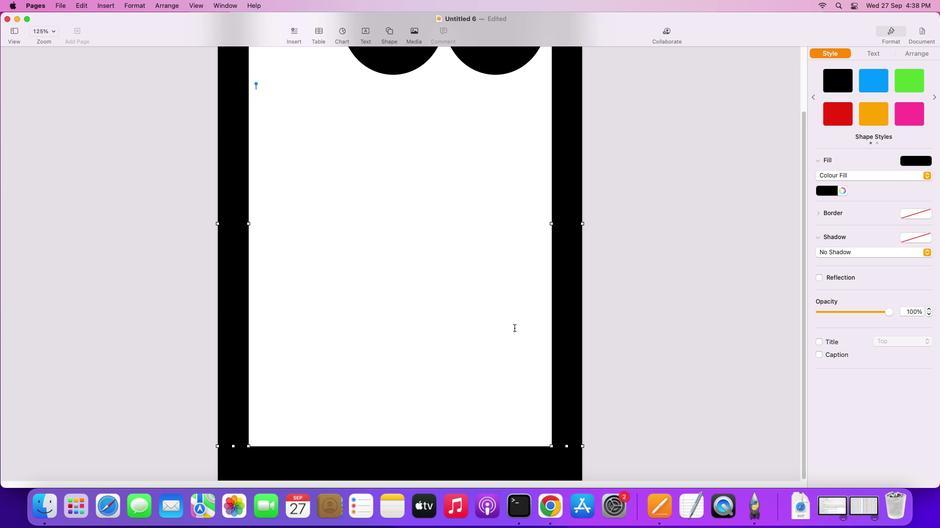 
Action: Mouse scrolled (542, 262) with delta (0, -1)
Screenshot: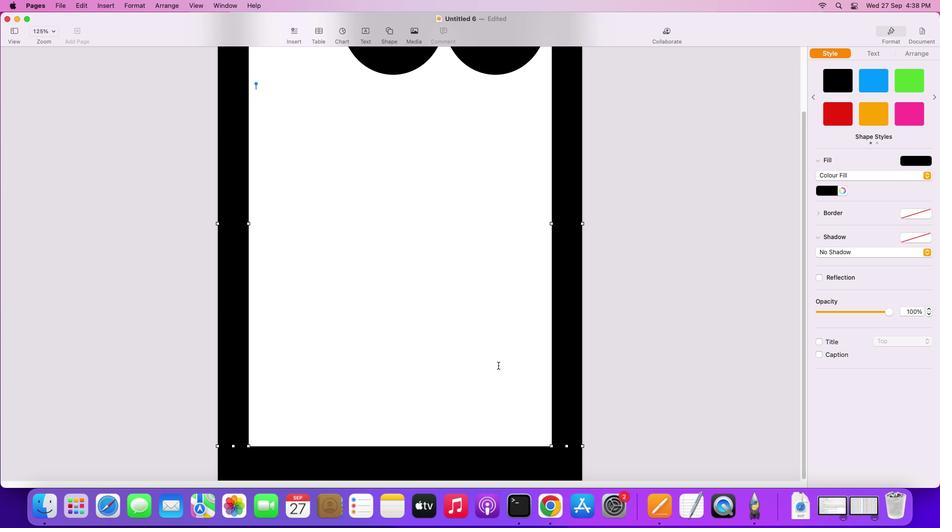 
Action: Mouse moved to (542, 262)
Screenshot: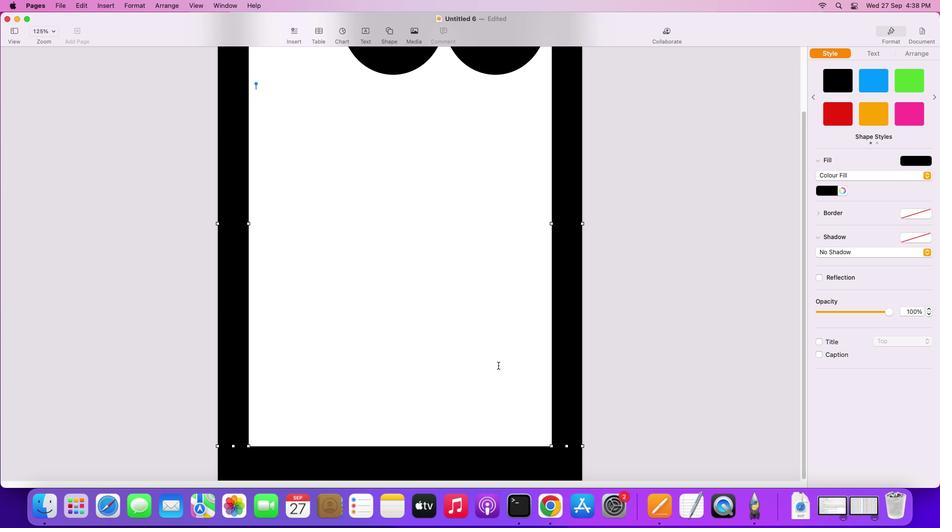 
Action: Mouse scrolled (542, 262) with delta (0, -2)
Screenshot: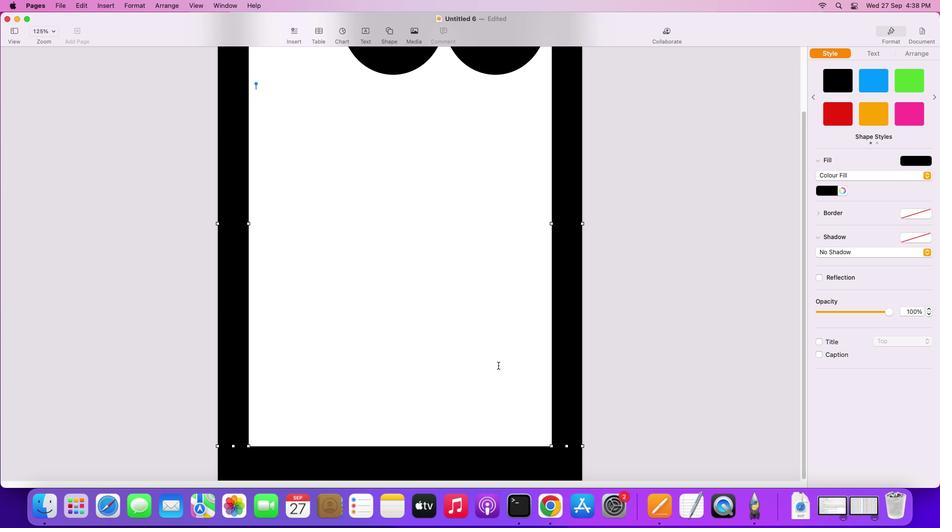 
Action: Mouse moved to (541, 262)
Screenshot: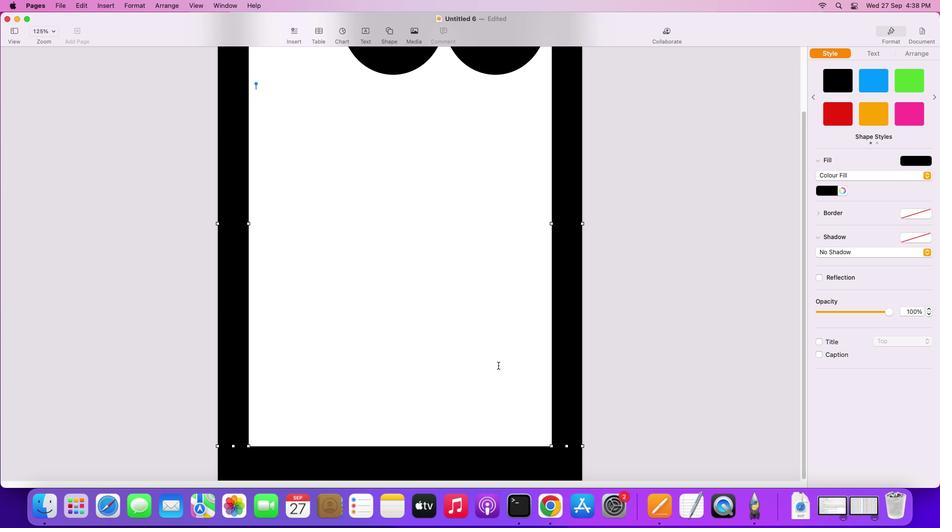 
Action: Mouse scrolled (541, 262) with delta (0, -2)
Screenshot: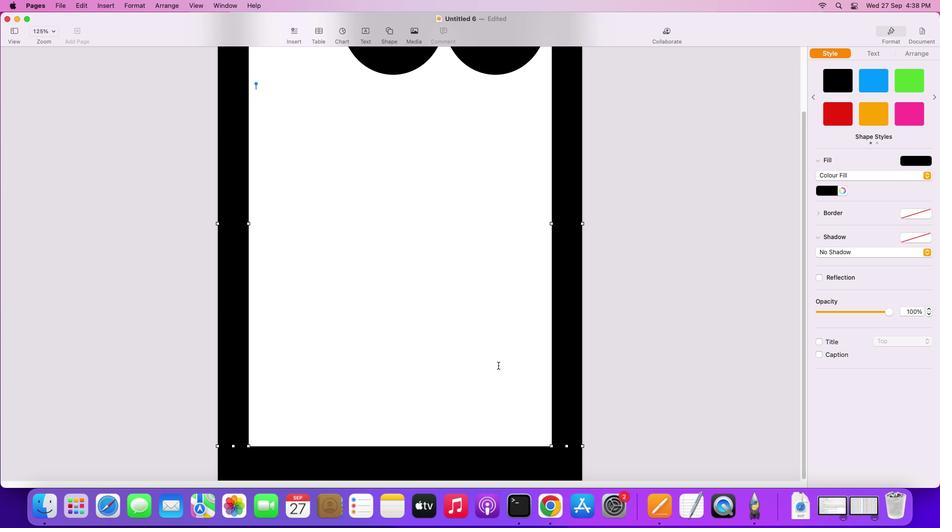 
Action: Mouse moved to (540, 261)
Screenshot: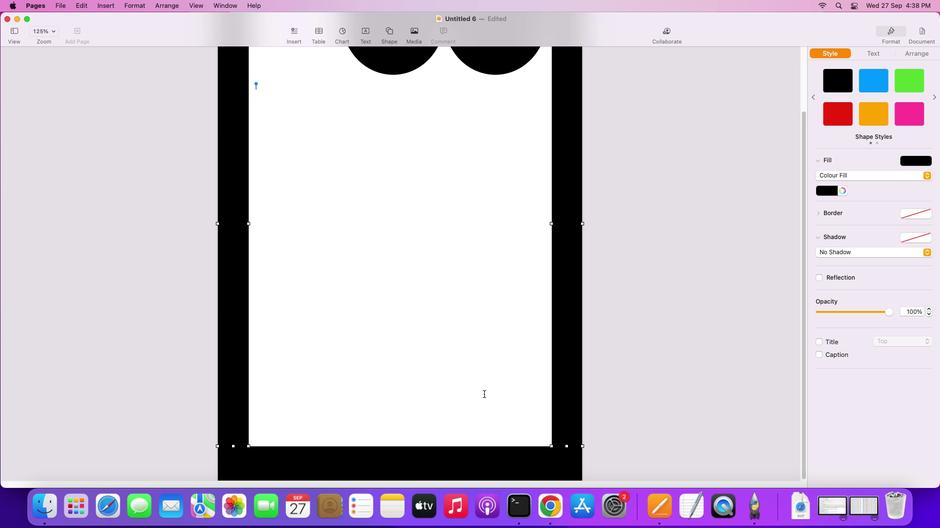 
Action: Mouse scrolled (540, 261) with delta (0, -3)
Screenshot: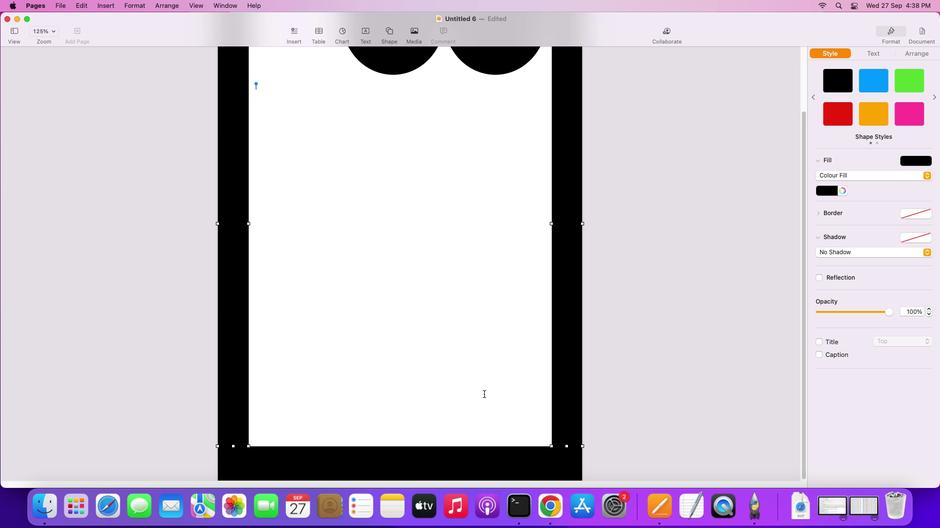 
Action: Mouse moved to (538, 264)
Screenshot: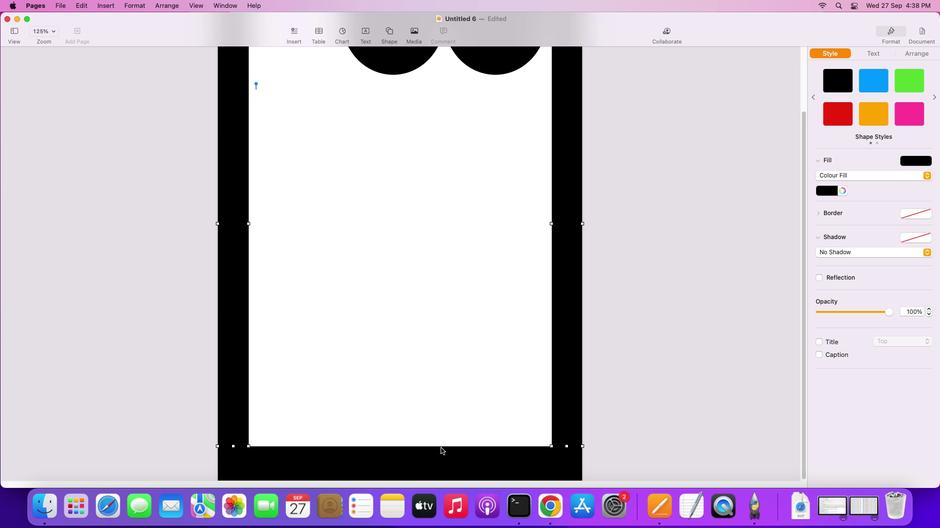 
Action: Mouse scrolled (538, 264) with delta (0, 0)
Screenshot: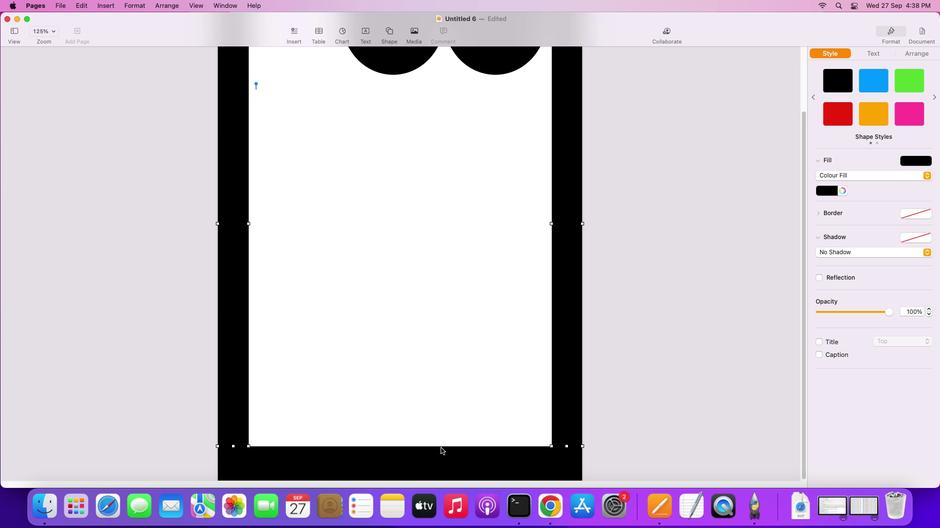 
Action: Mouse moved to (538, 264)
Screenshot: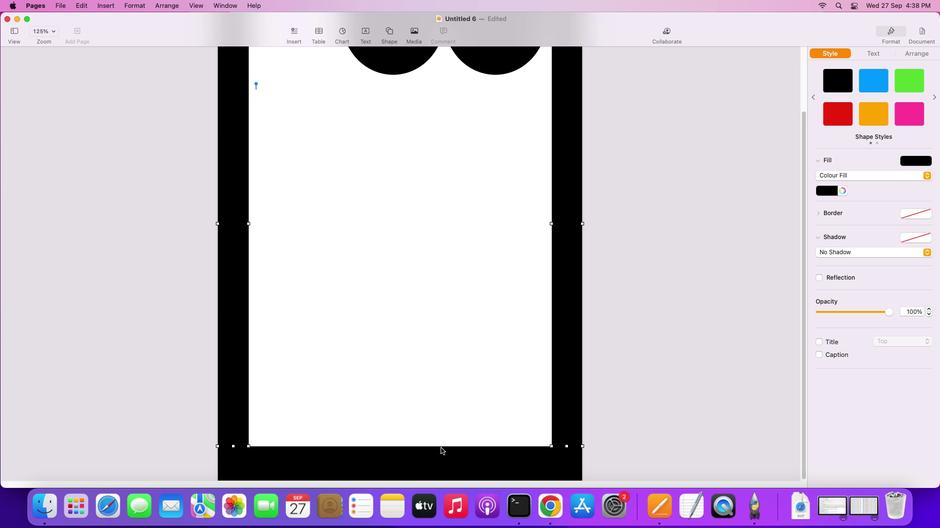 
Action: Mouse scrolled (538, 264) with delta (0, 0)
Screenshot: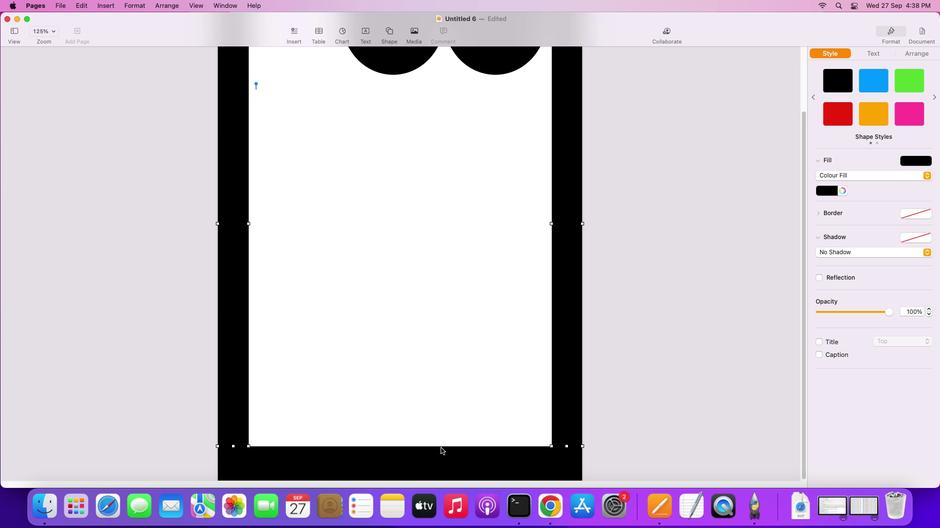 
Action: Mouse moved to (537, 264)
Screenshot: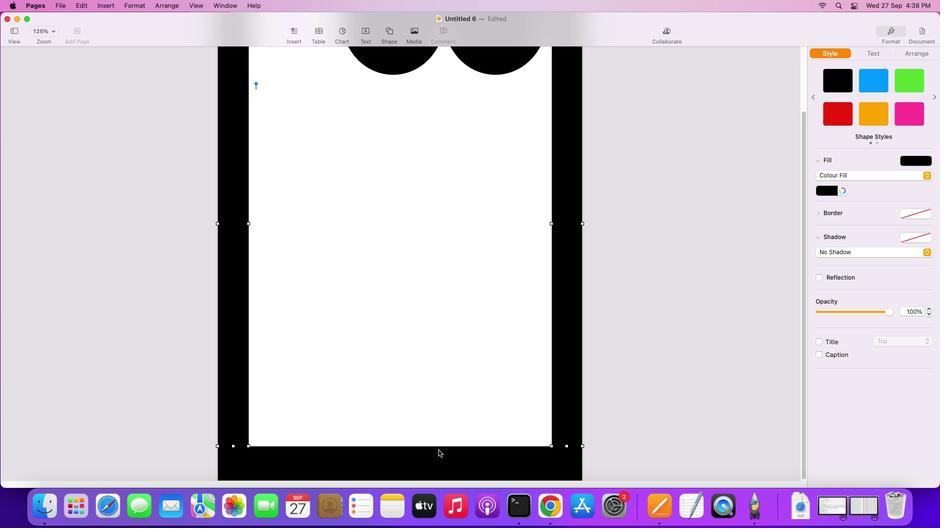 
Action: Mouse scrolled (537, 264) with delta (0, -1)
Screenshot: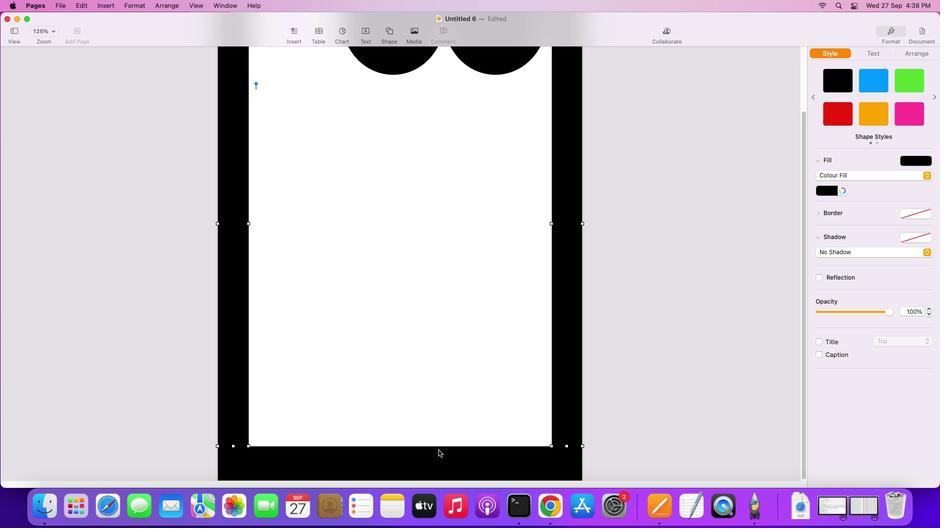 
Action: Mouse moved to (537, 264)
Screenshot: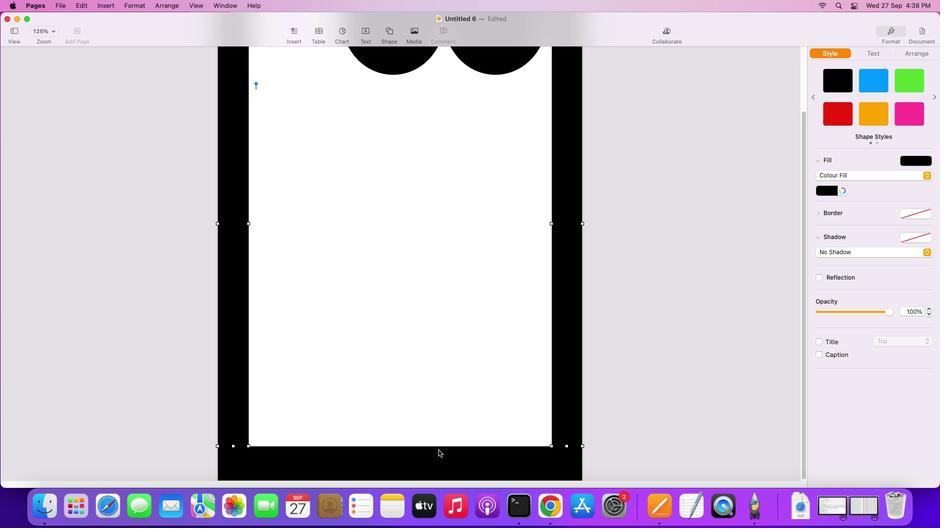 
Action: Mouse scrolled (537, 264) with delta (0, -2)
Screenshot: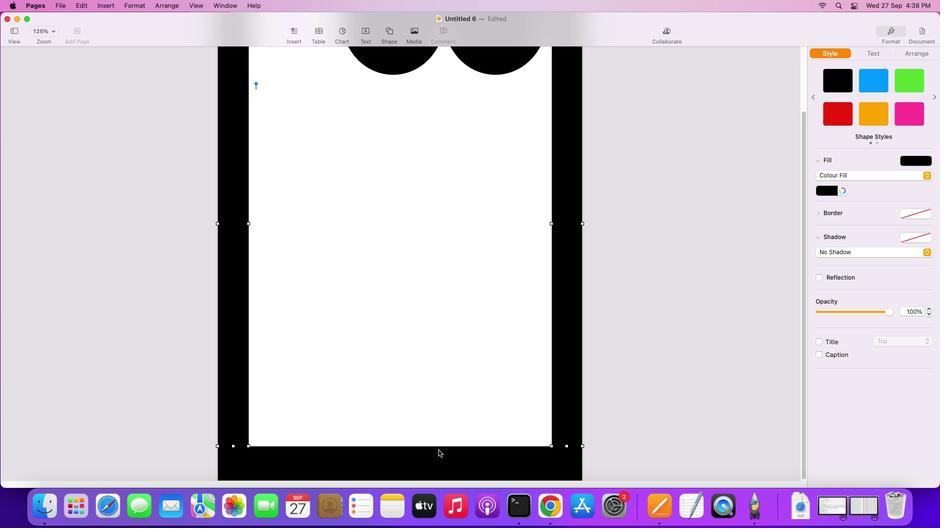 
Action: Mouse moved to (524, 299)
Screenshot: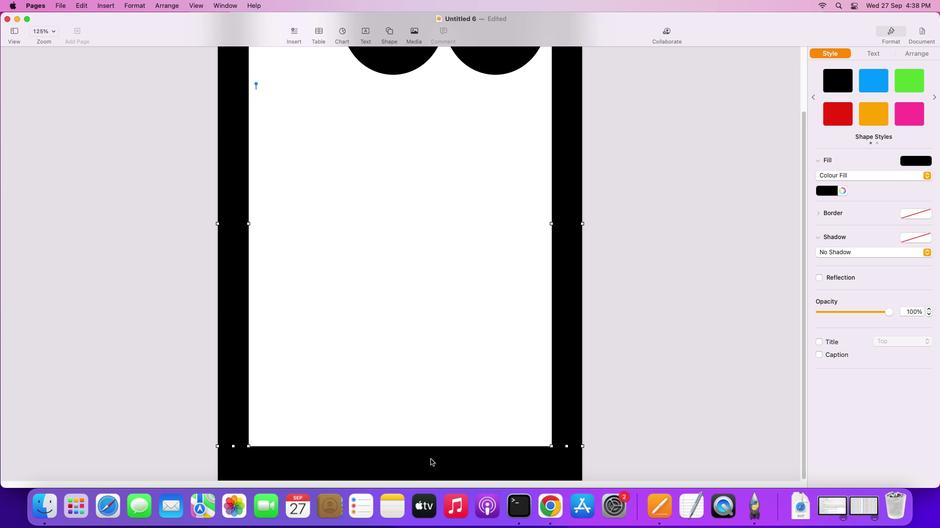 
Action: Key pressed Key.shift
Screenshot: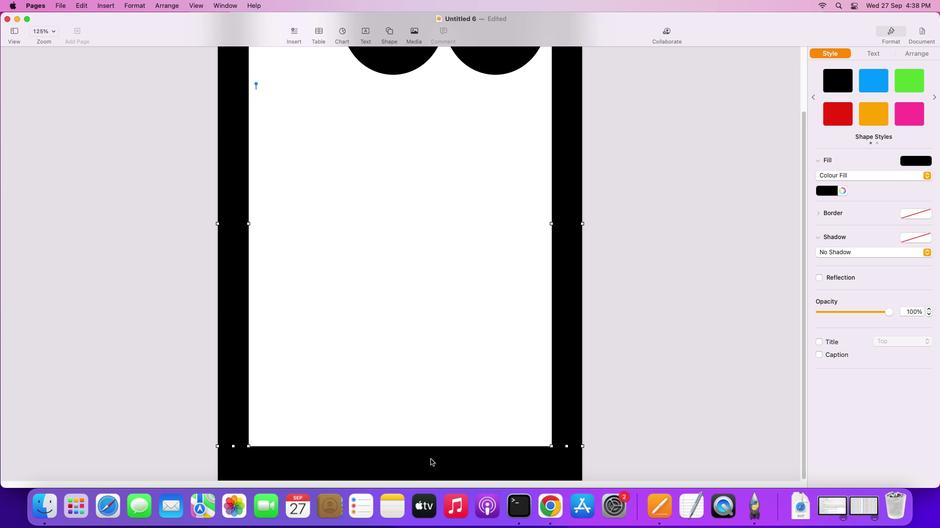 
Action: Mouse moved to (430, 459)
Screenshot: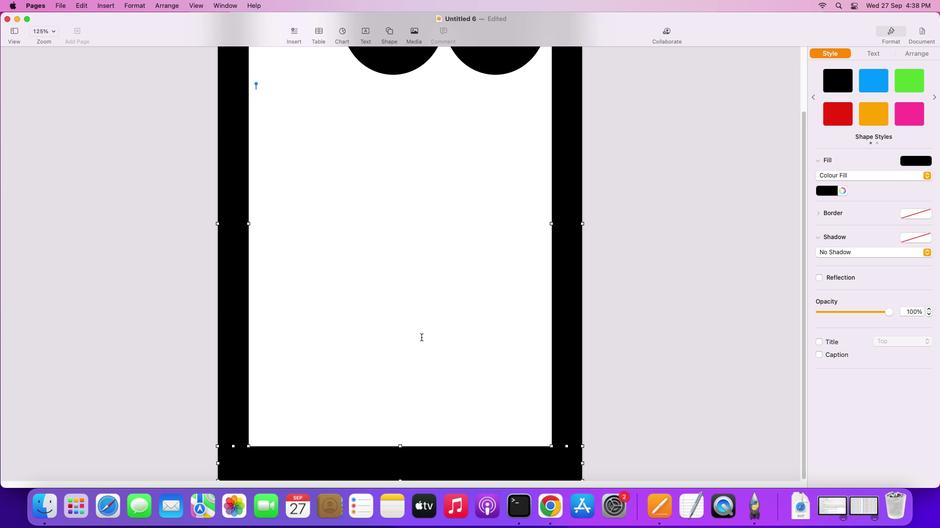 
Action: Mouse pressed left at (430, 459)
Screenshot: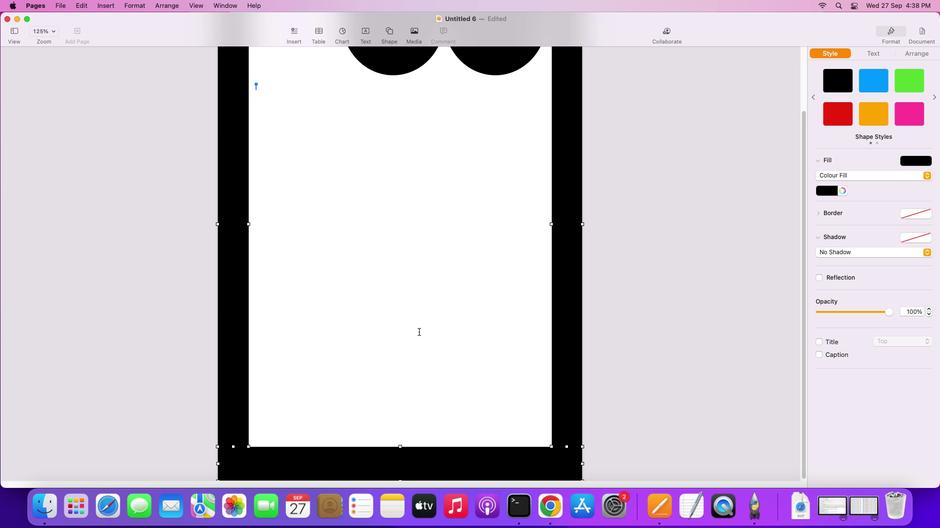 
Action: Mouse moved to (420, 335)
Screenshot: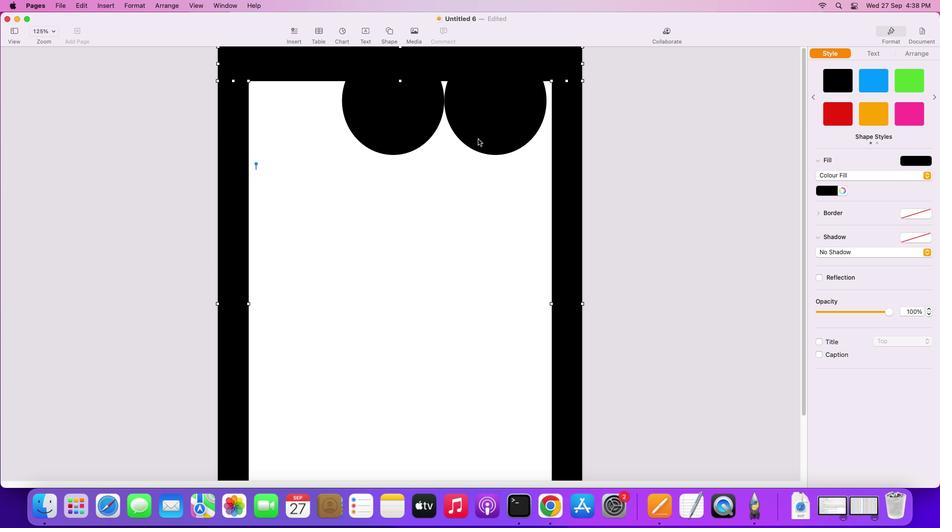 
Action: Mouse scrolled (420, 335) with delta (0, 0)
Screenshot: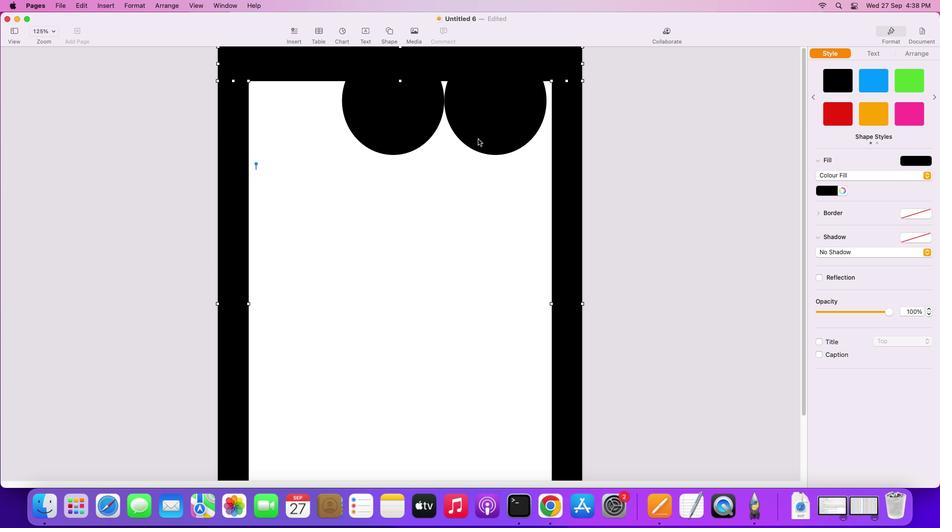 
Action: Mouse moved to (420, 335)
Screenshot: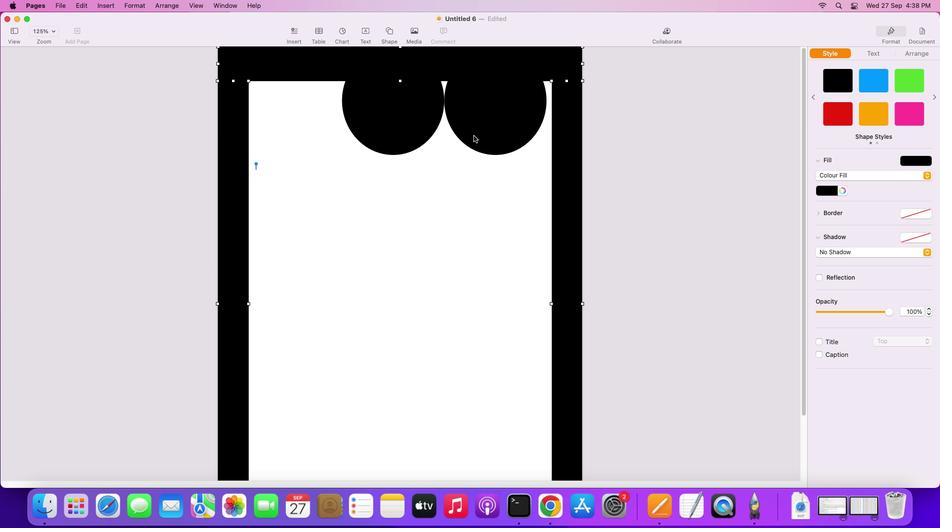 
Action: Mouse scrolled (420, 335) with delta (0, 0)
Screenshot: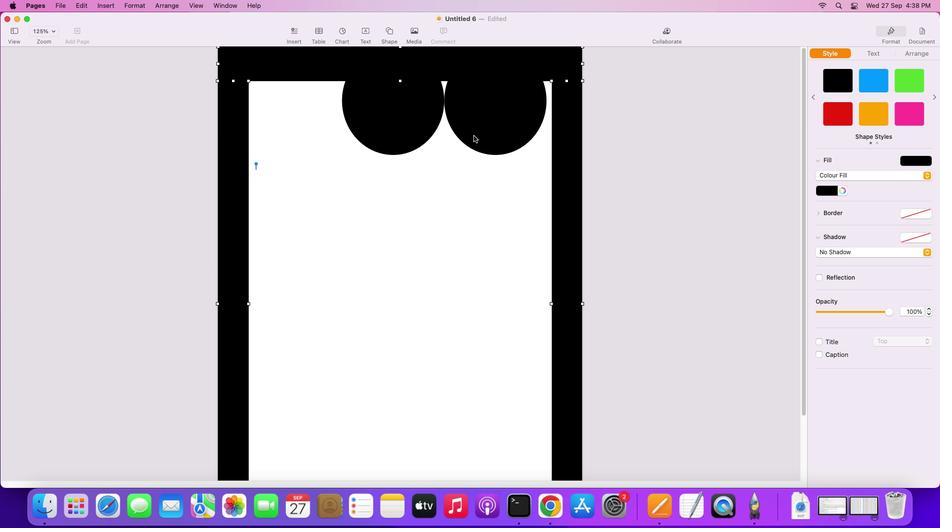 
Action: Mouse moved to (420, 335)
Screenshot: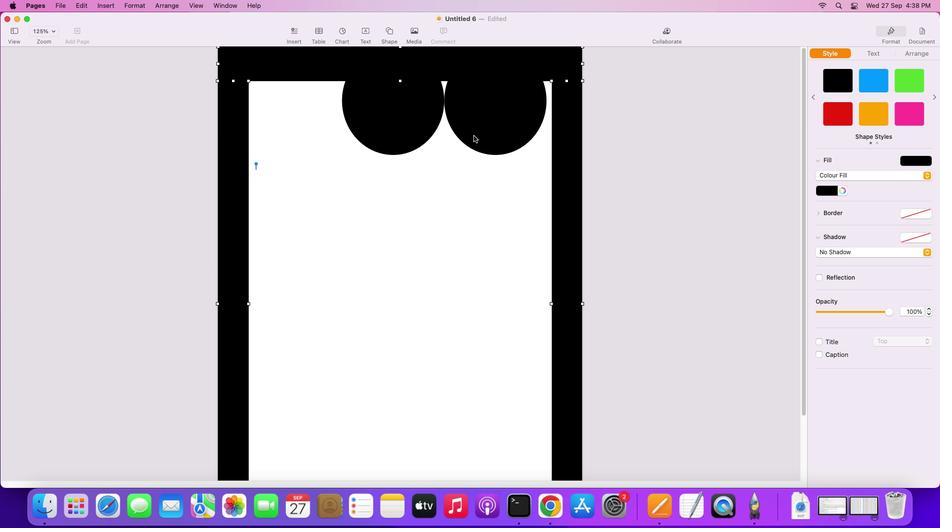 
Action: Mouse scrolled (420, 335) with delta (0, 1)
Screenshot: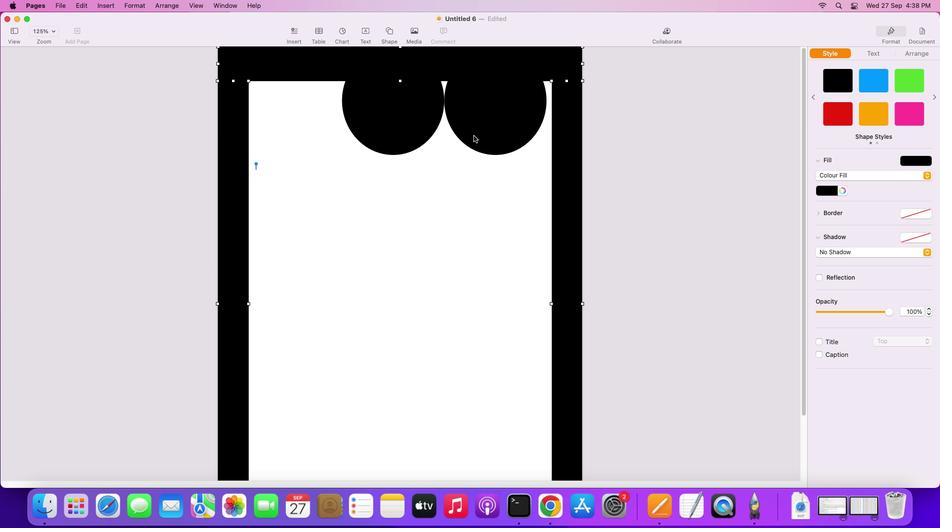 
Action: Mouse moved to (419, 333)
Screenshot: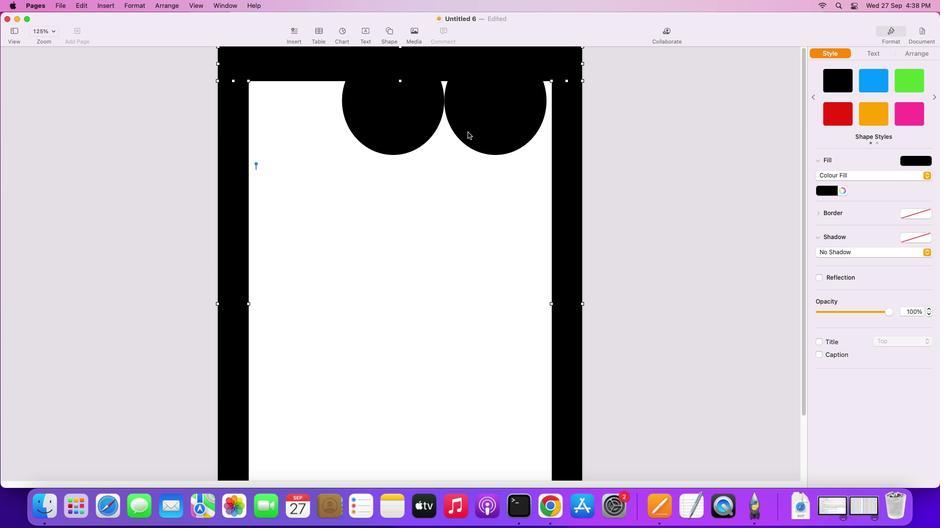 
Action: Mouse scrolled (419, 333) with delta (0, 2)
Screenshot: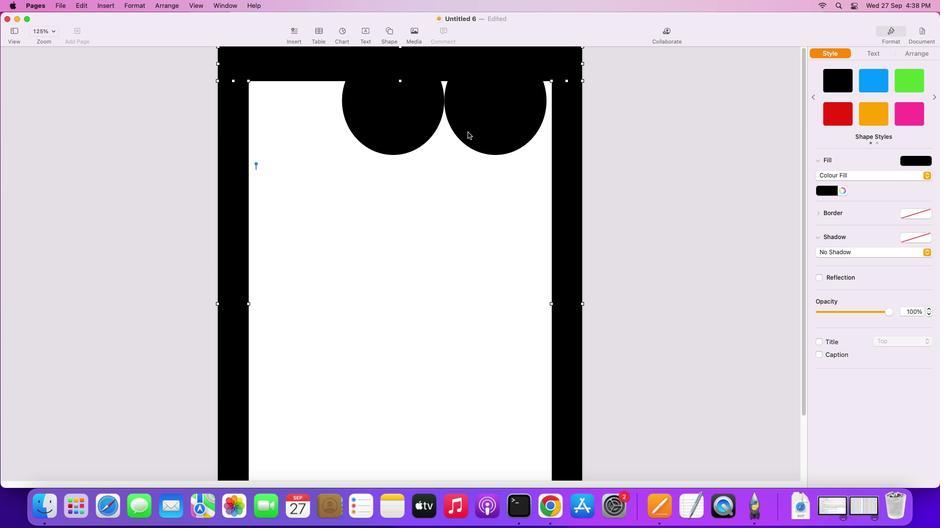 
Action: Mouse moved to (419, 332)
Screenshot: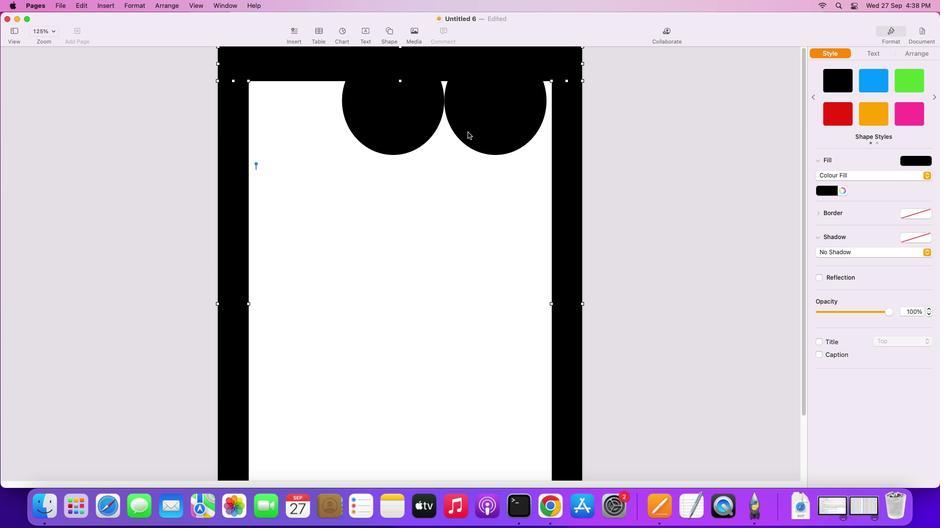 
Action: Mouse scrolled (419, 332) with delta (0, 2)
Screenshot: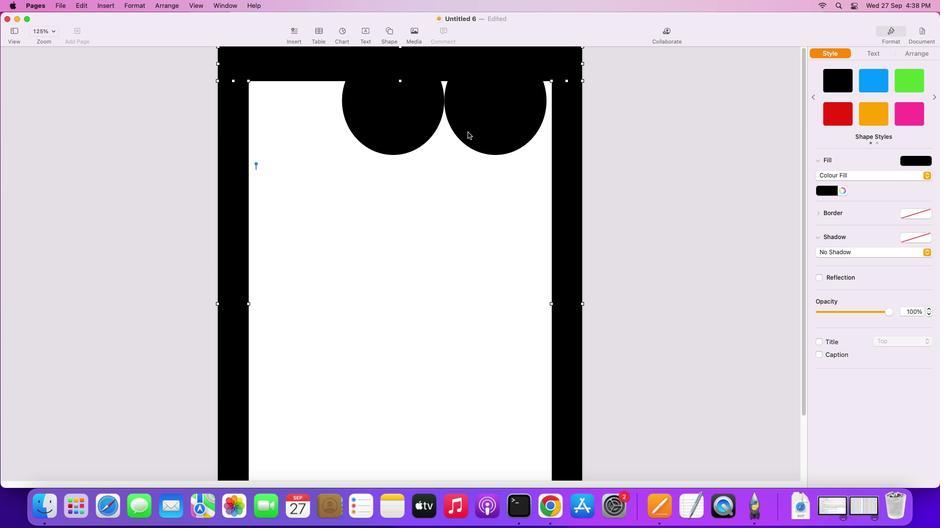
Action: Mouse moved to (418, 330)
Screenshot: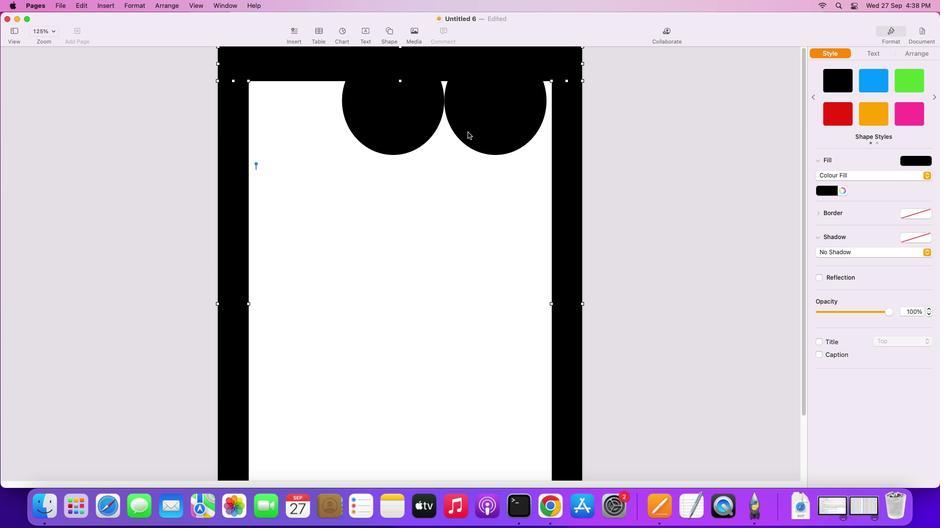 
Action: Mouse scrolled (418, 330) with delta (0, 3)
Screenshot: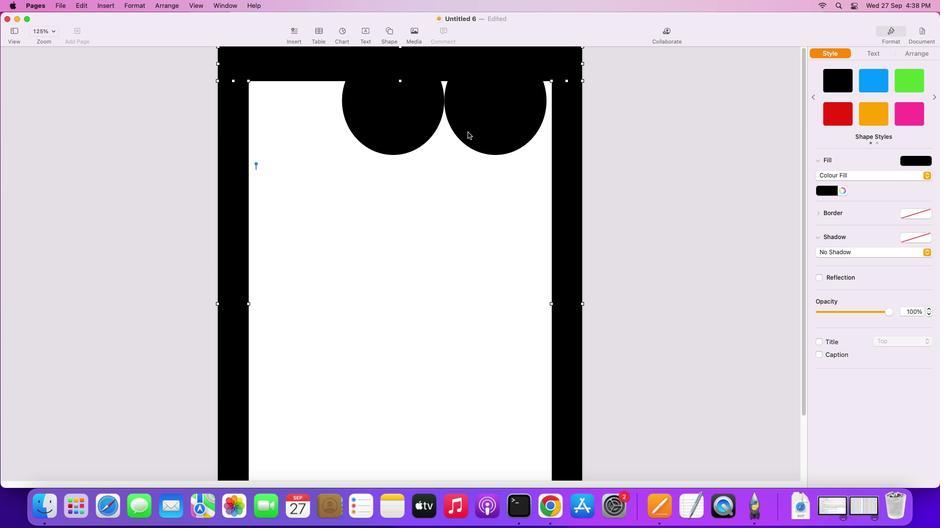 
Action: Mouse moved to (418, 326)
Screenshot: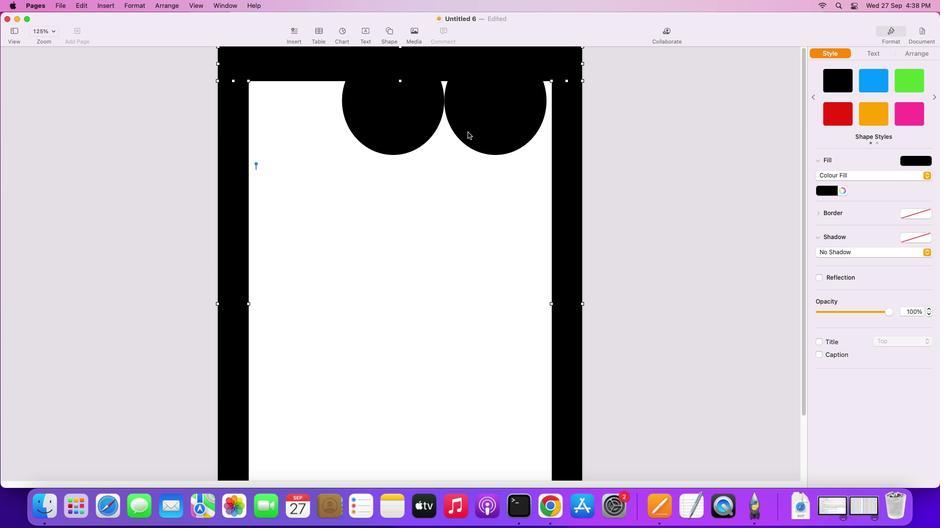 
Action: Mouse scrolled (418, 326) with delta (0, 3)
Screenshot: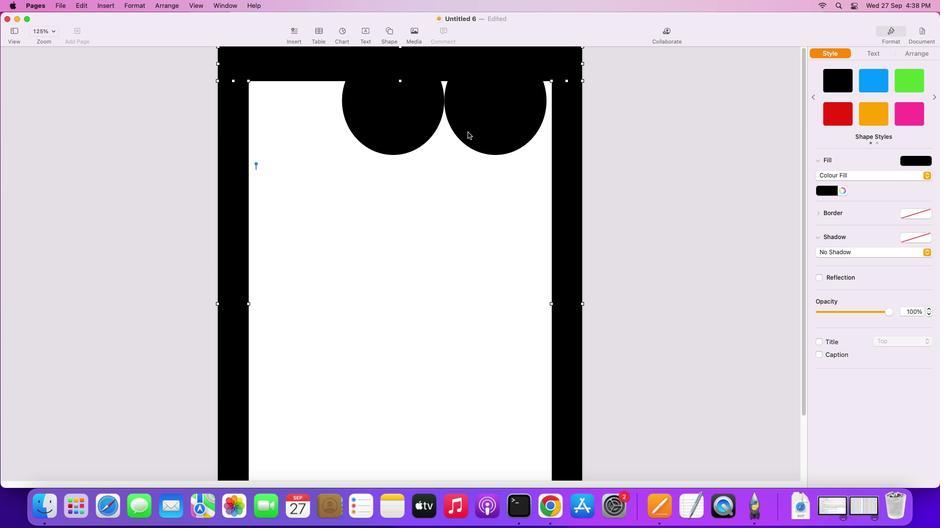 
Action: Mouse moved to (481, 172)
Screenshot: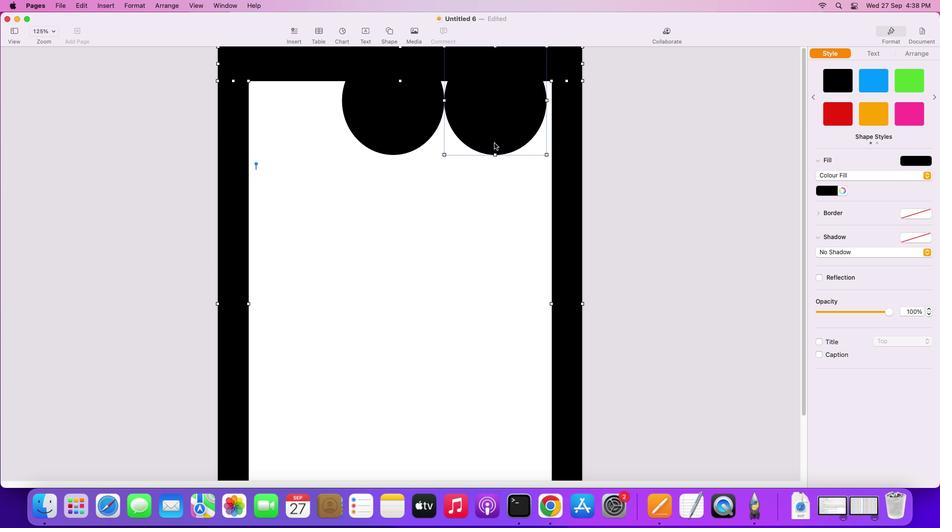 
Action: Key pressed Key.shift
Screenshot: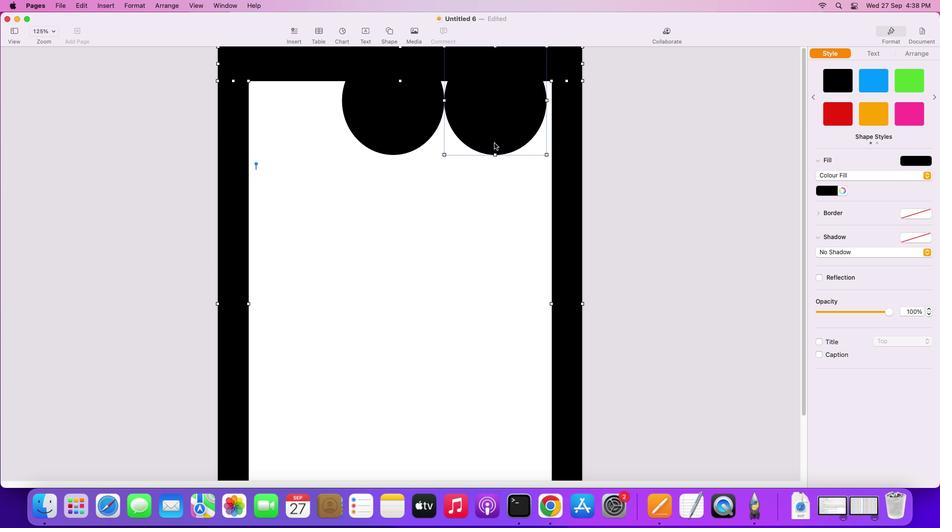 
Action: Mouse moved to (495, 144)
Screenshot: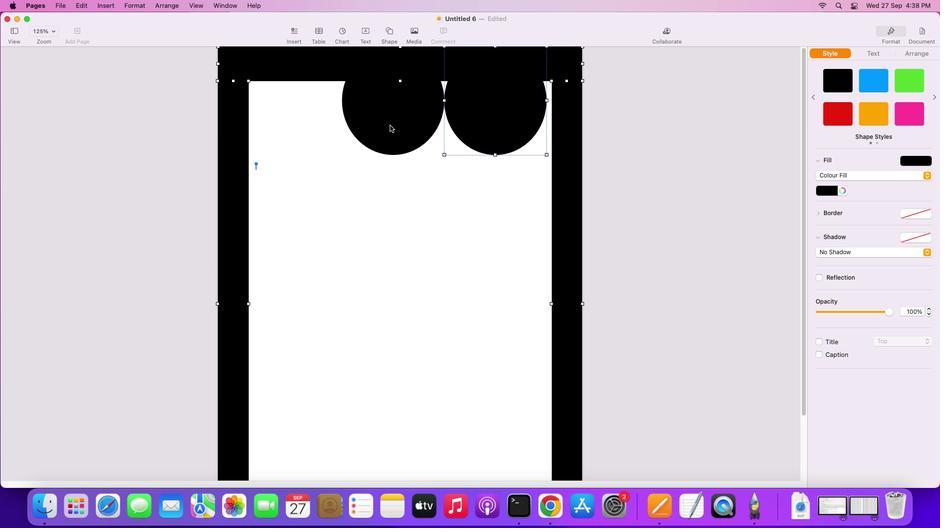 
Action: Mouse pressed left at (495, 144)
Screenshot: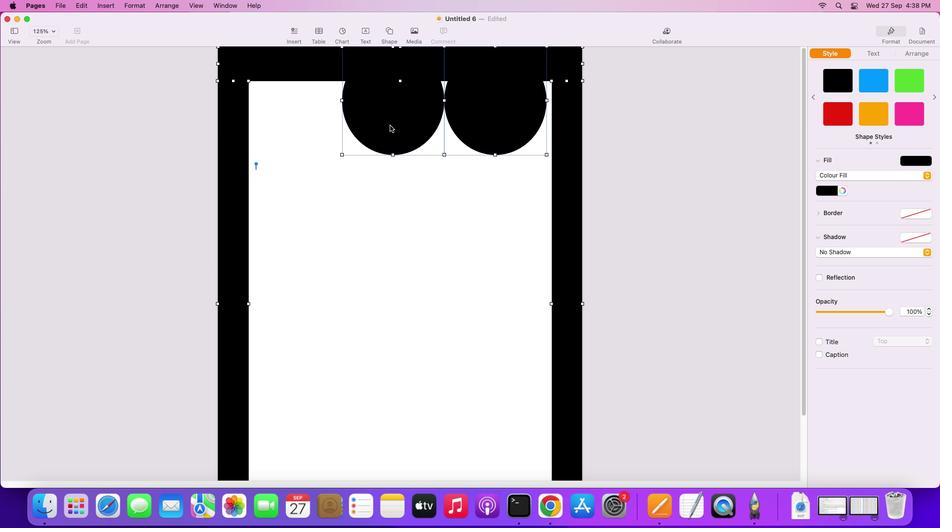 
Action: Mouse moved to (390, 125)
Screenshot: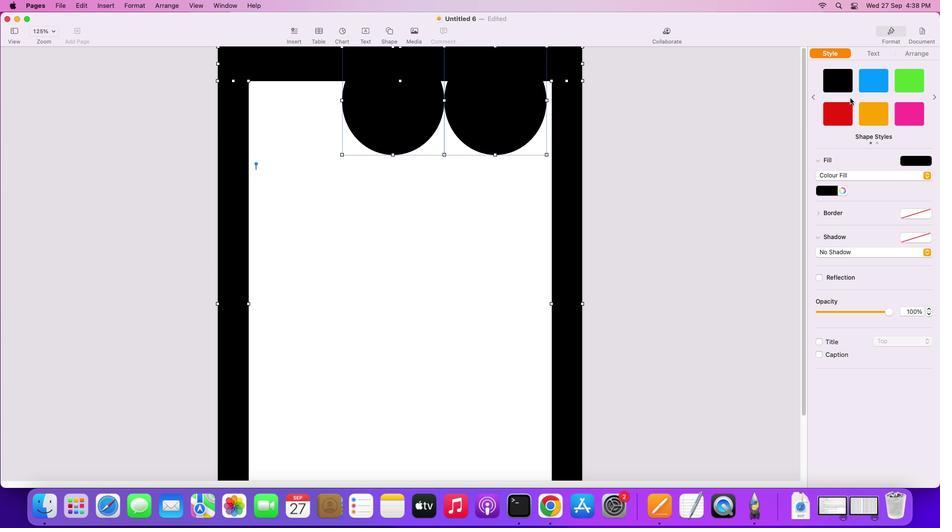 
Action: Mouse pressed left at (390, 125)
Screenshot: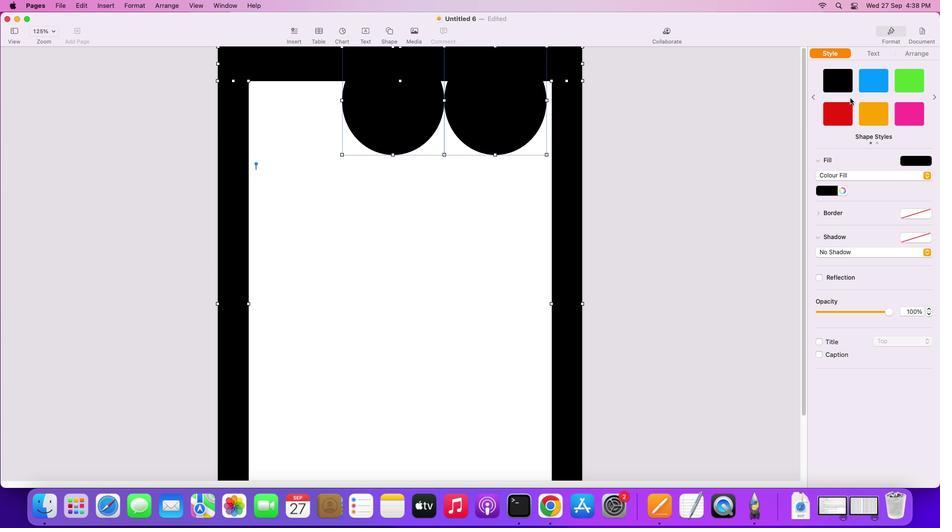 
Action: Mouse moved to (927, 52)
Screenshot: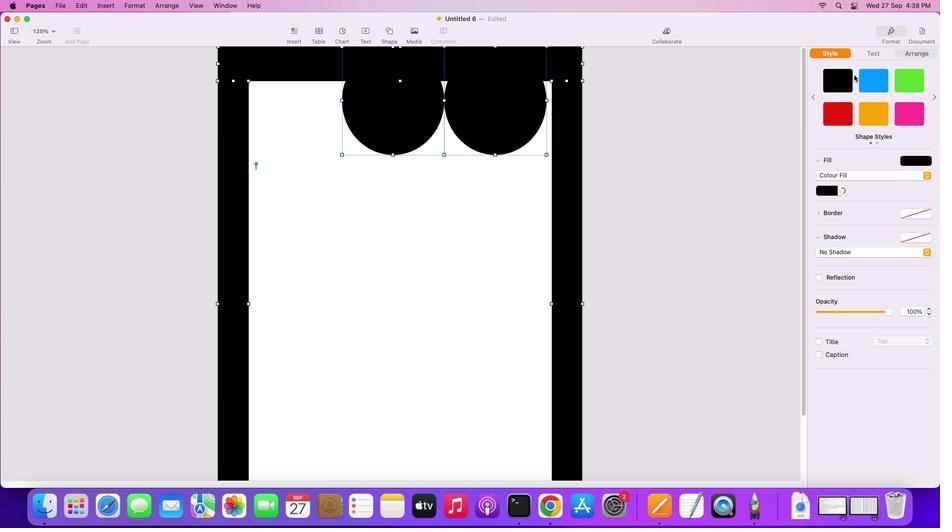 
Action: Mouse pressed left at (927, 52)
Screenshot: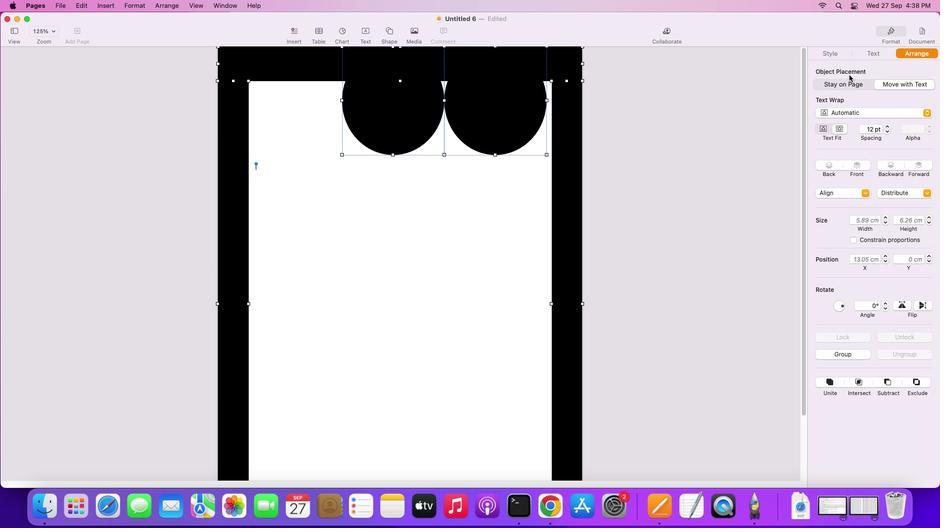 
Action: Mouse moved to (847, 81)
Screenshot: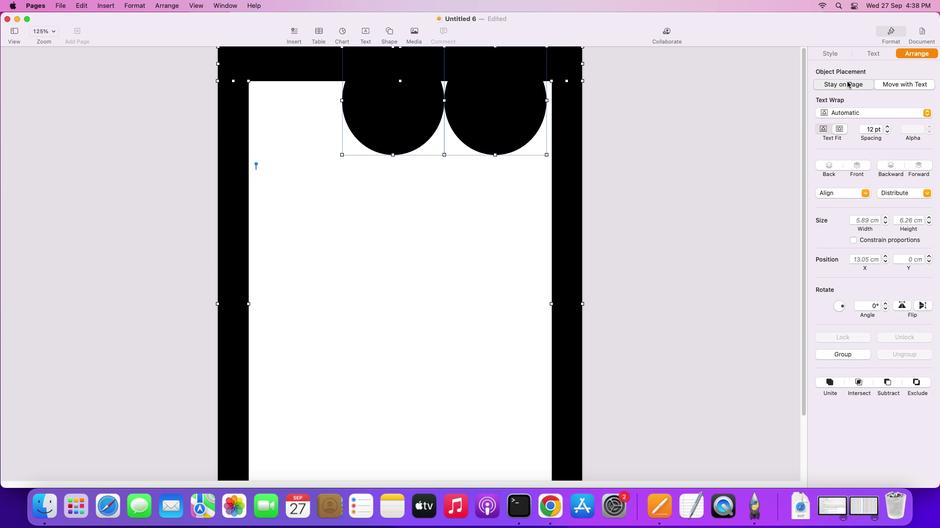 
Action: Mouse pressed left at (847, 81)
Screenshot: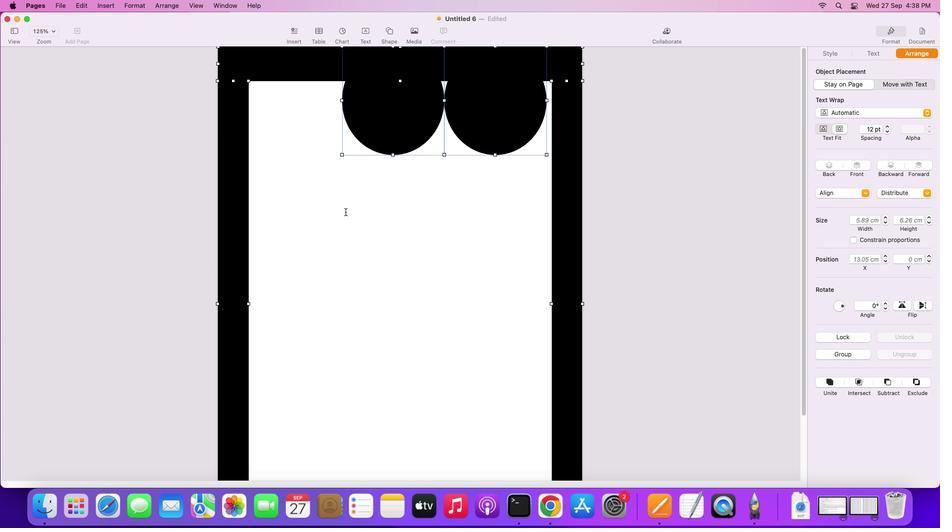 
Action: Mouse moved to (345, 212)
Screenshot: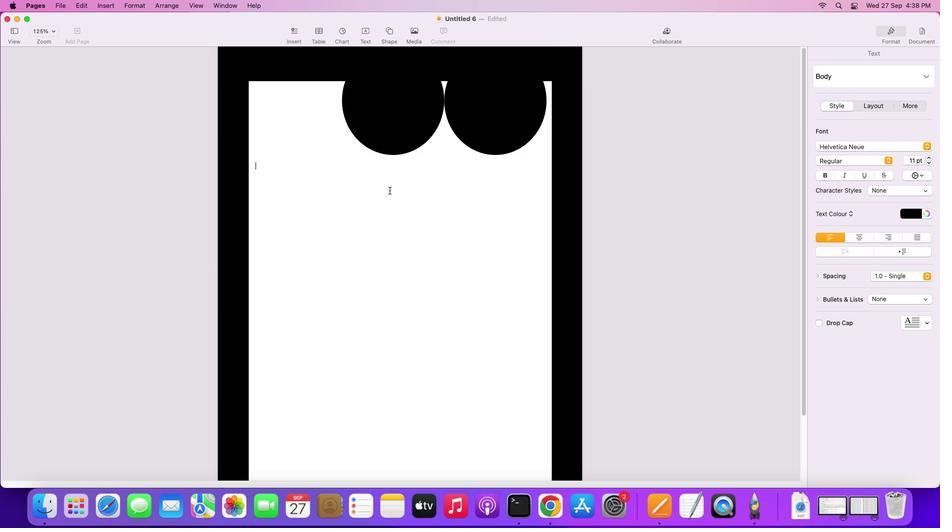 
Action: Mouse pressed left at (345, 212)
Screenshot: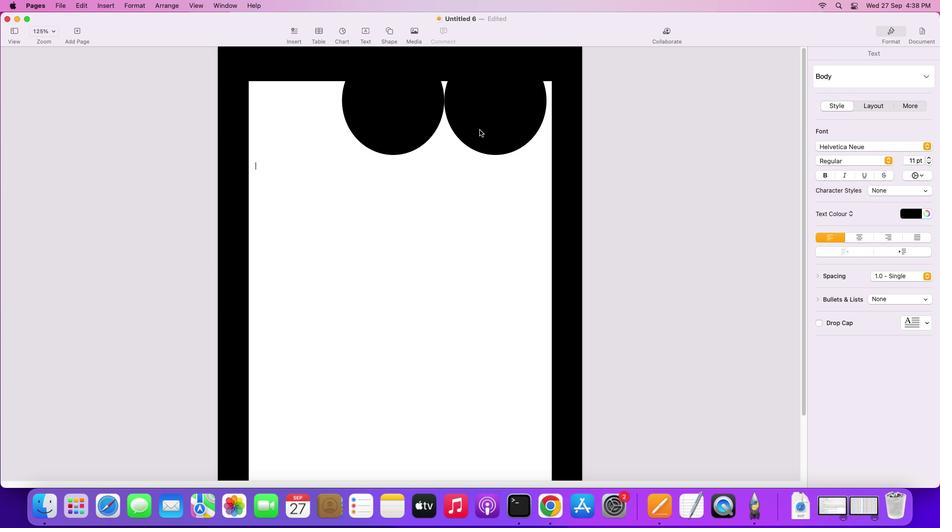 
Action: Mouse moved to (485, 119)
Screenshot: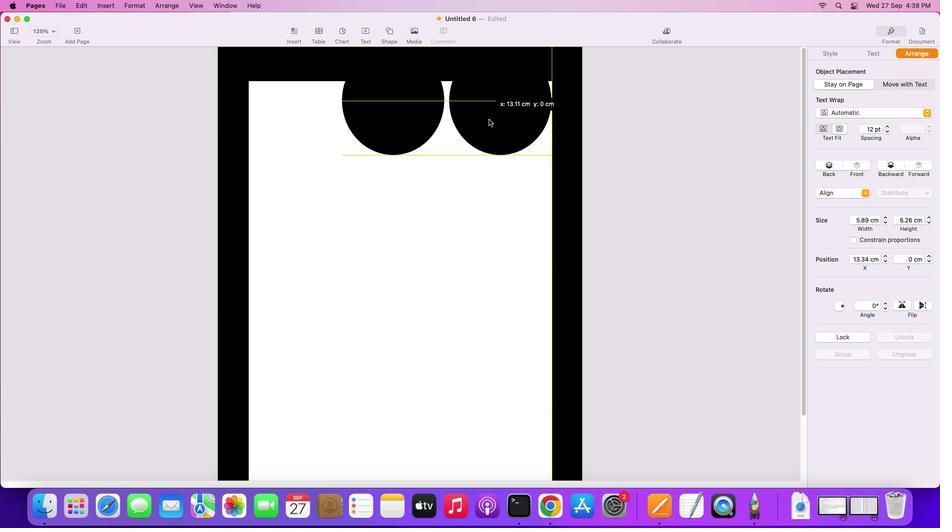 
Action: Mouse pressed left at (485, 119)
Screenshot: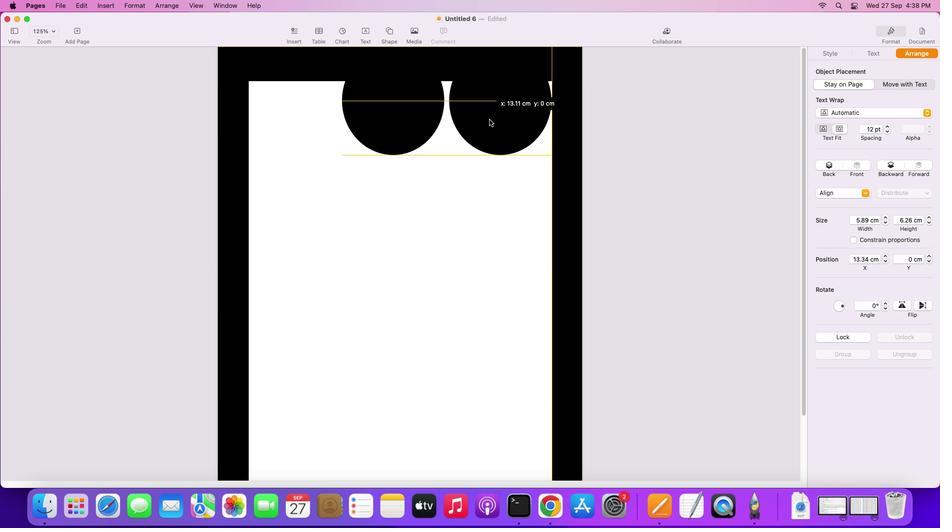 
Action: Mouse moved to (417, 109)
Screenshot: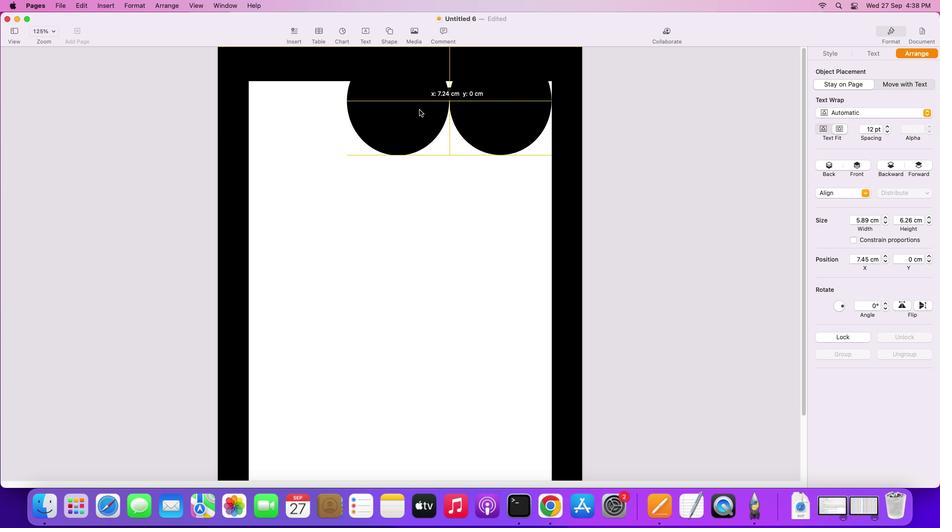 
Action: Mouse pressed left at (417, 109)
Screenshot: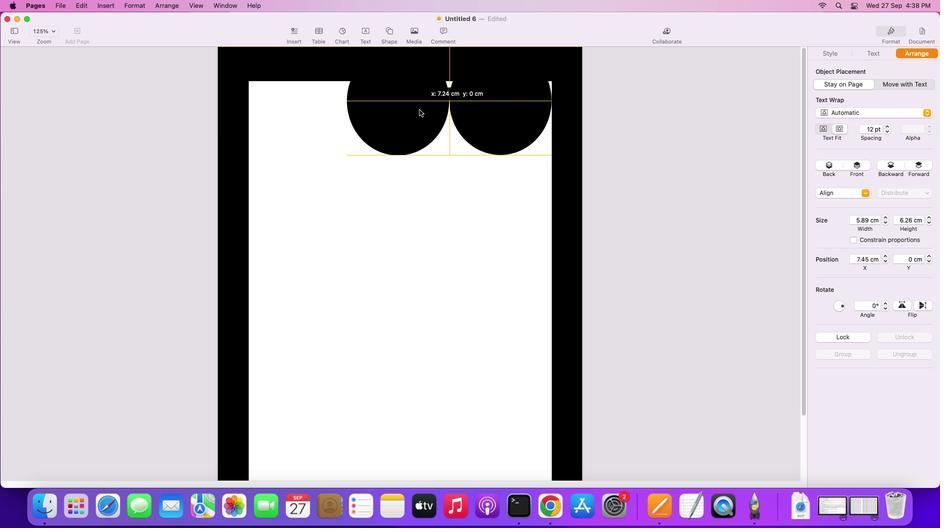 
Action: Mouse moved to (409, 108)
Screenshot: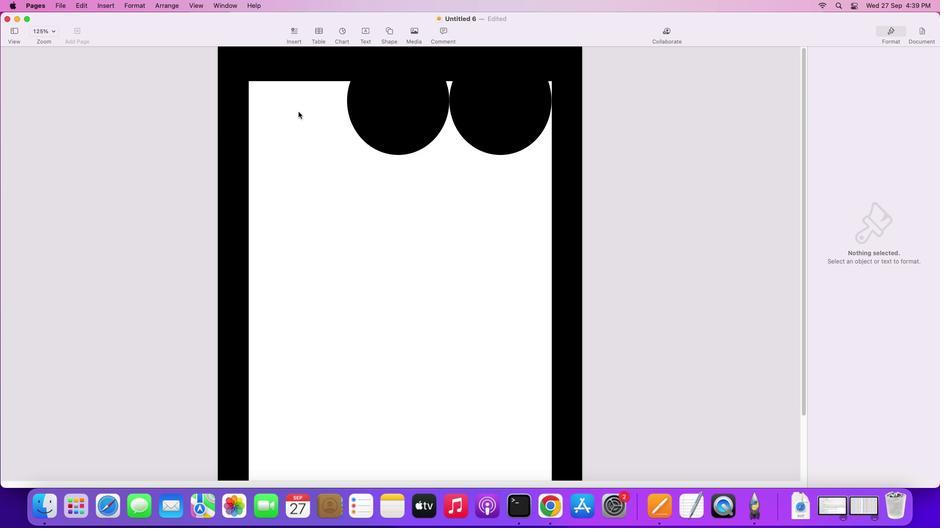 
Action: Key pressed Key.shift
Screenshot: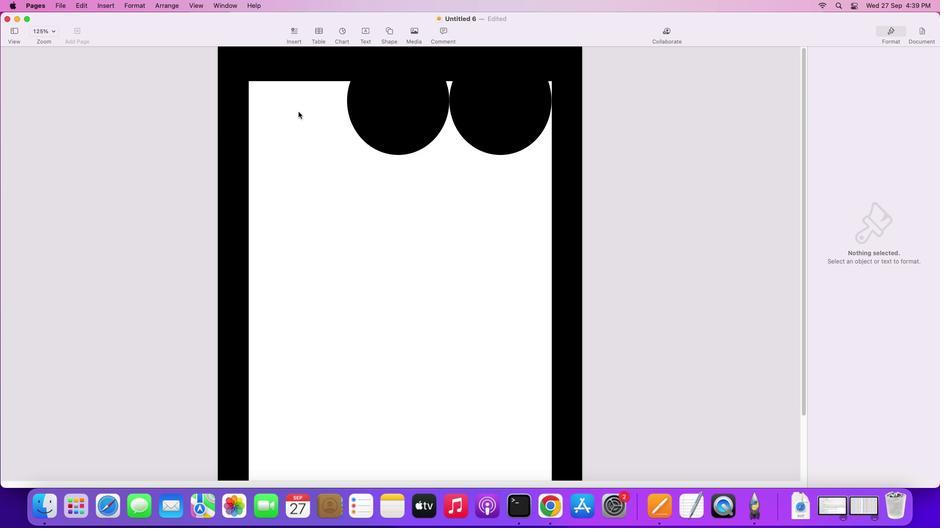 
Action: Mouse pressed left at (409, 108)
Screenshot: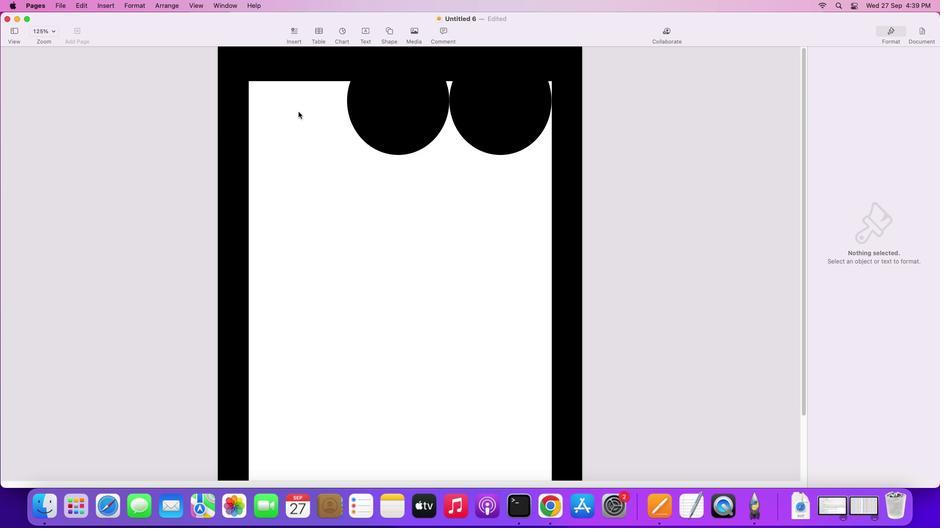 
Action: Mouse moved to (385, 118)
Screenshot: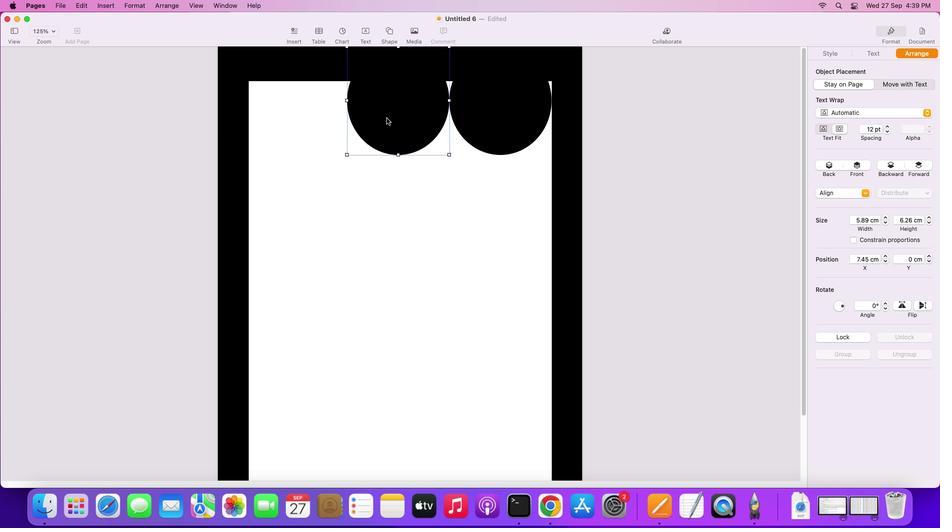 
Action: Mouse pressed left at (385, 118)
Screenshot: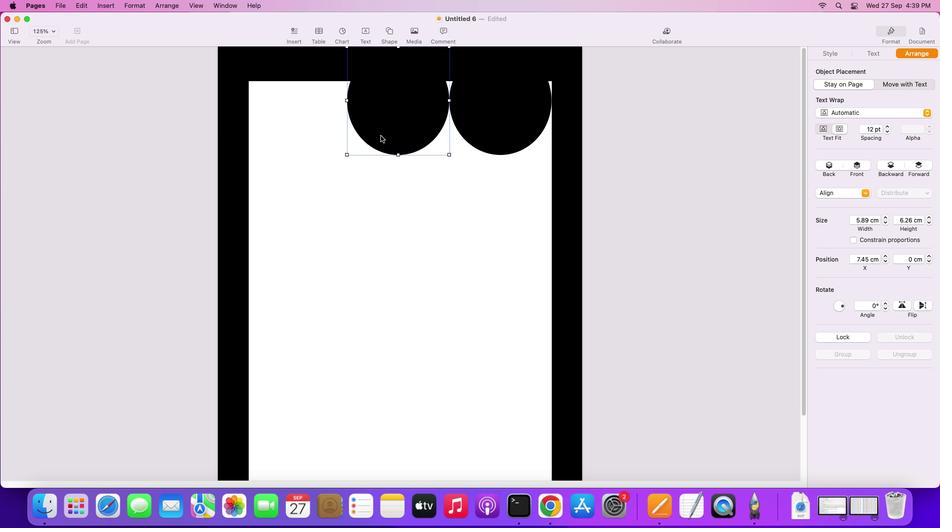 
Action: Mouse moved to (386, 118)
Screenshot: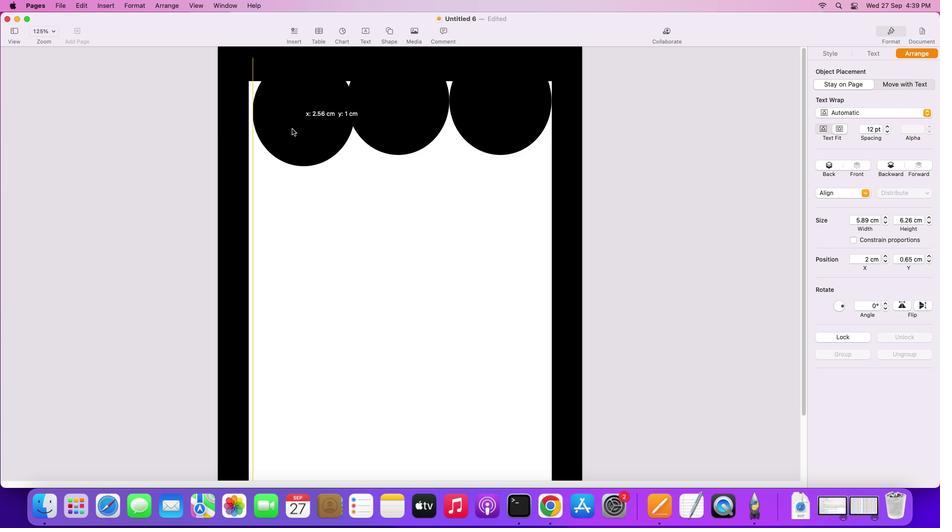
Action: Key pressed Key.alt
Screenshot: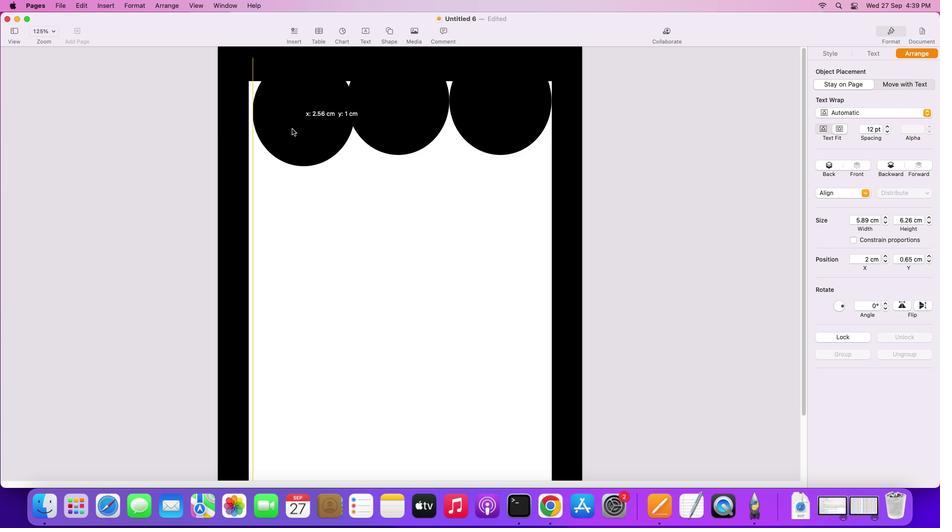 
Action: Mouse moved to (386, 118)
Screenshot: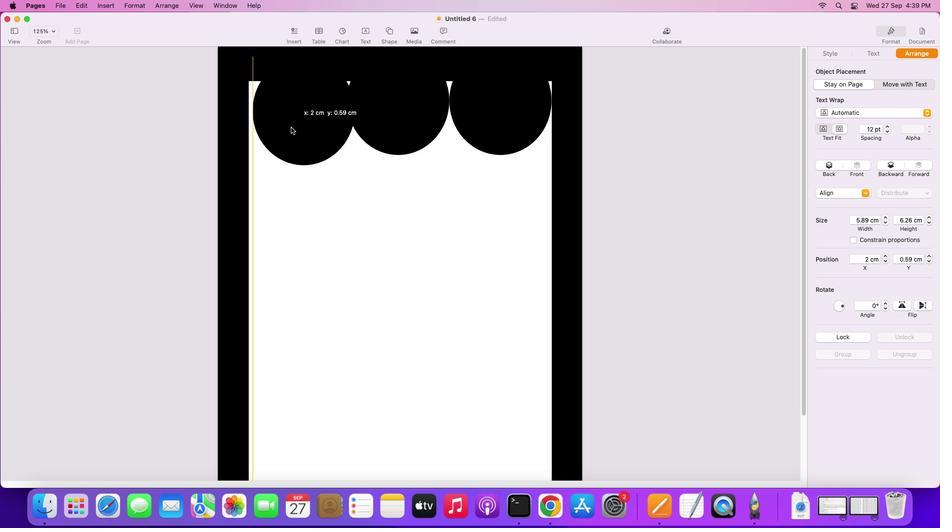 
Action: Mouse pressed left at (386, 118)
Screenshot: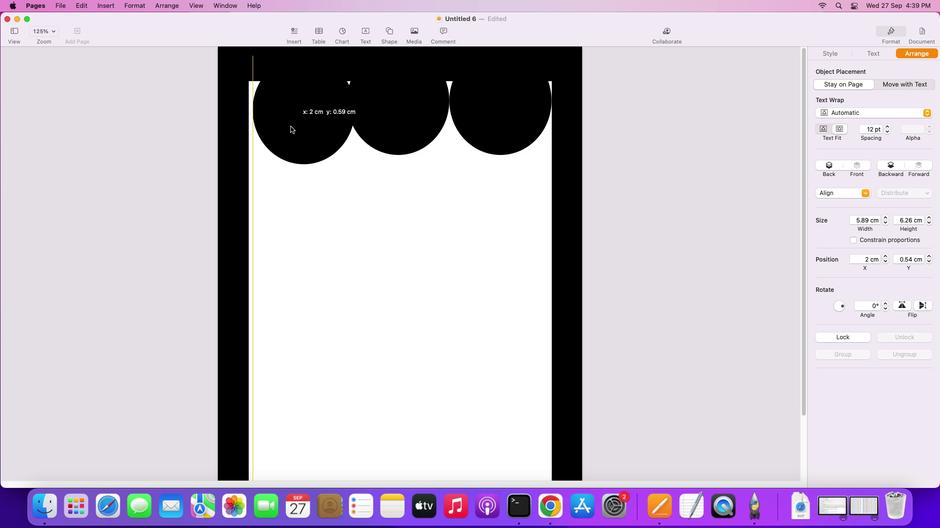 
Action: Mouse moved to (386, 123)
Screenshot: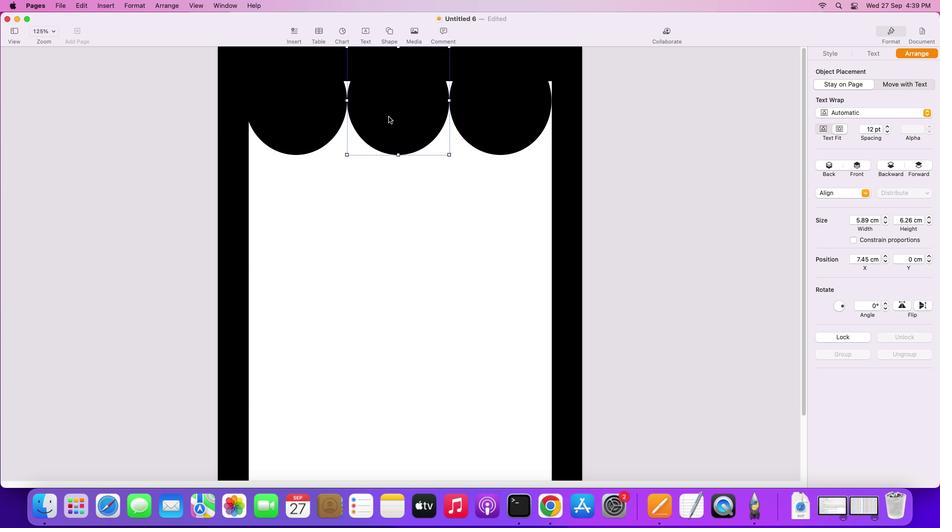 
Action: Mouse pressed left at (386, 123)
Screenshot: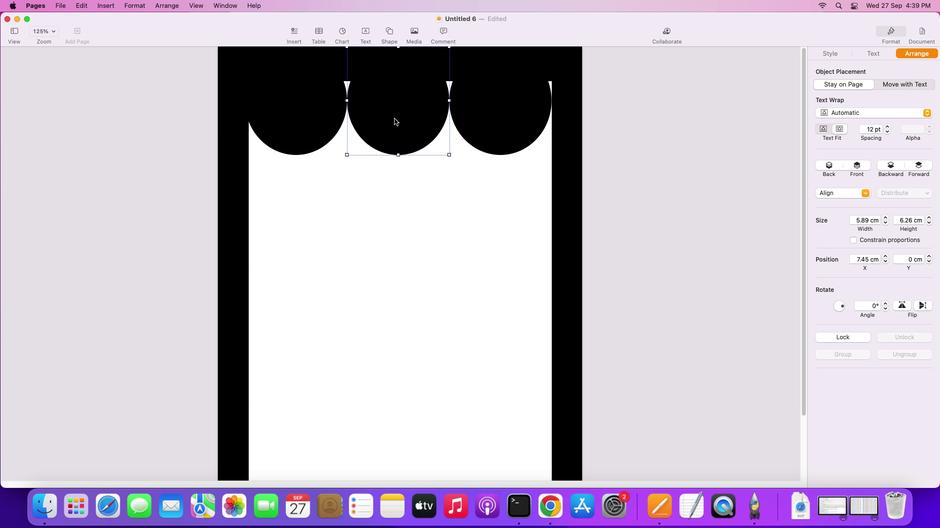 
Action: Mouse moved to (493, 121)
Screenshot: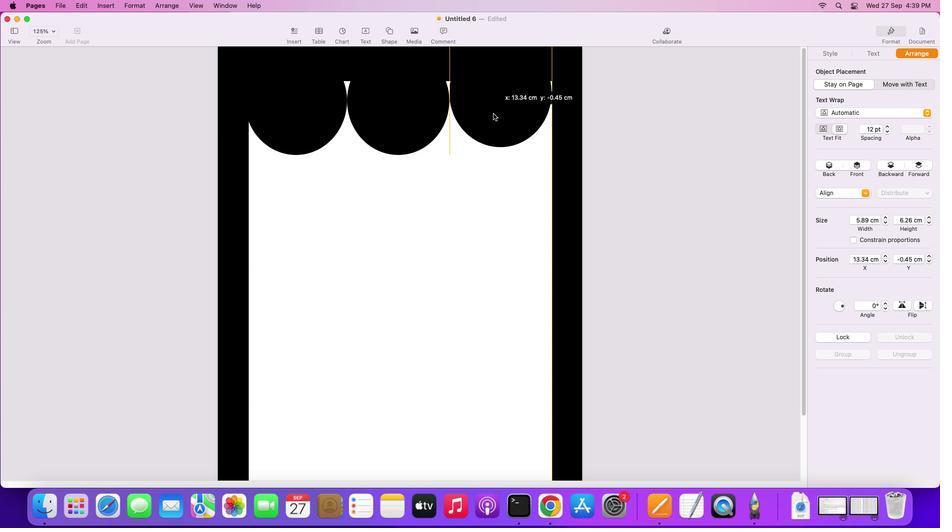 
Action: Mouse pressed left at (493, 121)
Screenshot: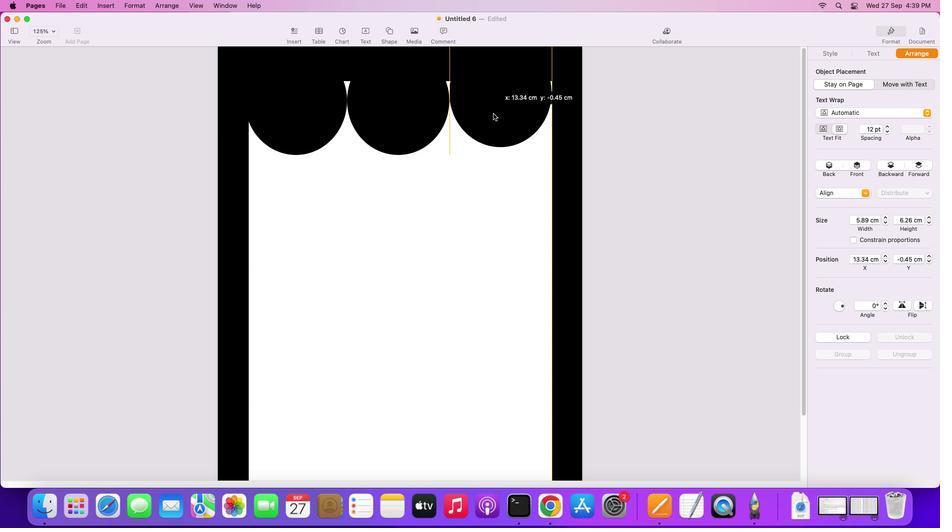 
Action: Mouse moved to (404, 129)
Screenshot: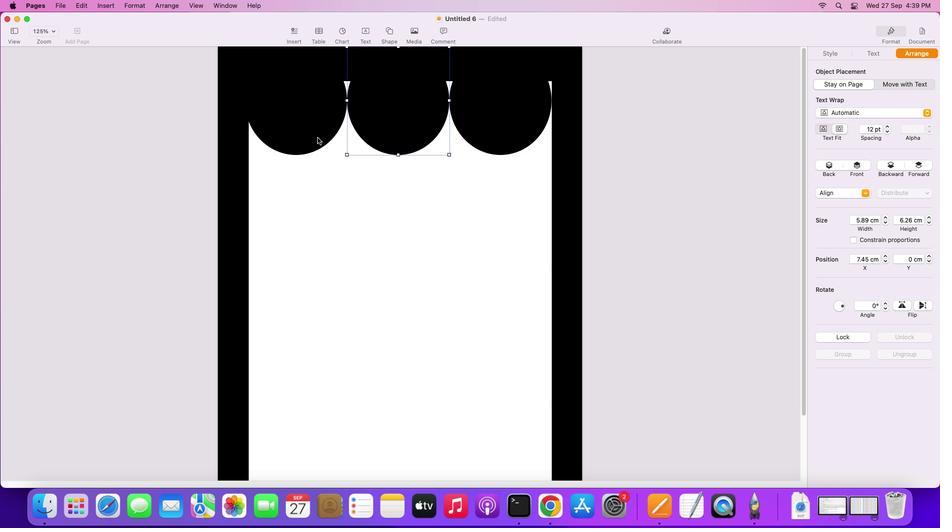 
Action: Mouse pressed left at (404, 129)
Screenshot: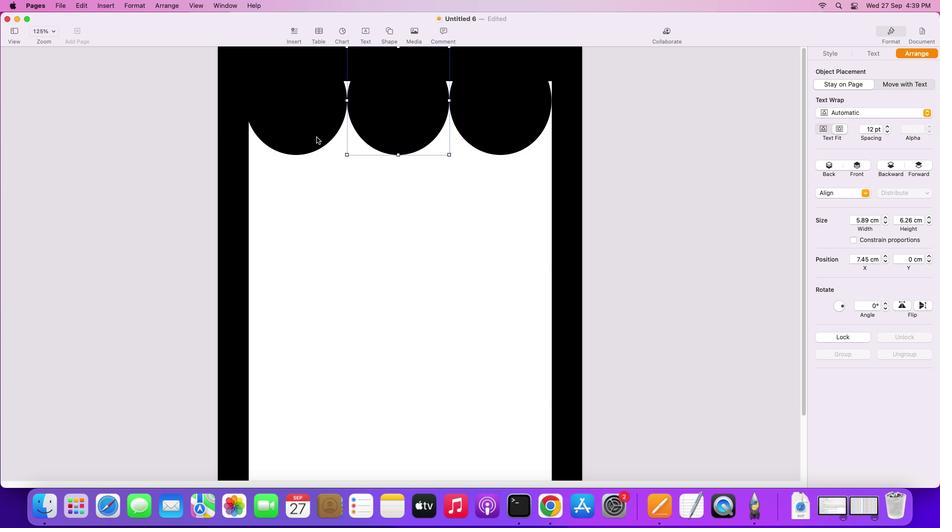 
Action: Mouse moved to (313, 136)
Screenshot: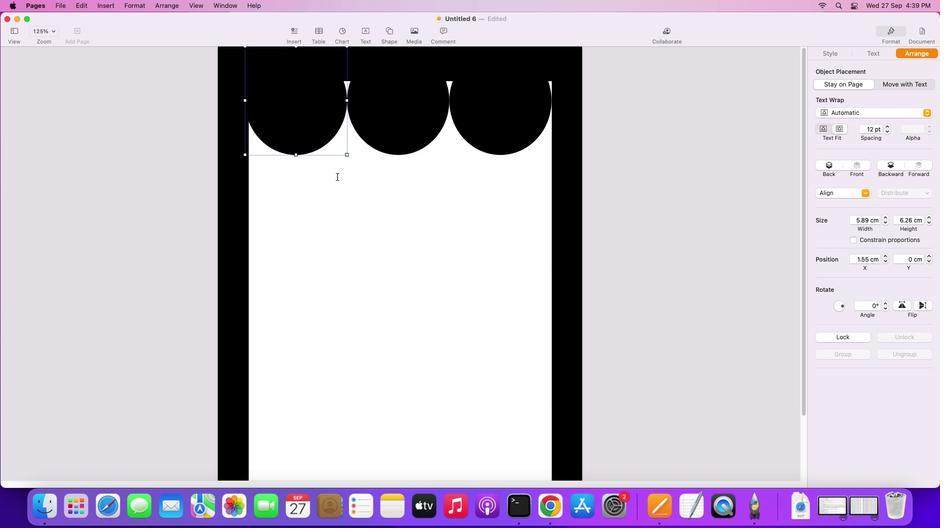 
Action: Mouse pressed left at (313, 136)
Screenshot: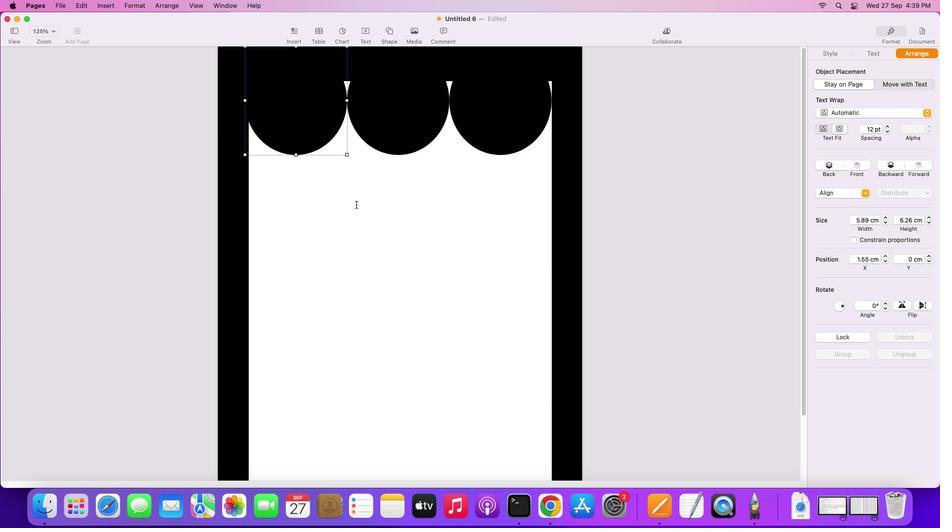 
Action: Mouse moved to (359, 211)
Screenshot: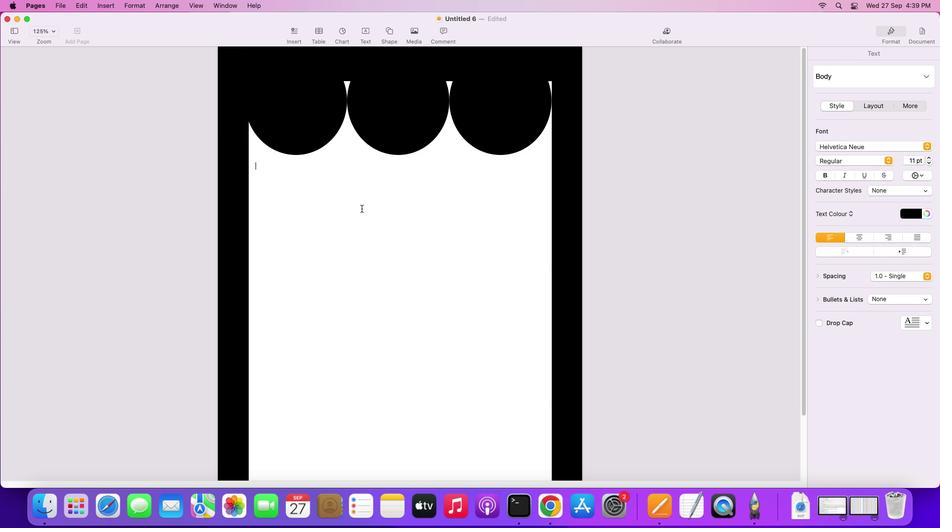
Action: Mouse pressed left at (359, 211)
Screenshot: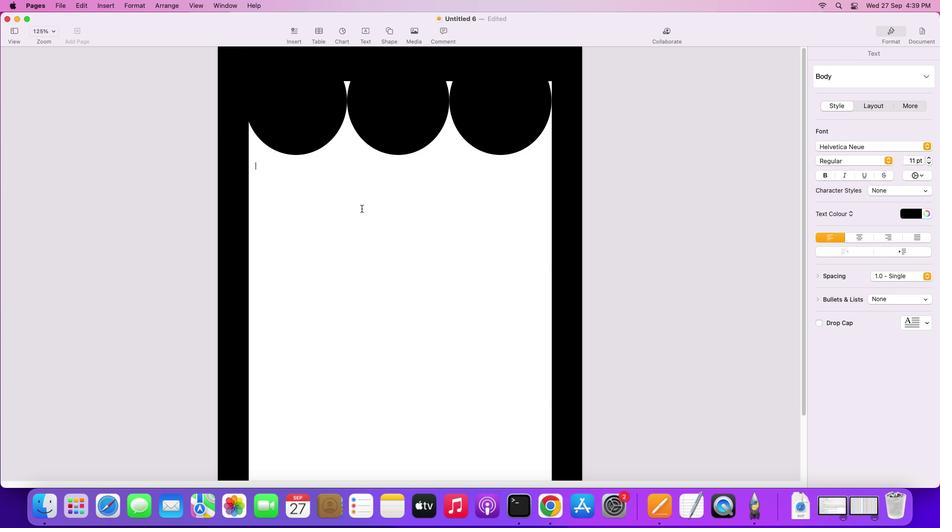 
Action: Mouse moved to (364, 208)
Screenshot: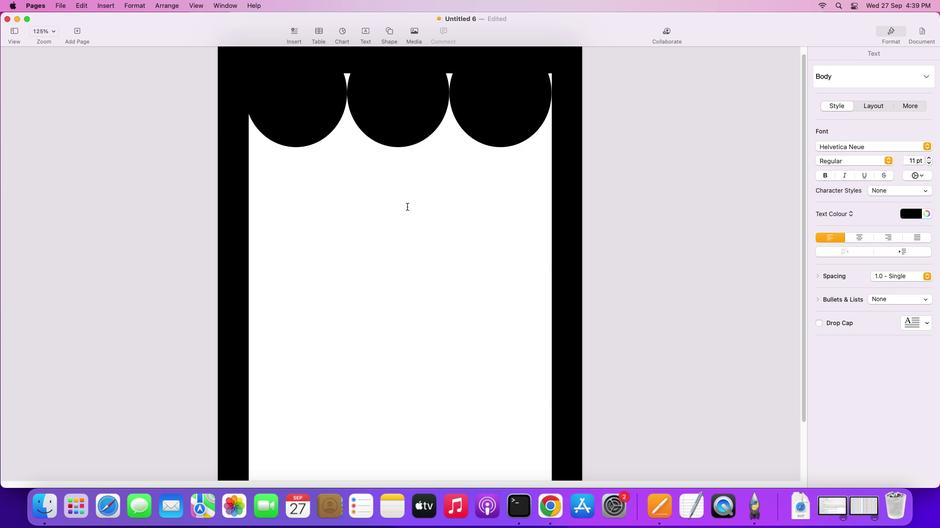 
Action: Mouse scrolled (364, 208) with delta (0, 0)
Screenshot: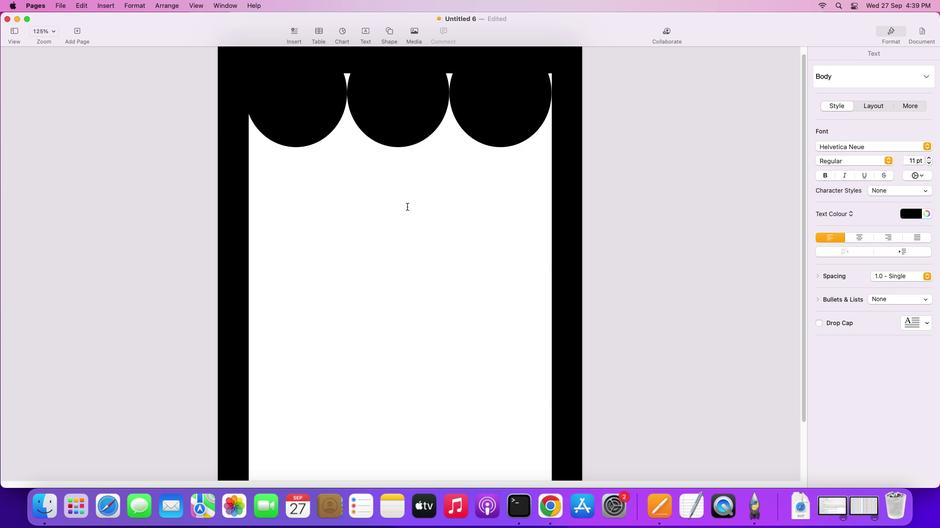 
Action: Mouse scrolled (364, 208) with delta (0, 0)
Screenshot: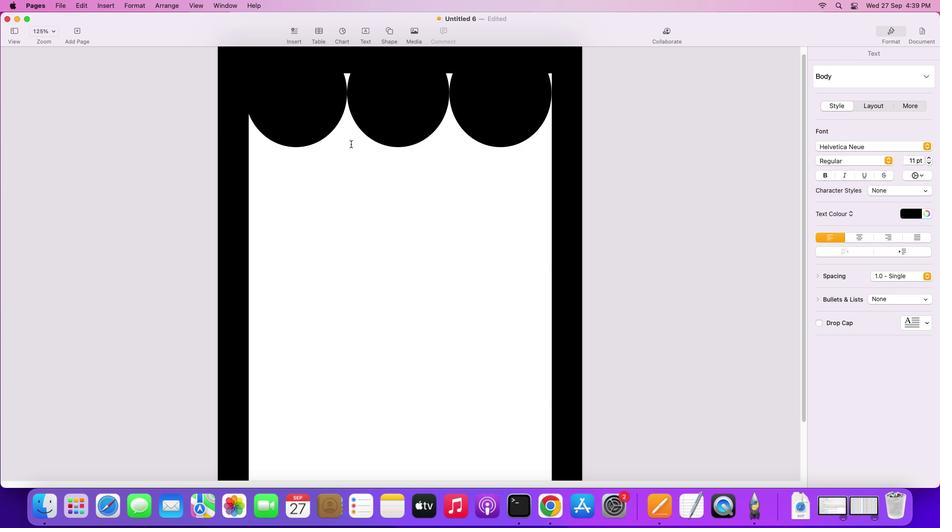 
Action: Mouse moved to (364, 208)
Screenshot: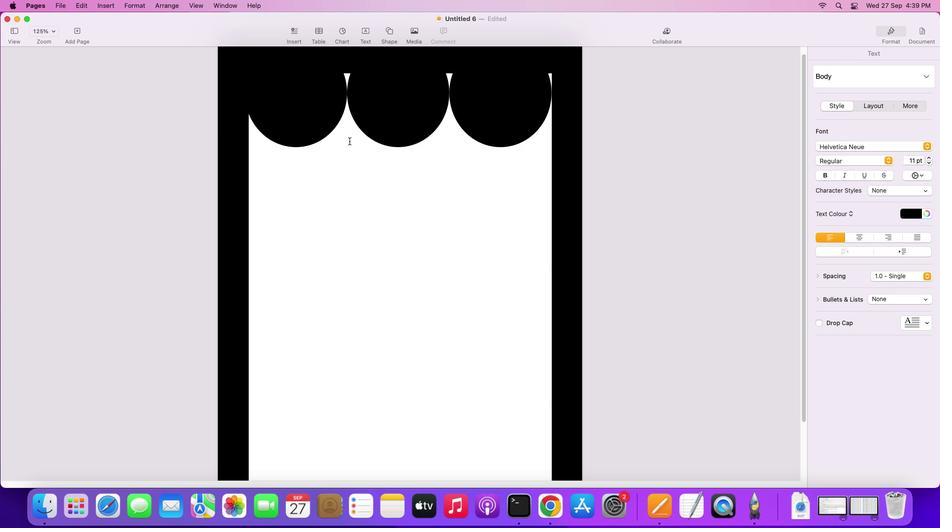 
Action: Mouse scrolled (364, 208) with delta (0, 0)
Screenshot: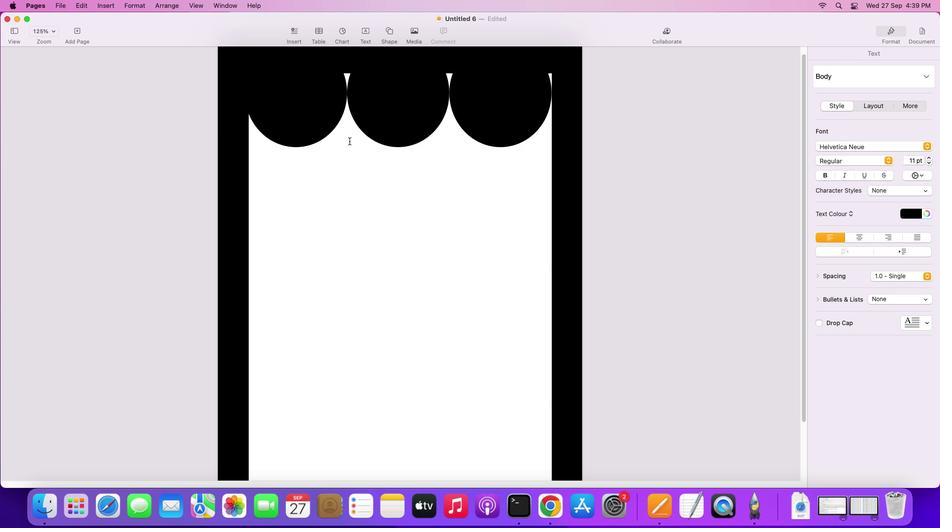 
Action: Mouse moved to (383, 181)
Screenshot: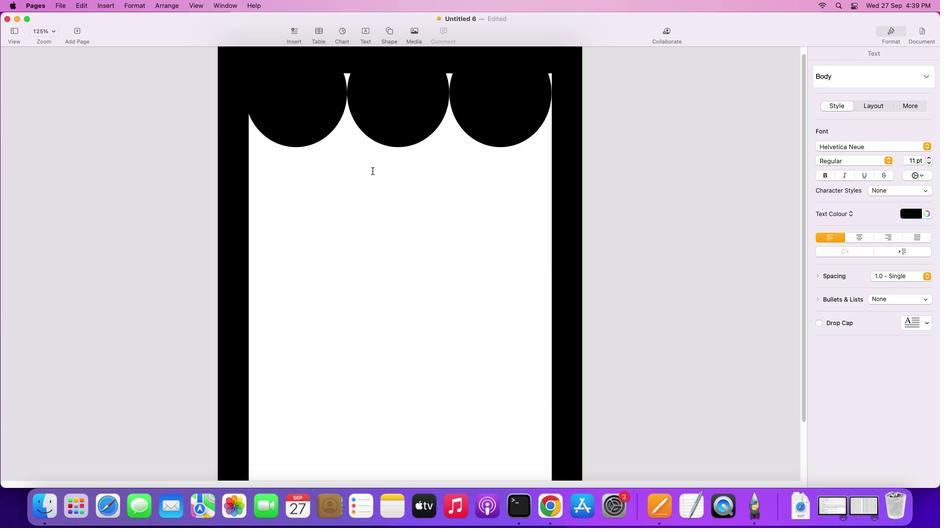 
Action: Key pressed Key.shift
Screenshot: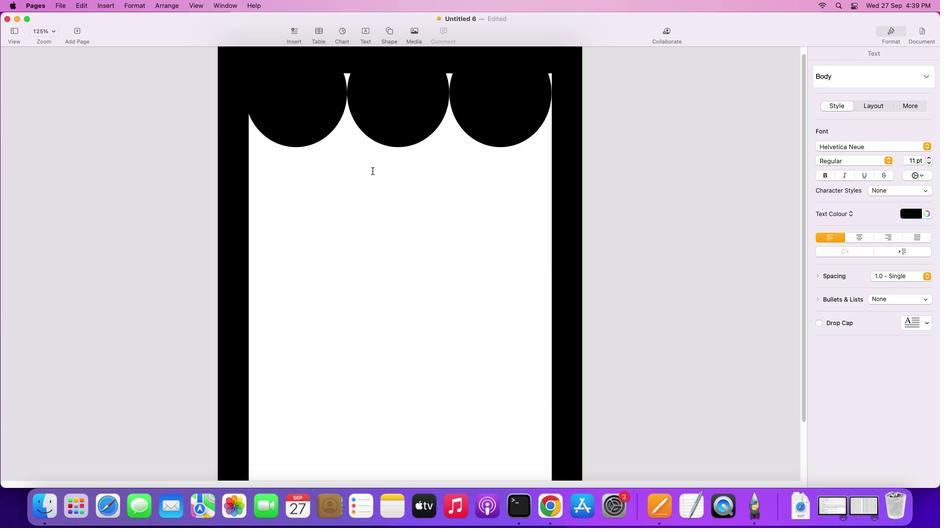 
Action: Mouse moved to (373, 171)
Screenshot: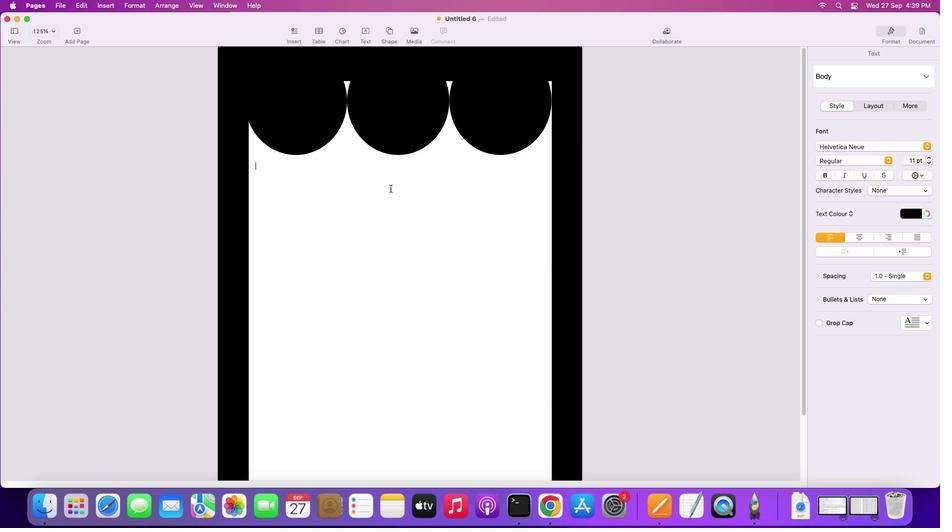 
Action: Mouse scrolled (373, 171) with delta (0, 0)
Screenshot: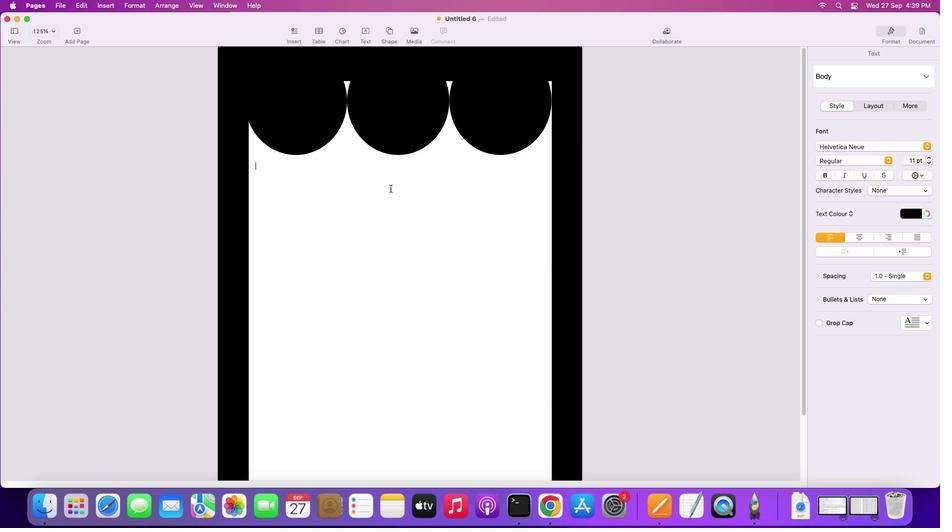 
Action: Mouse moved to (373, 172)
Screenshot: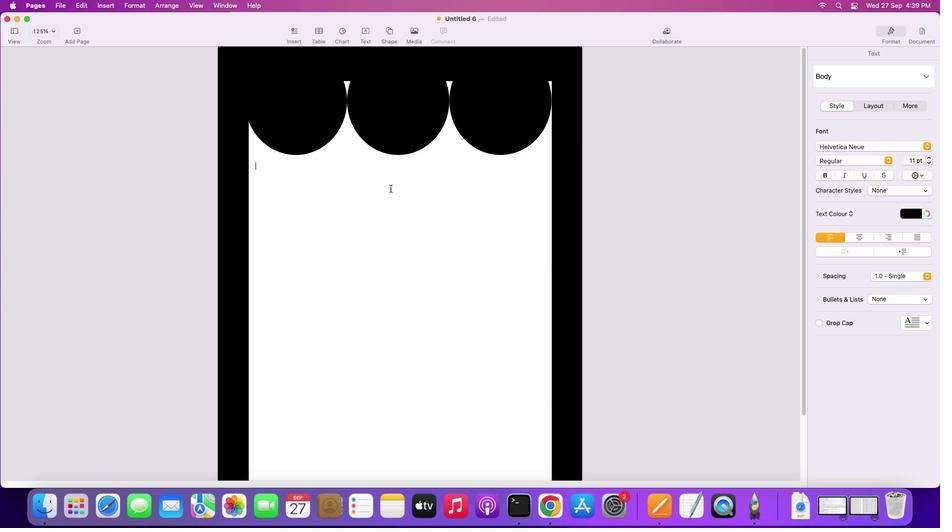 
Action: Mouse scrolled (373, 172) with delta (0, 0)
Screenshot: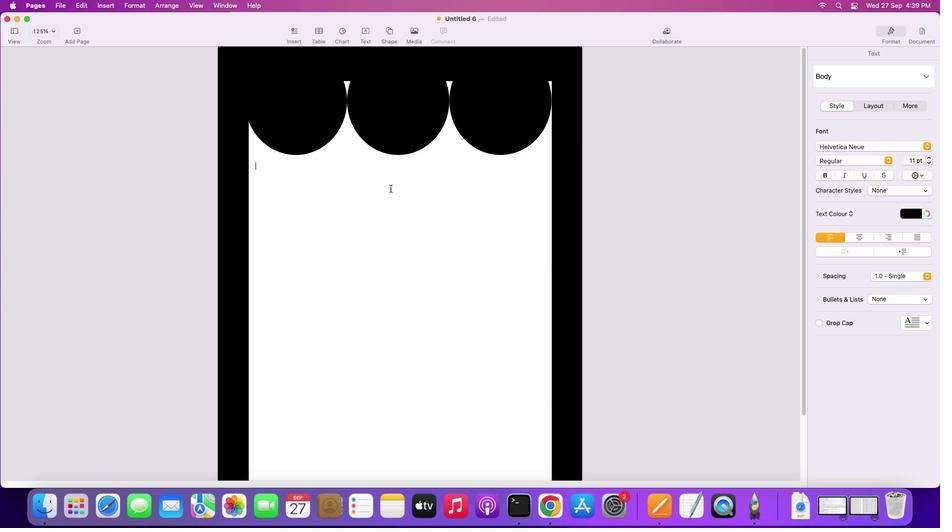 
Action: Mouse moved to (373, 172)
Screenshot: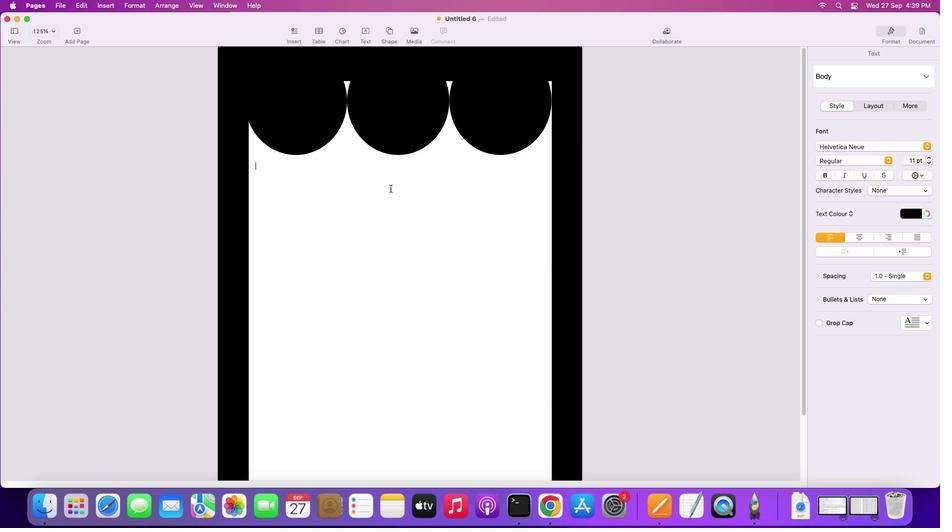 
Action: Mouse scrolled (373, 172) with delta (0, 1)
Screenshot: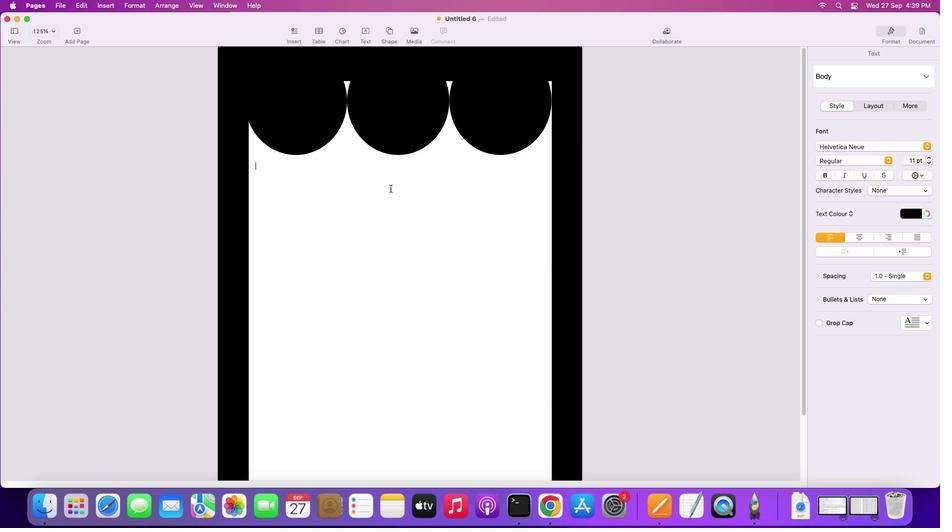 
Action: Mouse scrolled (373, 172) with delta (0, 2)
Screenshot: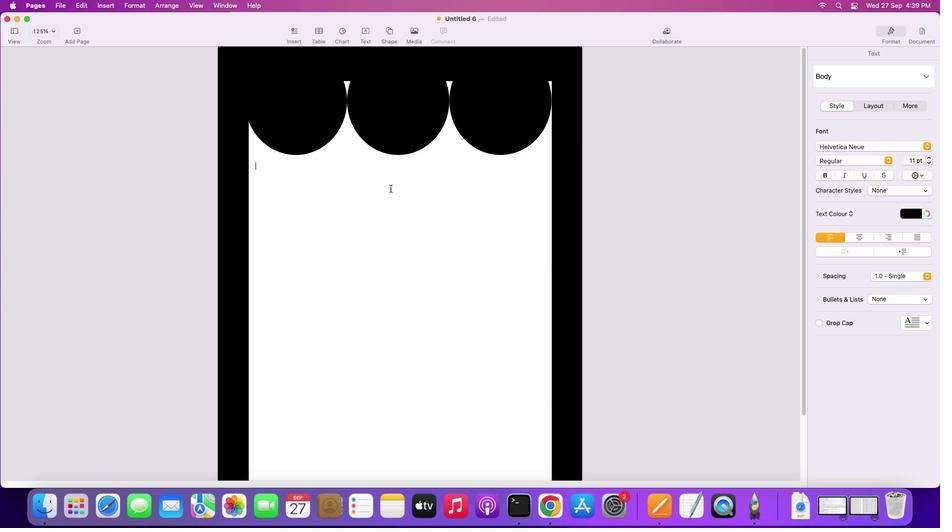 
Action: Mouse scrolled (373, 172) with delta (0, 2)
Screenshot: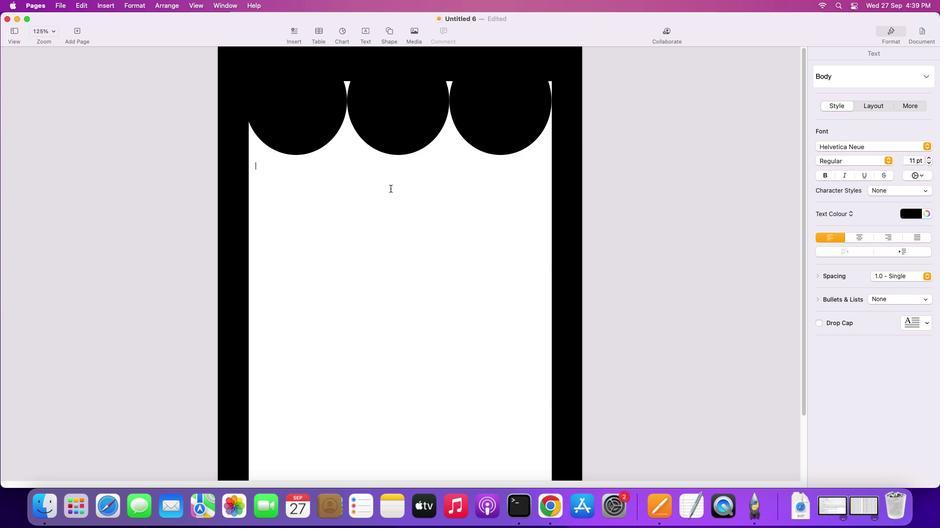 
Action: Mouse scrolled (373, 172) with delta (0, 3)
Screenshot: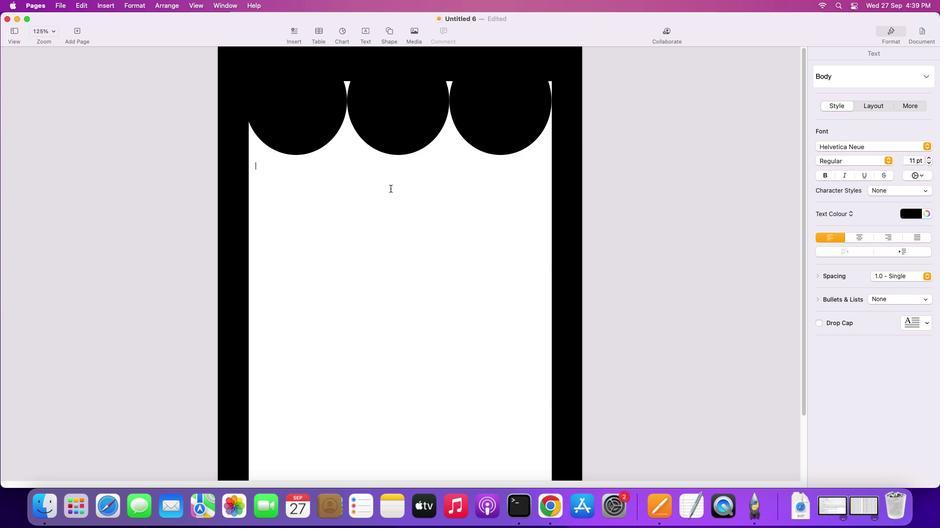 
Action: Mouse moved to (427, 189)
Screenshot: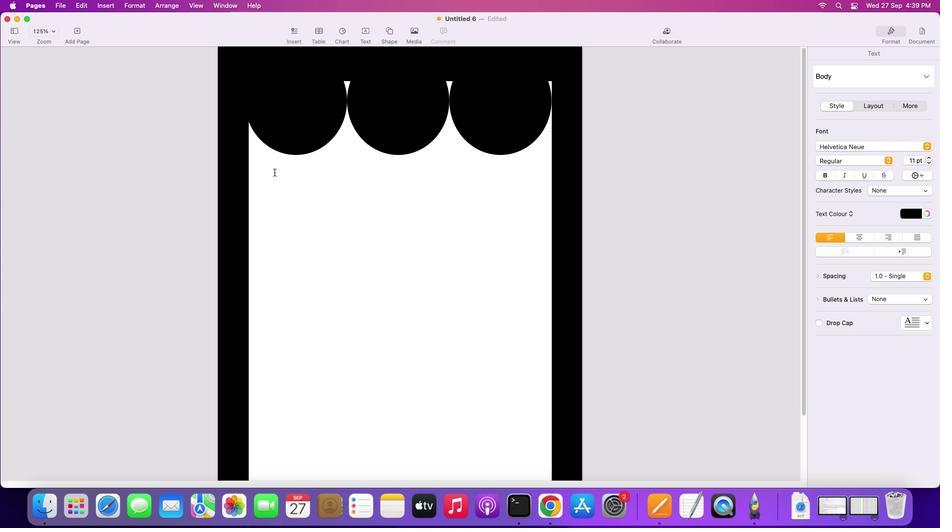 
Action: Key pressed Key.shift
Screenshot: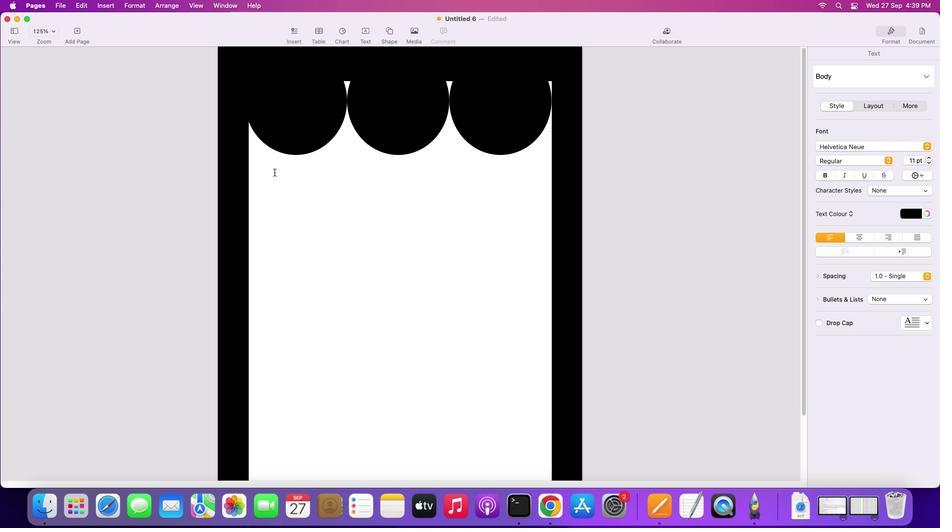 
Action: Mouse moved to (237, 164)
Screenshot: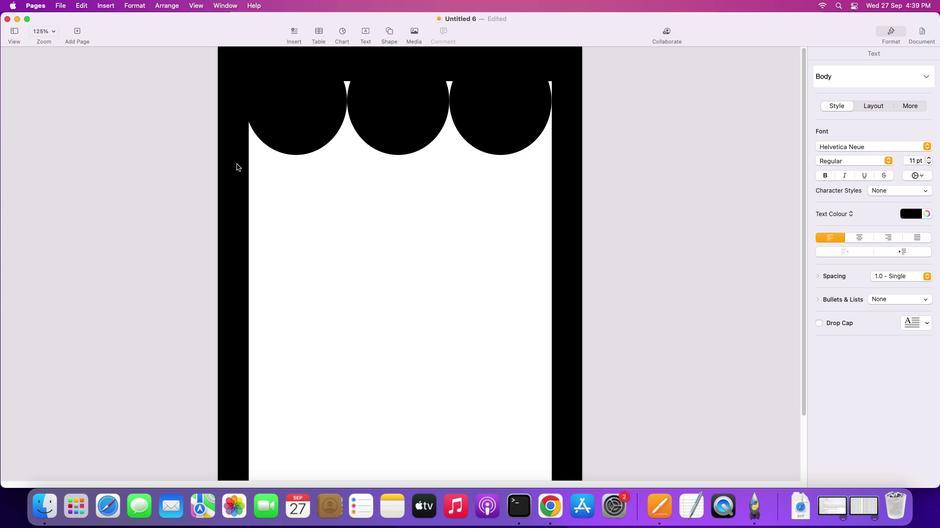 
Action: Mouse pressed left at (237, 164)
Screenshot: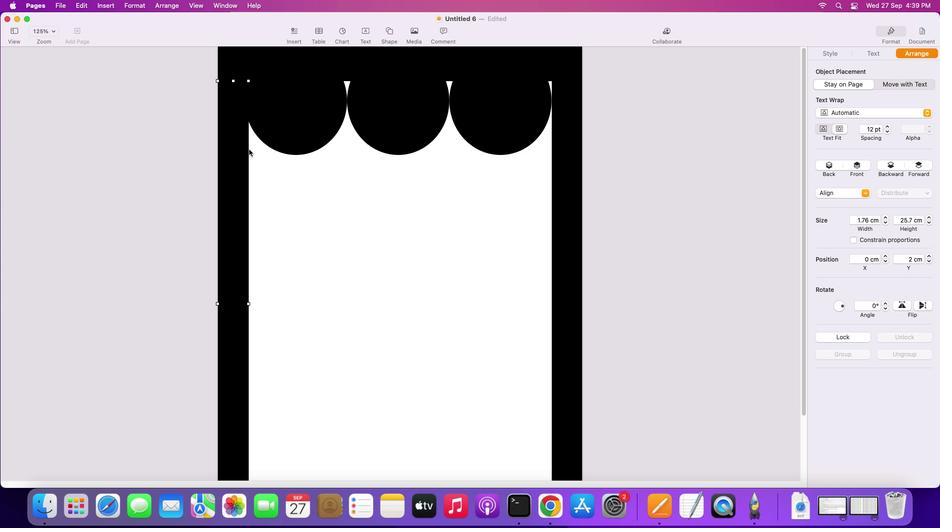 
Action: Mouse moved to (352, 57)
Screenshot: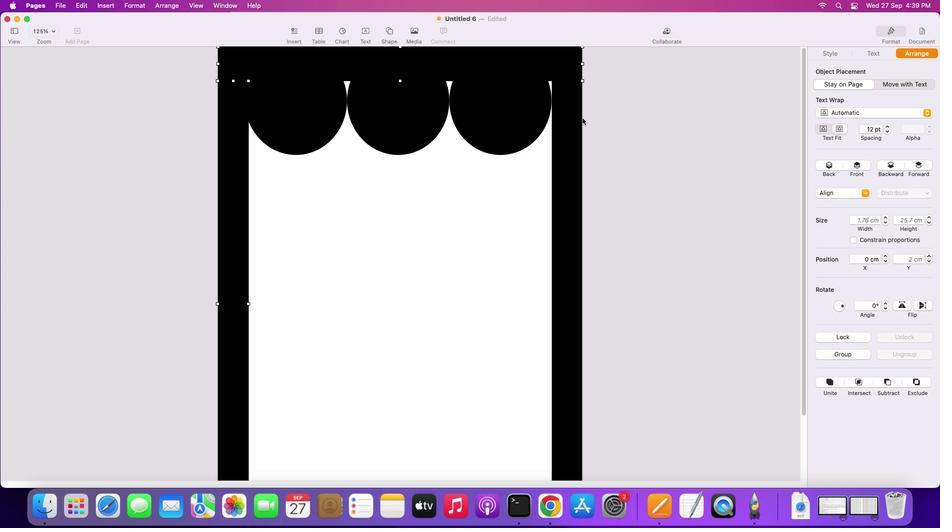 
Action: Mouse pressed left at (352, 57)
Screenshot: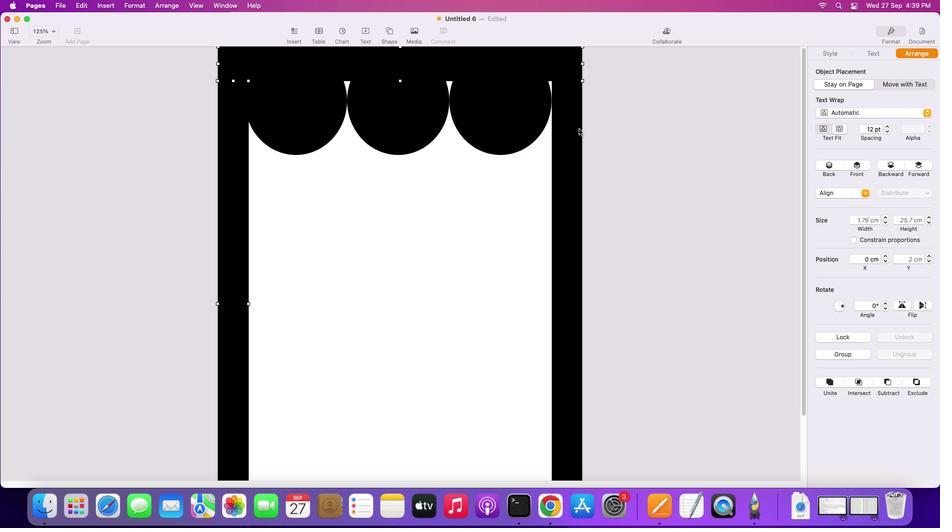 
Action: Mouse moved to (576, 160)
Screenshot: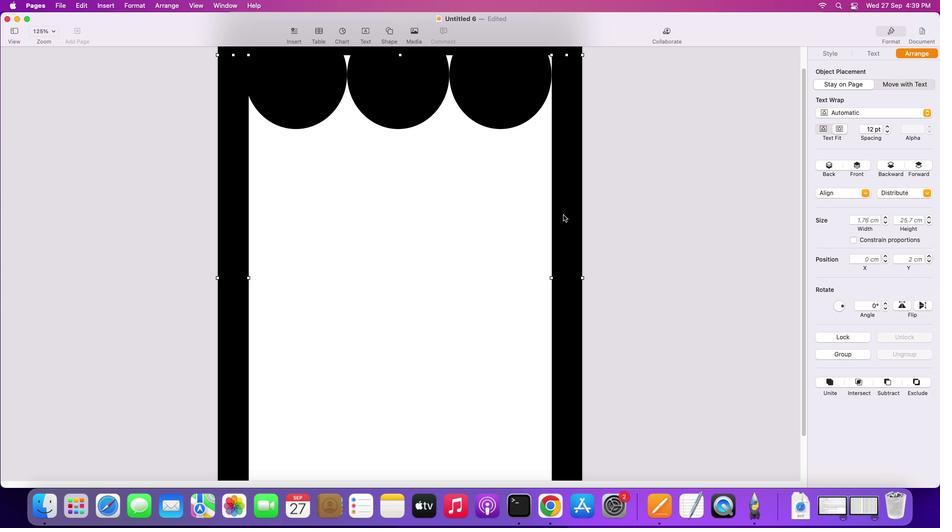 
Action: Mouse pressed left at (576, 160)
Screenshot: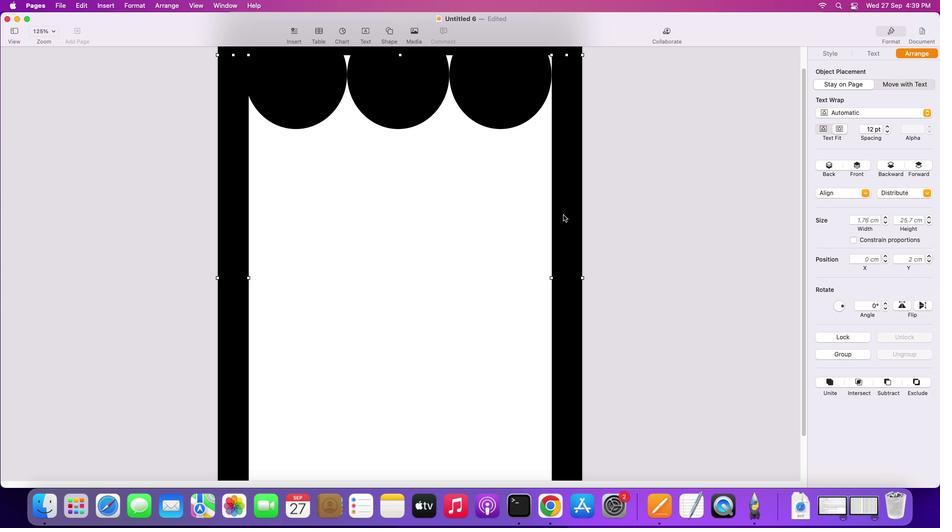 
Action: Mouse moved to (563, 214)
Screenshot: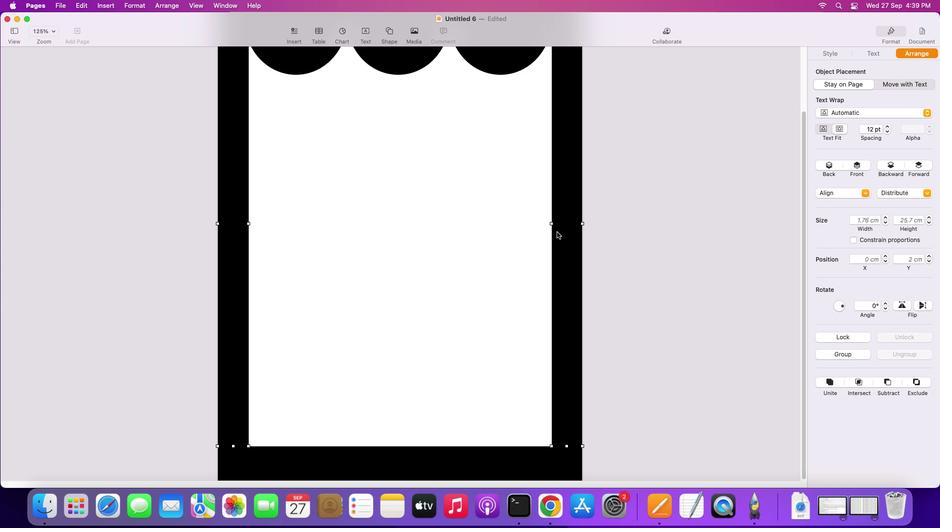 
Action: Mouse scrolled (563, 214) with delta (0, 0)
Screenshot: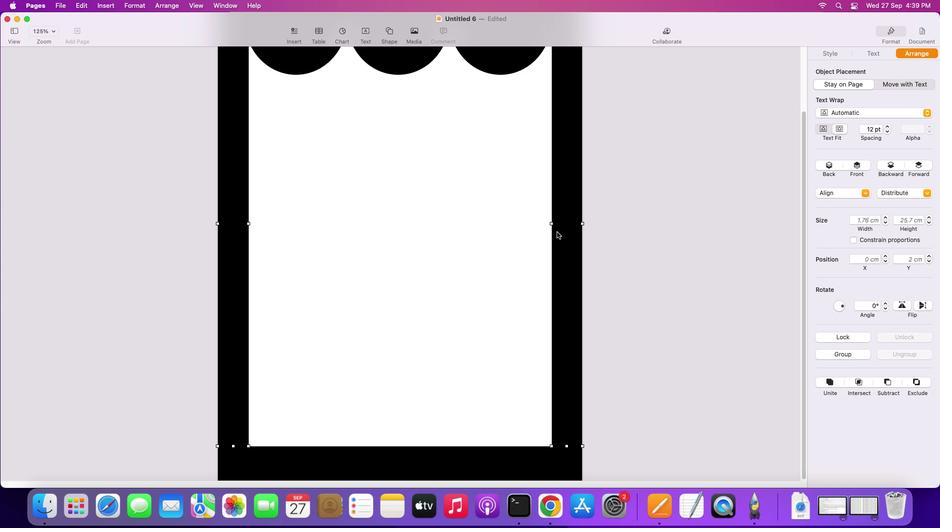 
Action: Mouse moved to (563, 214)
Screenshot: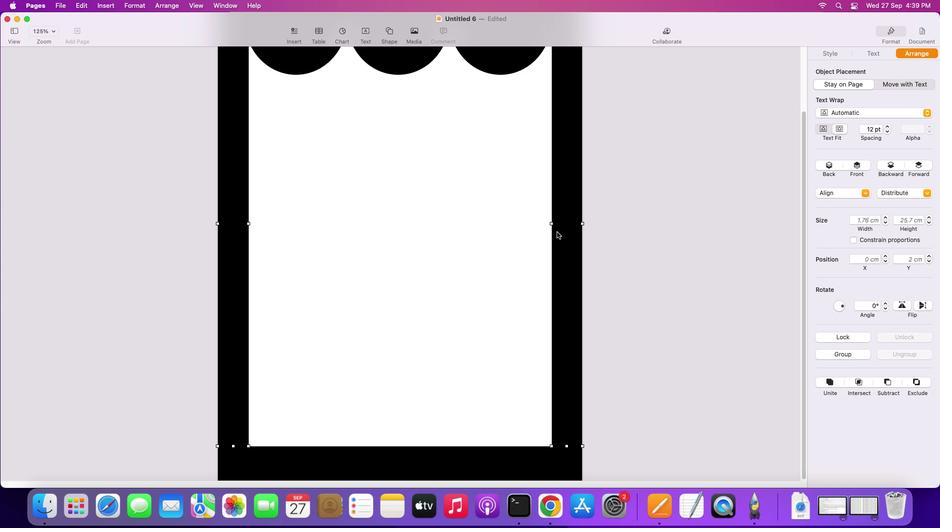 
Action: Mouse scrolled (563, 214) with delta (0, 0)
Screenshot: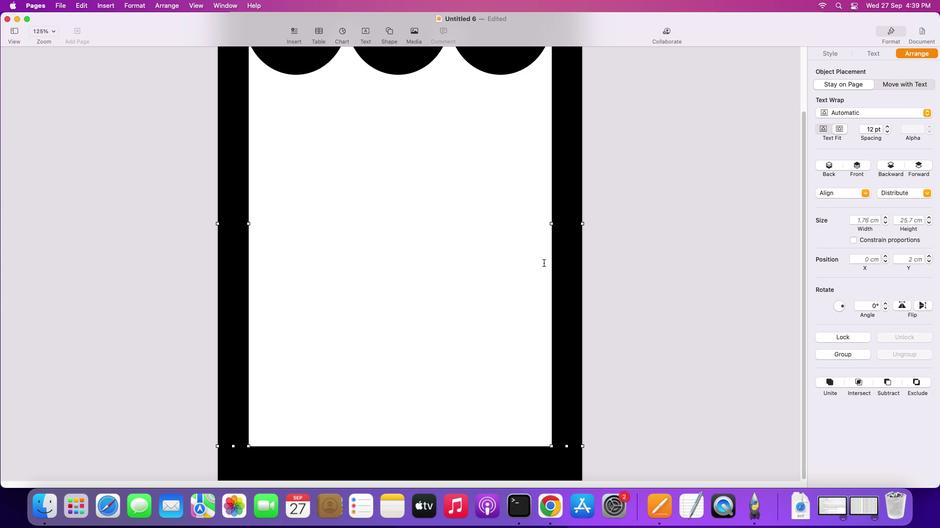 
Action: Mouse scrolled (563, 214) with delta (0, -1)
Screenshot: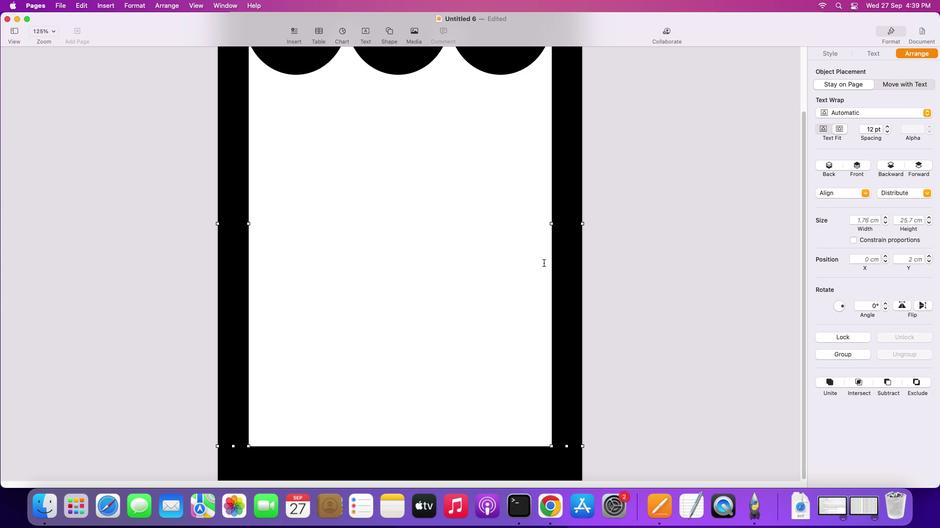 
Action: Mouse scrolled (563, 214) with delta (0, -2)
Screenshot: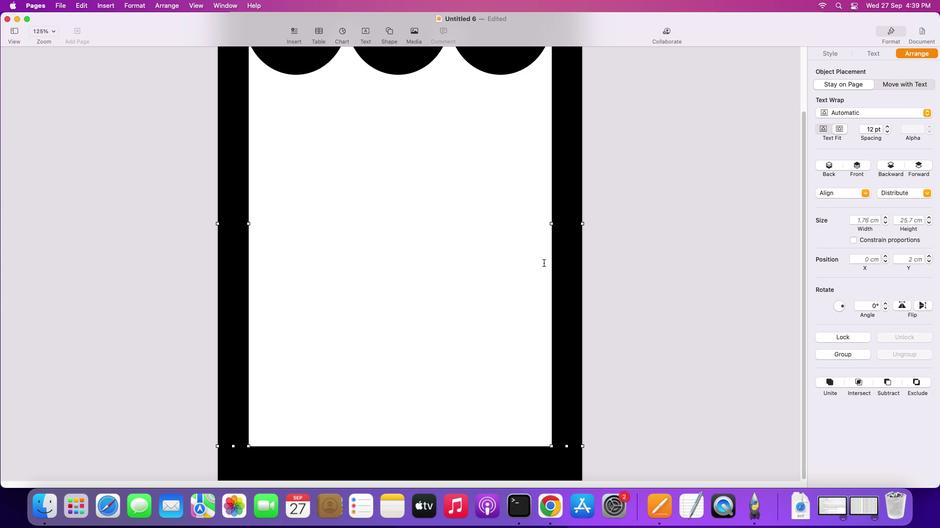
Action: Mouse scrolled (563, 214) with delta (0, -2)
Screenshot: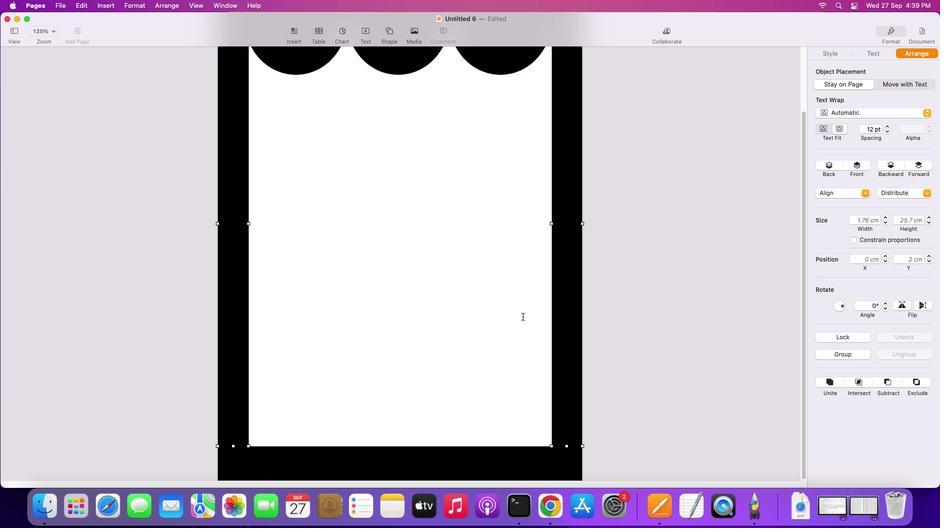 
Action: Mouse moved to (562, 214)
Screenshot: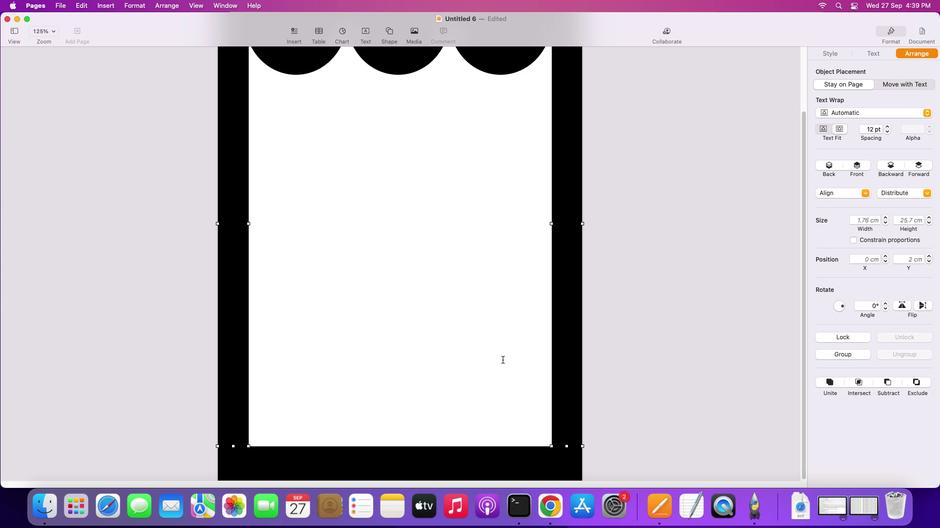 
Action: Mouse scrolled (562, 214) with delta (0, -2)
Screenshot: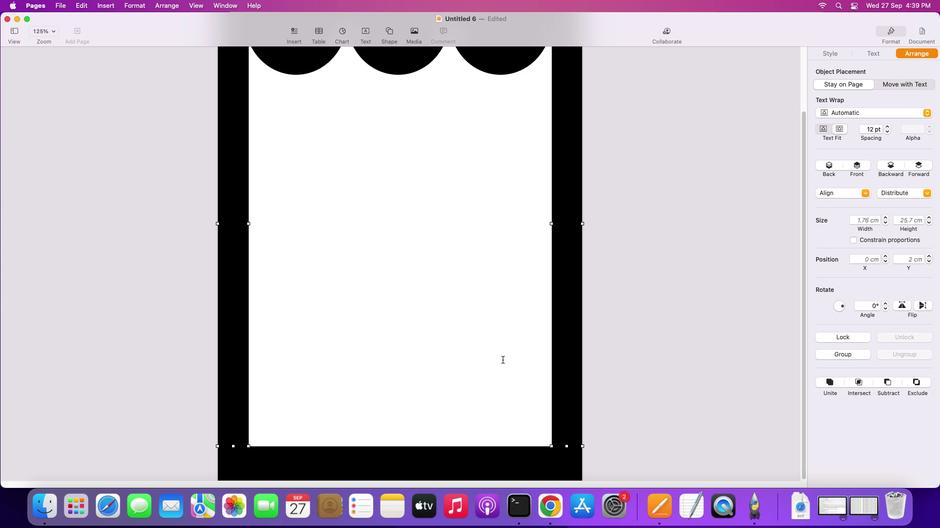 
Action: Mouse moved to (562, 216)
Screenshot: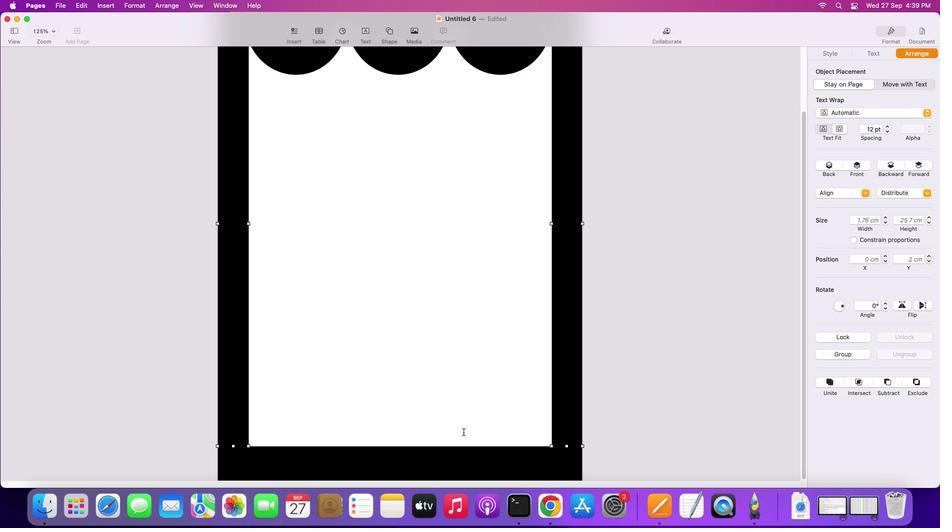 
Action: Mouse scrolled (562, 216) with delta (0, 0)
Screenshot: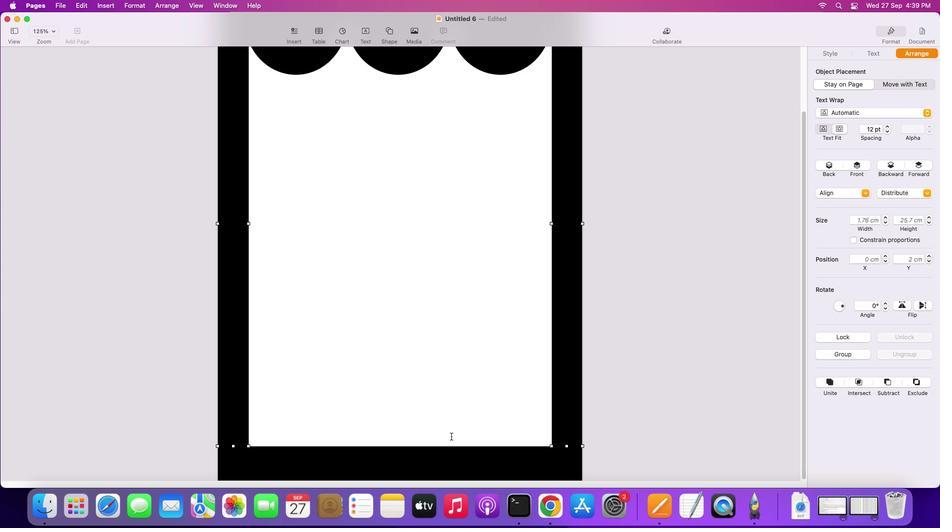 
Action: Mouse scrolled (562, 216) with delta (0, 0)
Screenshot: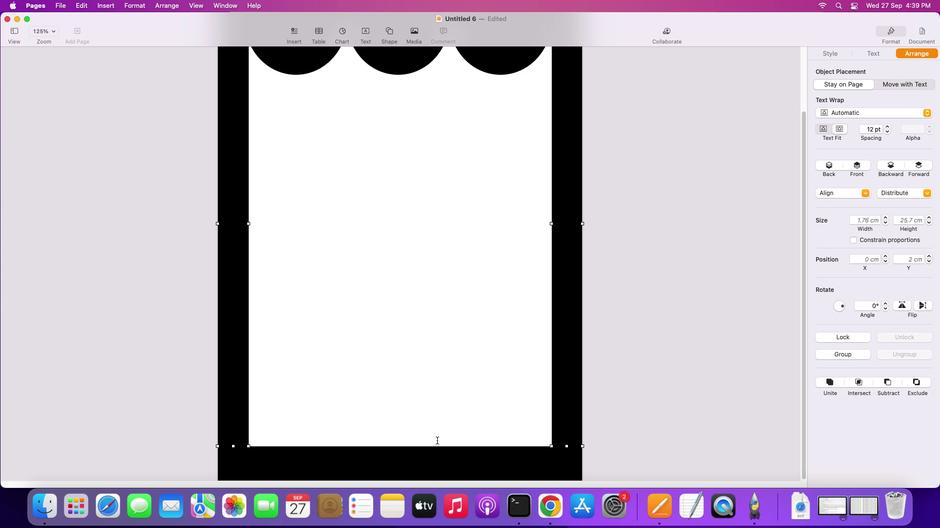 
Action: Mouse scrolled (562, 216) with delta (0, -1)
Screenshot: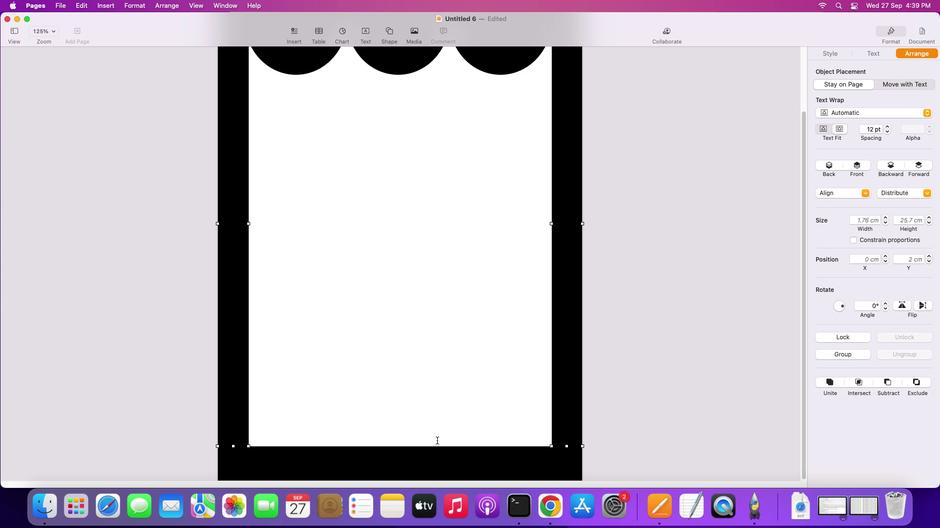 
Action: Mouse scrolled (562, 216) with delta (0, -2)
Screenshot: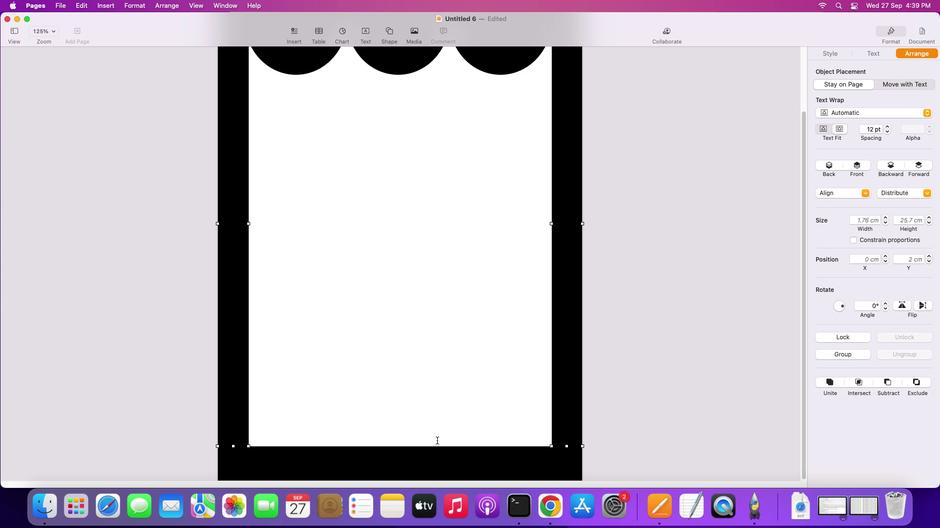 
Action: Mouse scrolled (562, 216) with delta (0, -2)
Screenshot: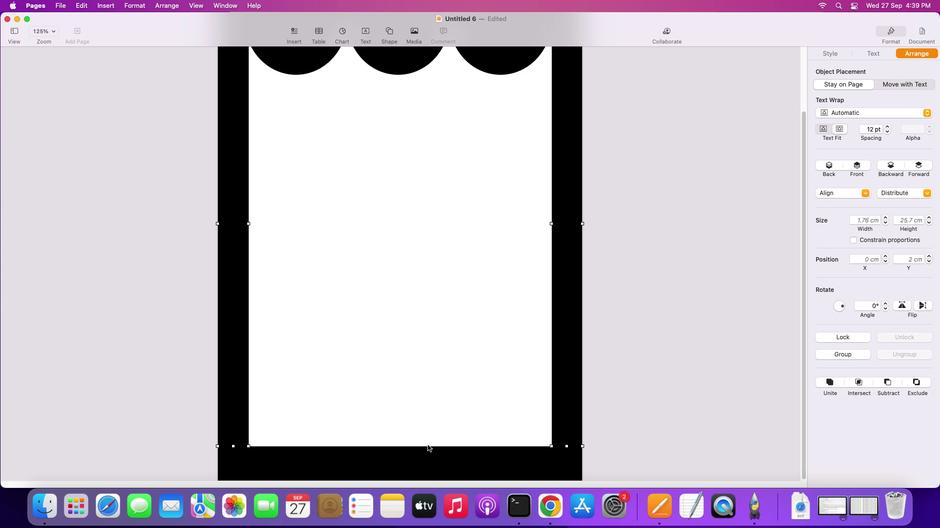 
Action: Mouse moved to (562, 216)
Screenshot: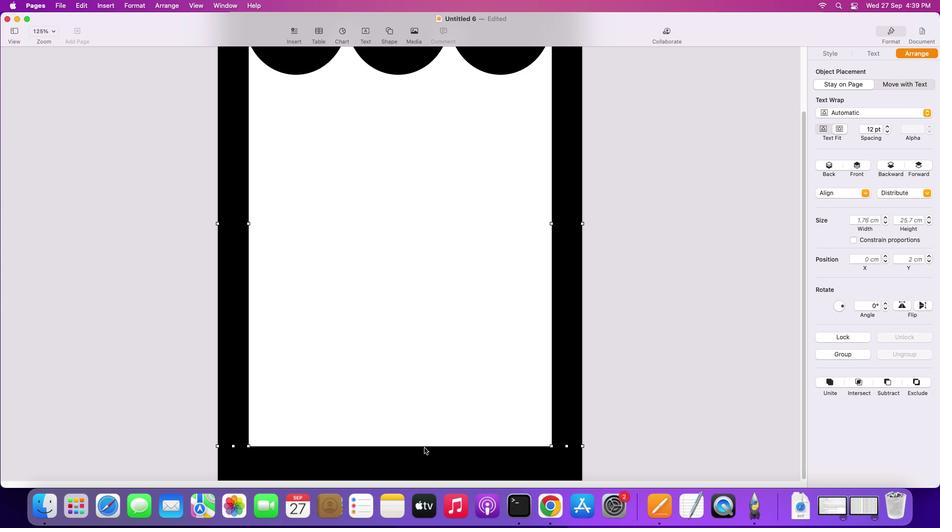 
Action: Mouse scrolled (562, 216) with delta (0, -3)
Screenshot: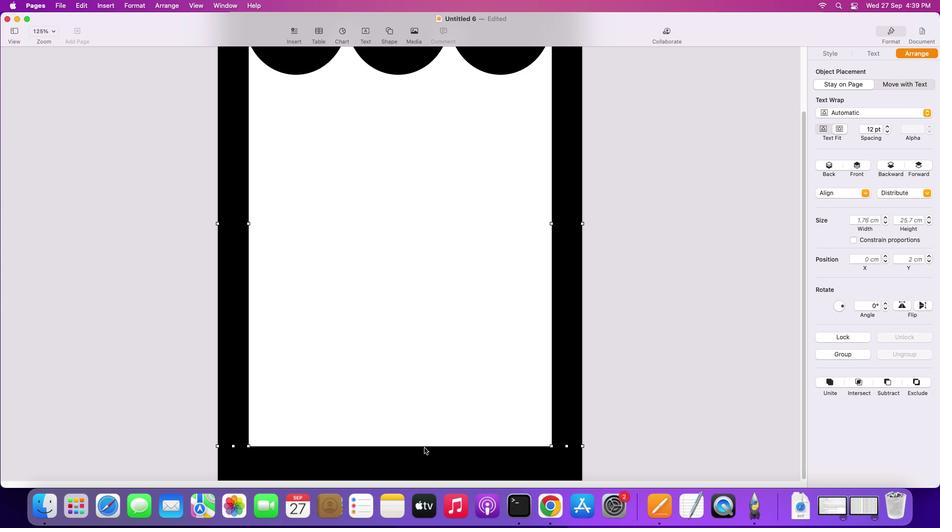
Action: Mouse moved to (534, 283)
Screenshot: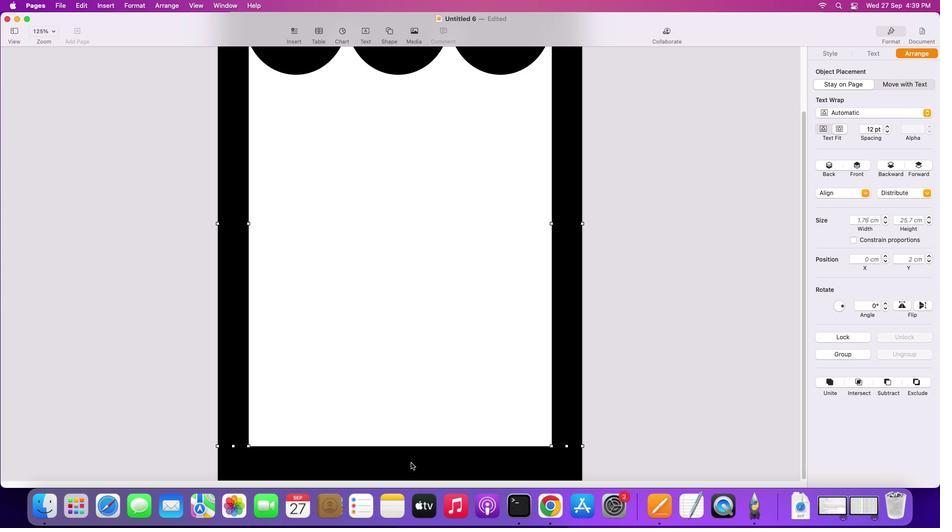
Action: Key pressed Key.shift
Screenshot: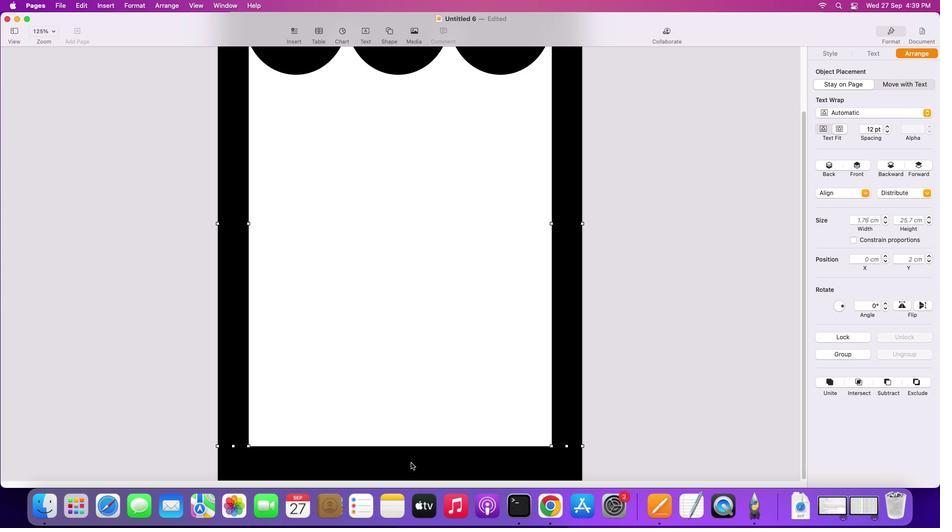 
Action: Mouse moved to (410, 463)
